 Task: Find connections with filter location Orosháza with filter topic #Corporationwith filter profile language German with filter current company WNS with filter school Vignana Jyothi Institute of Management (Approved by AICTE & Accredited by SAQS & NBA) with filter industry Consumer Services with filter service category Real Estate with filter keywords title Sales Manager
Action: Mouse moved to (515, 78)
Screenshot: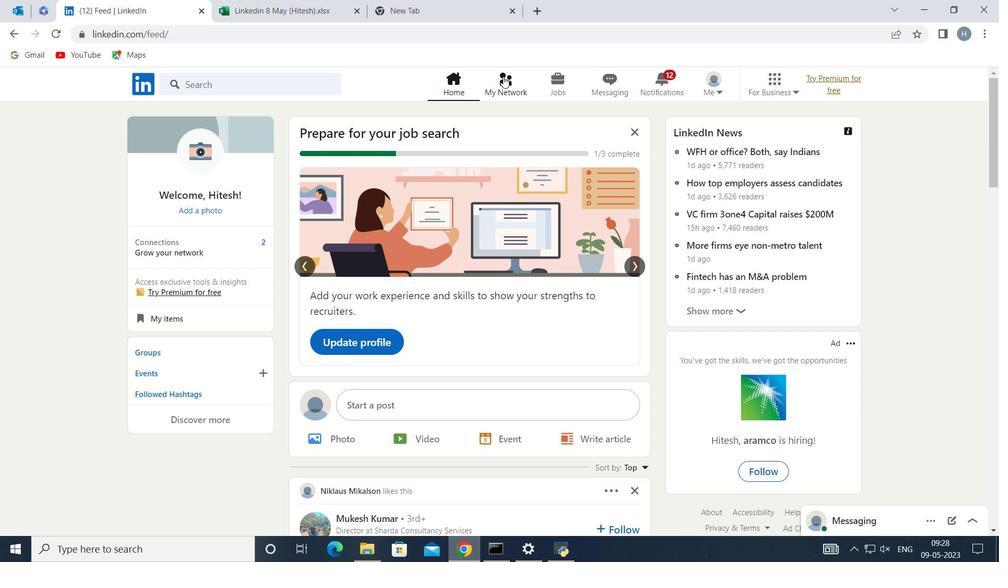 
Action: Mouse pressed left at (515, 78)
Screenshot: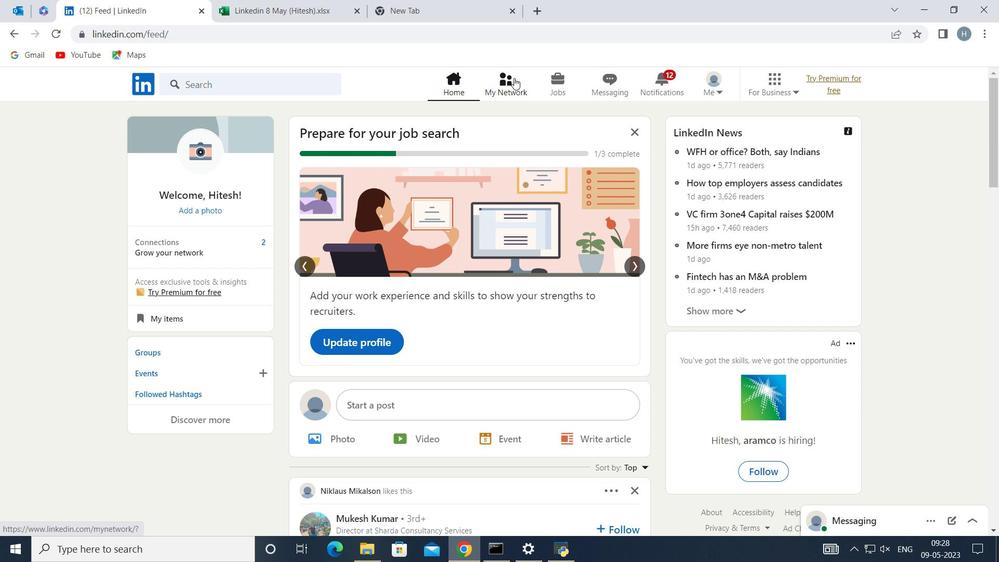 
Action: Mouse moved to (285, 154)
Screenshot: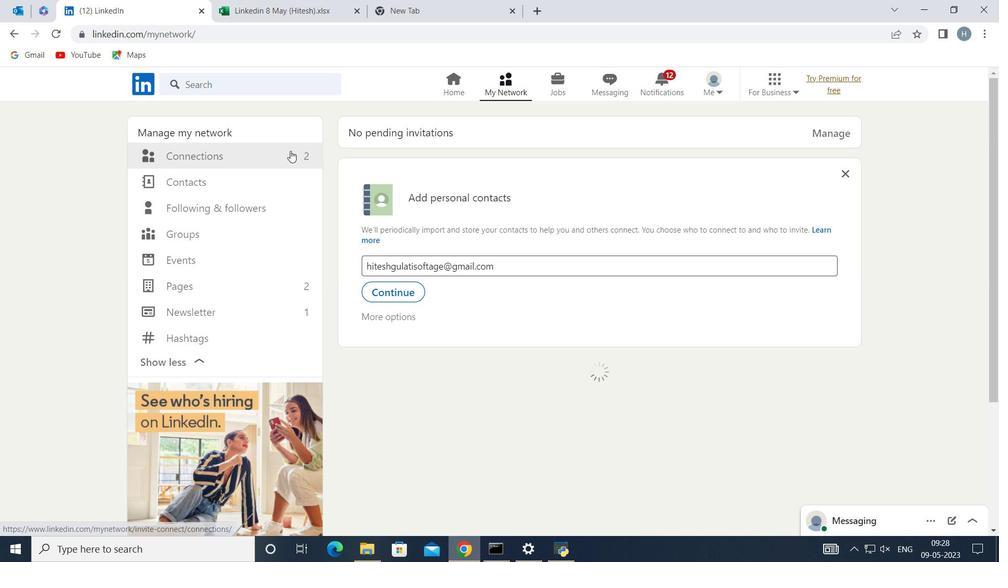 
Action: Mouse pressed left at (285, 154)
Screenshot: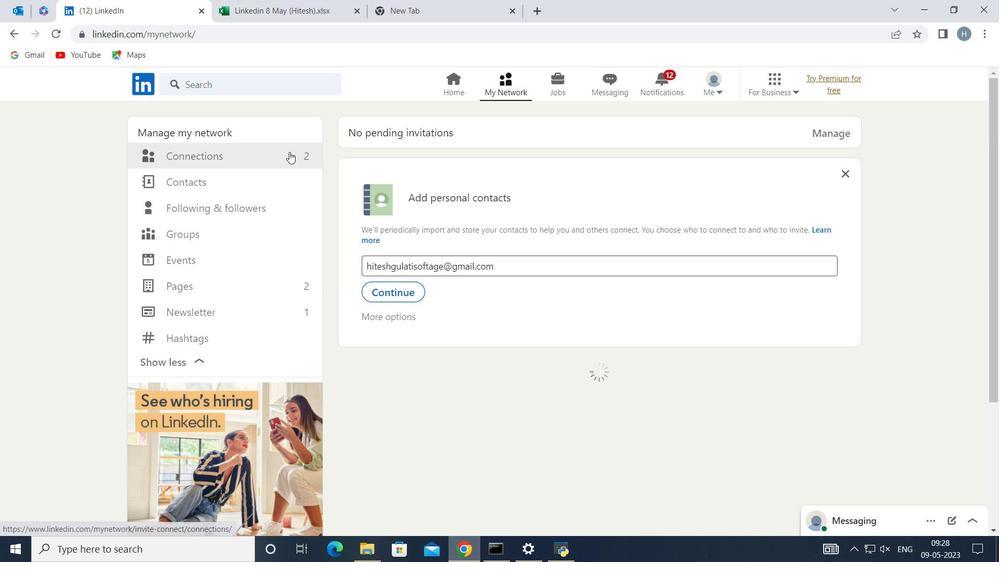 
Action: Mouse moved to (574, 158)
Screenshot: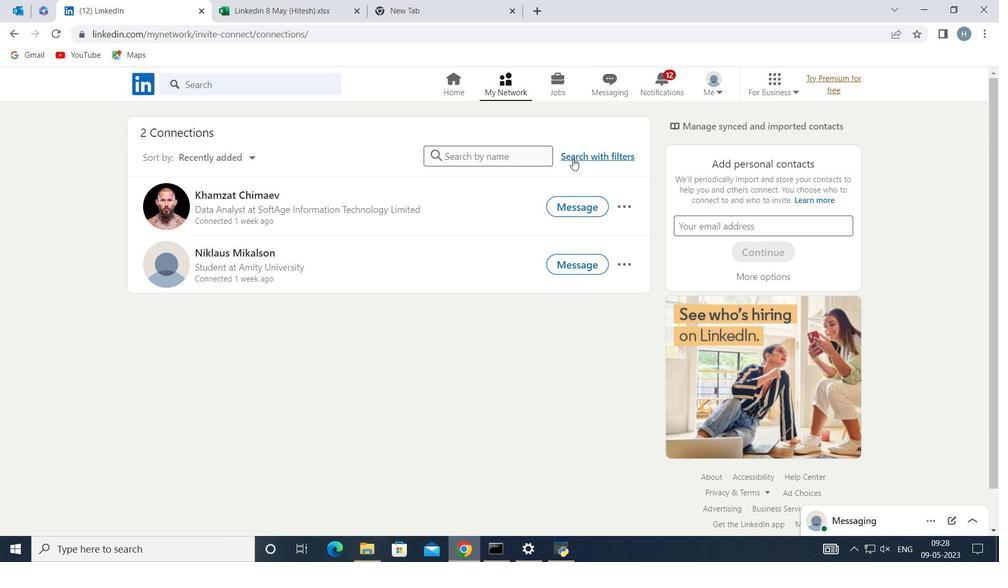 
Action: Mouse pressed left at (574, 158)
Screenshot: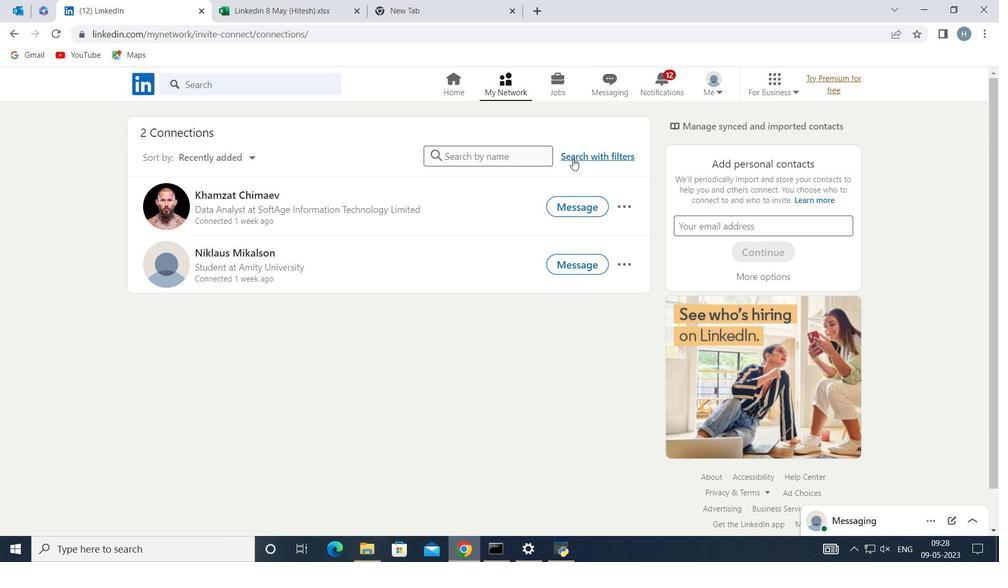 
Action: Mouse moved to (548, 118)
Screenshot: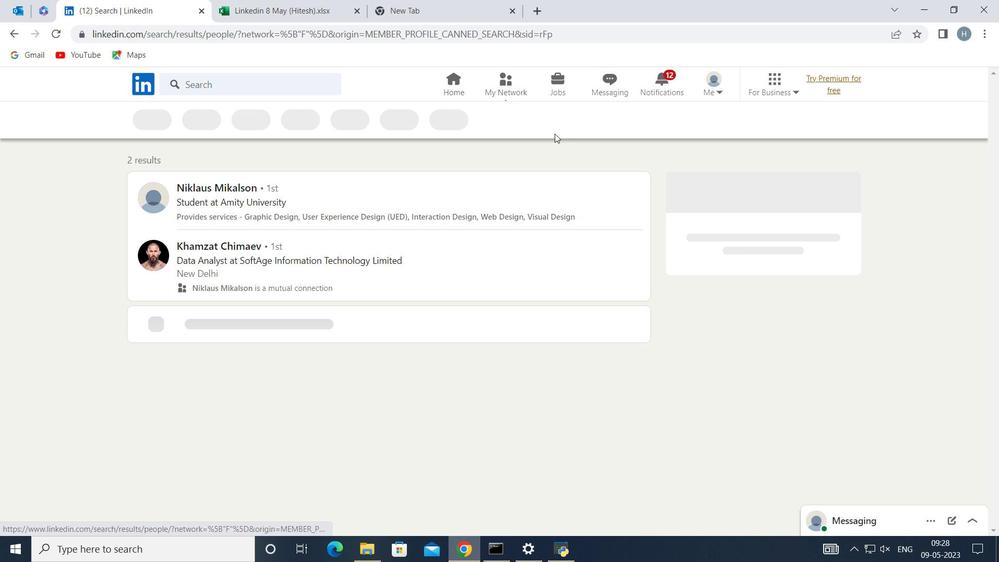 
Action: Mouse pressed left at (548, 118)
Screenshot: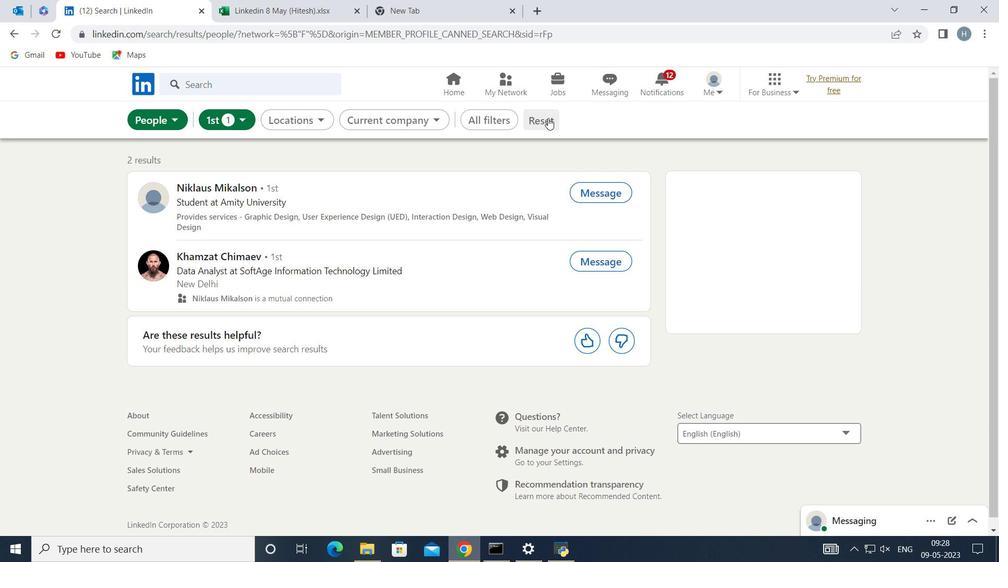 
Action: Mouse moved to (526, 118)
Screenshot: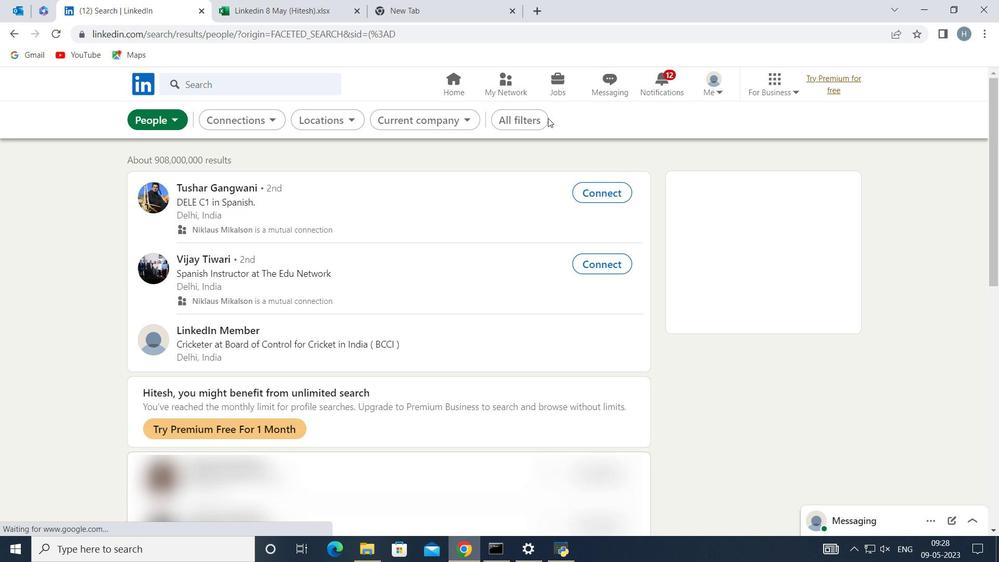 
Action: Mouse pressed left at (526, 118)
Screenshot: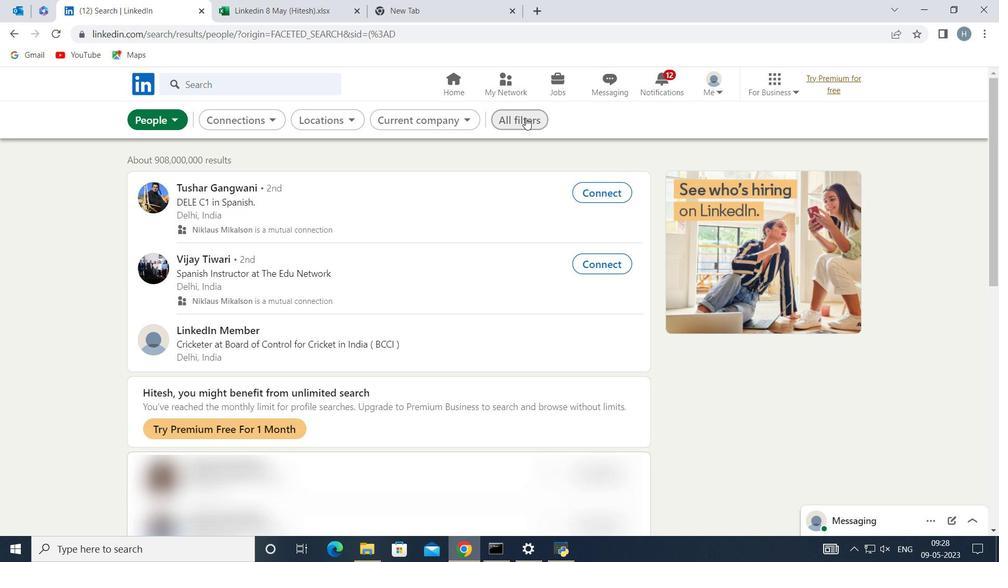 
Action: Mouse moved to (689, 281)
Screenshot: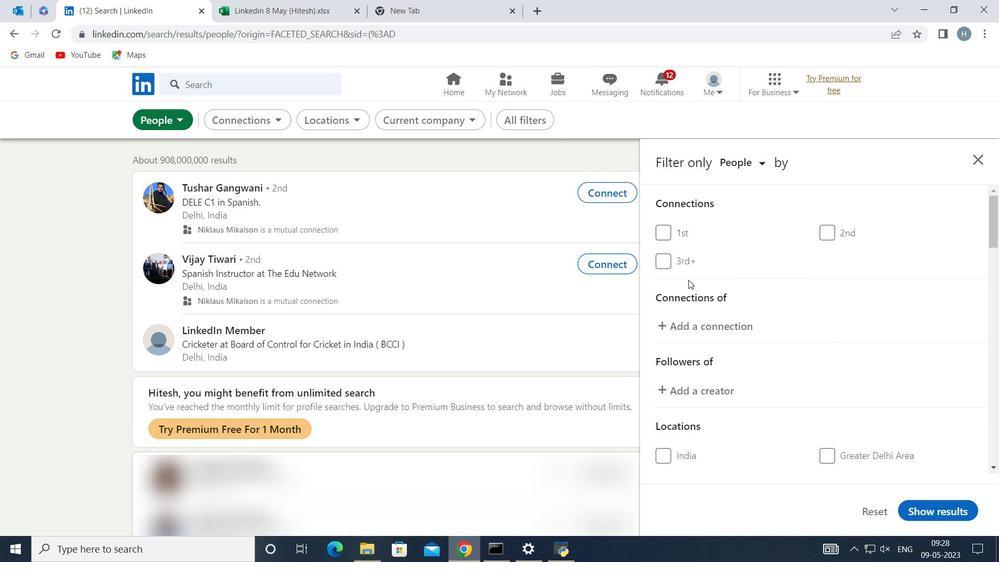 
Action: Mouse scrolled (689, 281) with delta (0, 0)
Screenshot: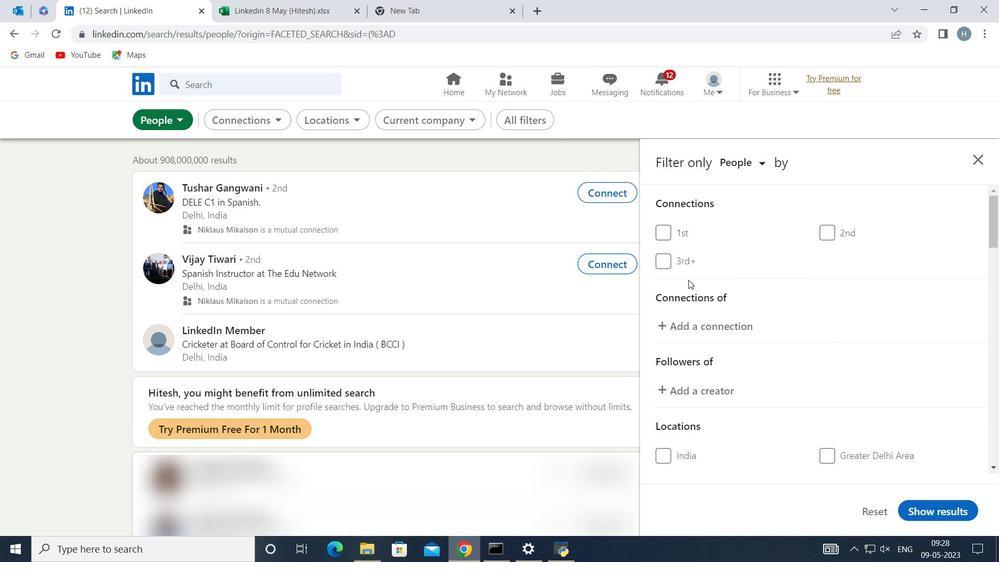 
Action: Mouse scrolled (689, 281) with delta (0, 0)
Screenshot: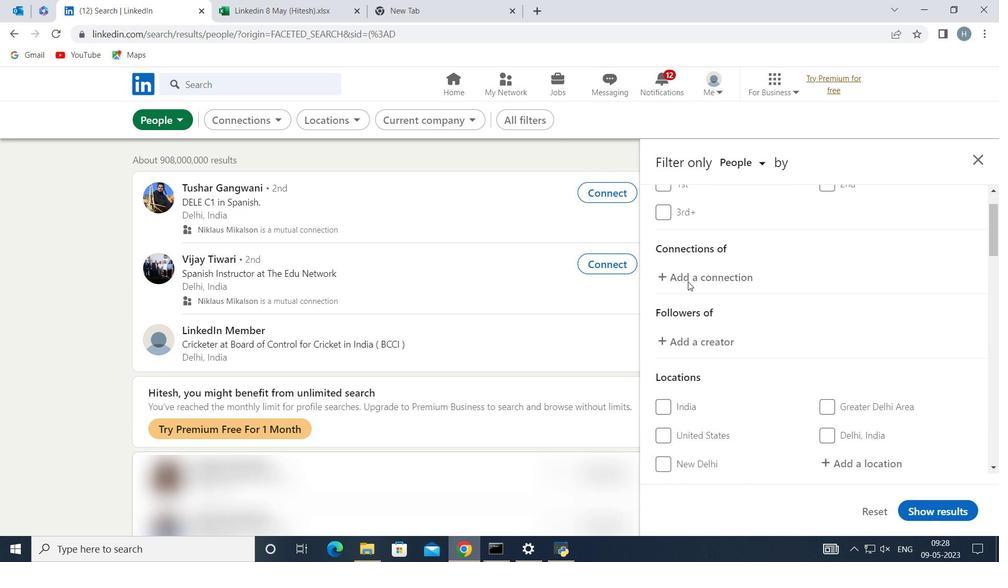 
Action: Mouse moved to (701, 288)
Screenshot: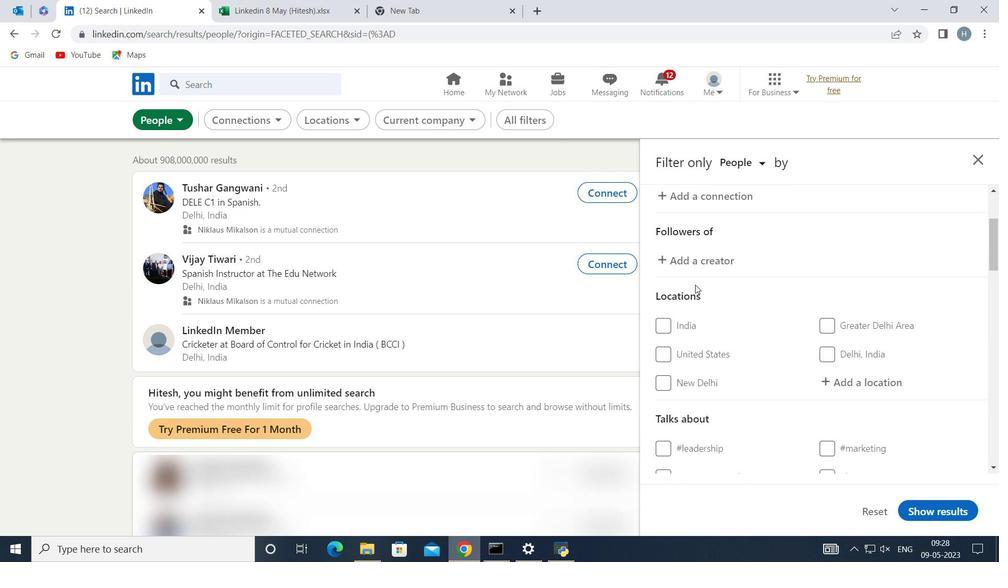 
Action: Mouse scrolled (701, 287) with delta (0, 0)
Screenshot: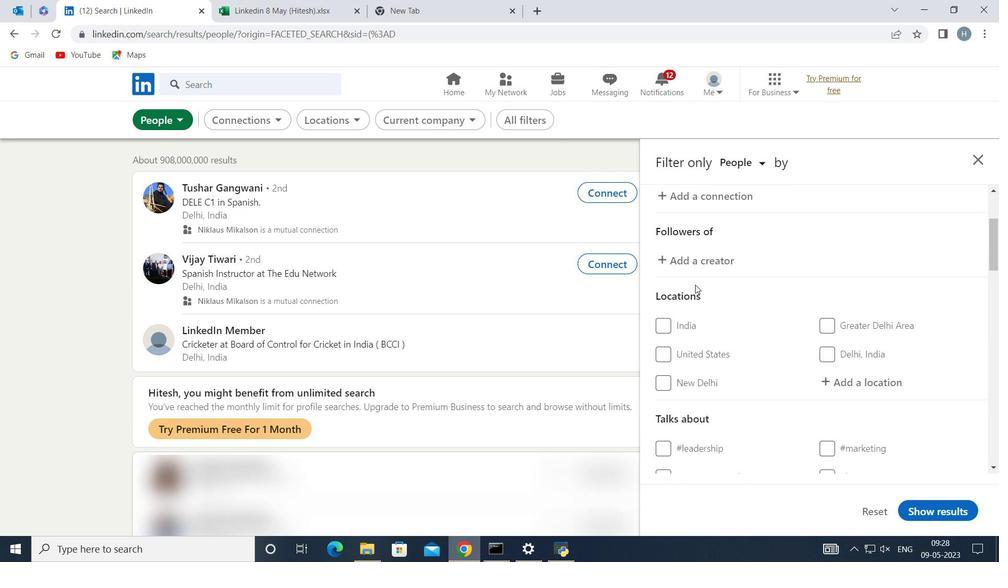 
Action: Mouse moved to (879, 311)
Screenshot: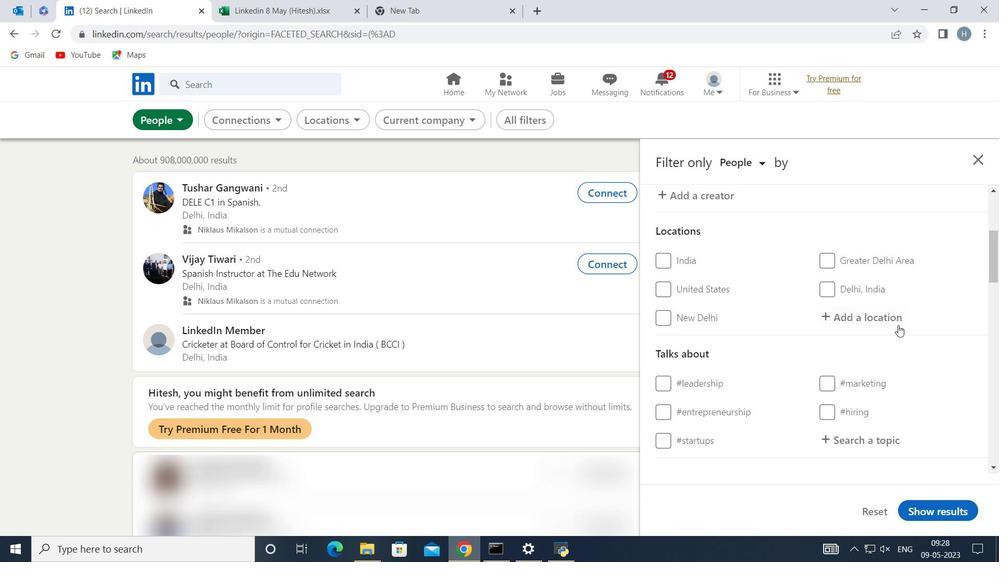 
Action: Mouse pressed left at (879, 311)
Screenshot: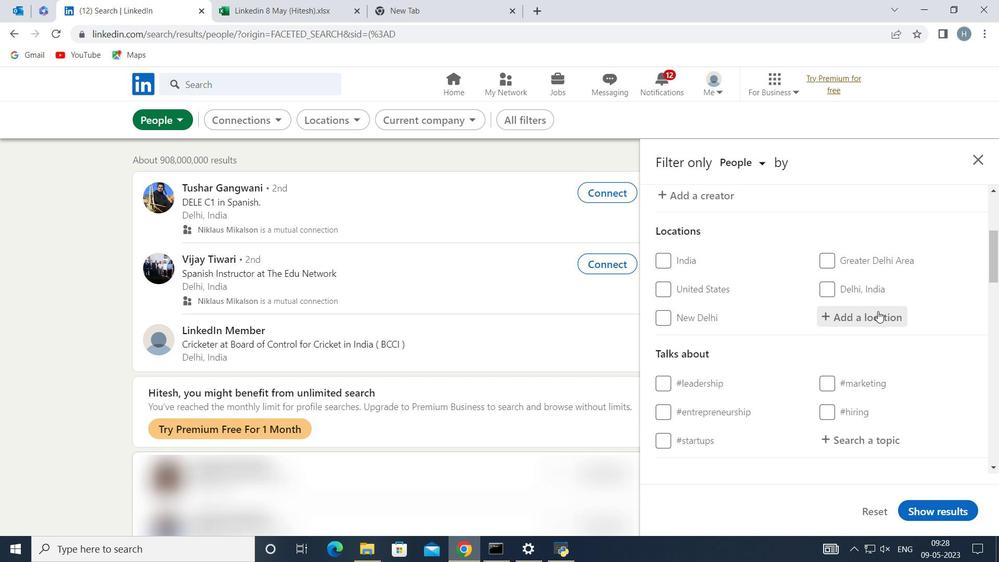 
Action: Key pressed <Key.shift>Oroshaza
Screenshot: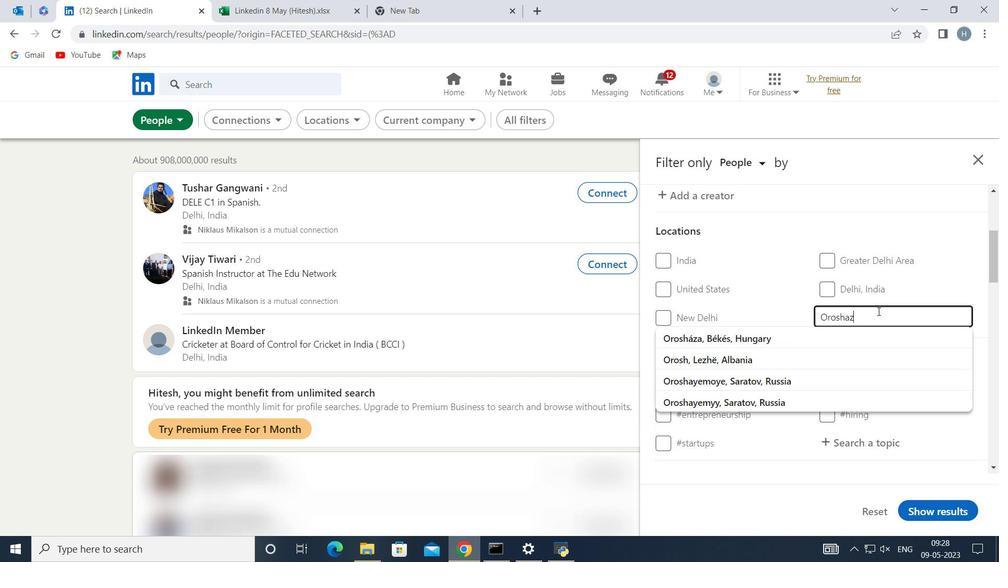 
Action: Mouse moved to (861, 340)
Screenshot: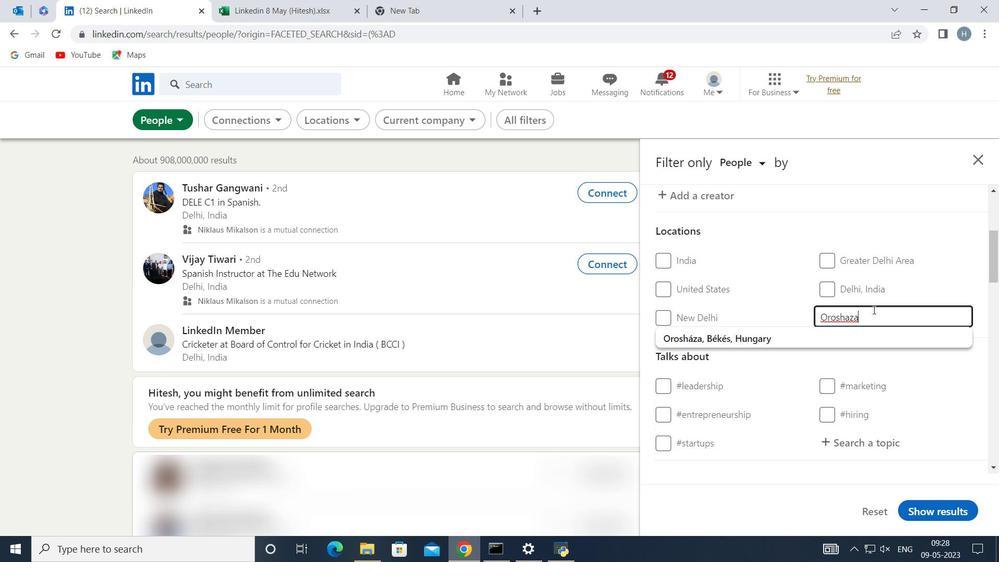 
Action: Mouse pressed left at (861, 340)
Screenshot: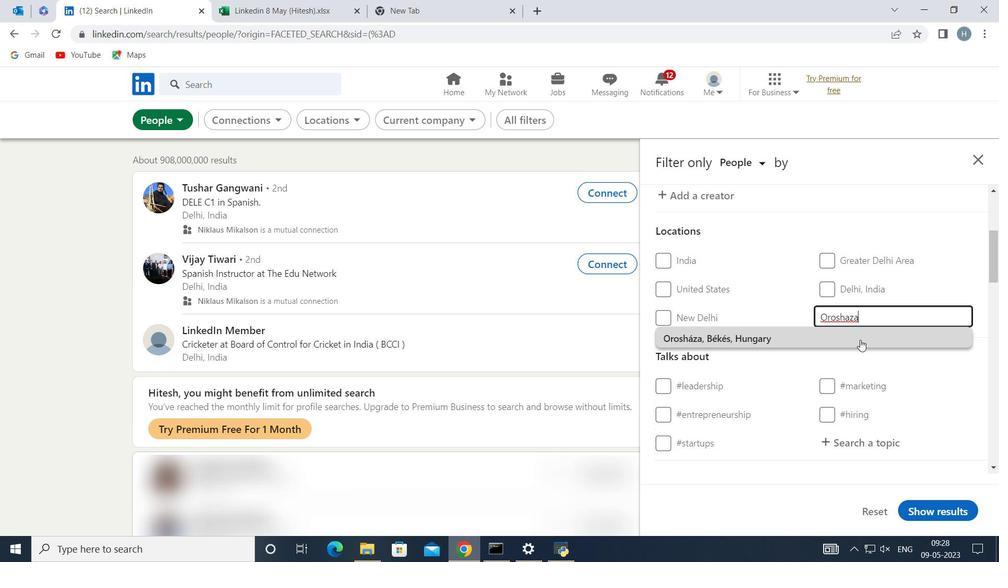 
Action: Mouse moved to (856, 343)
Screenshot: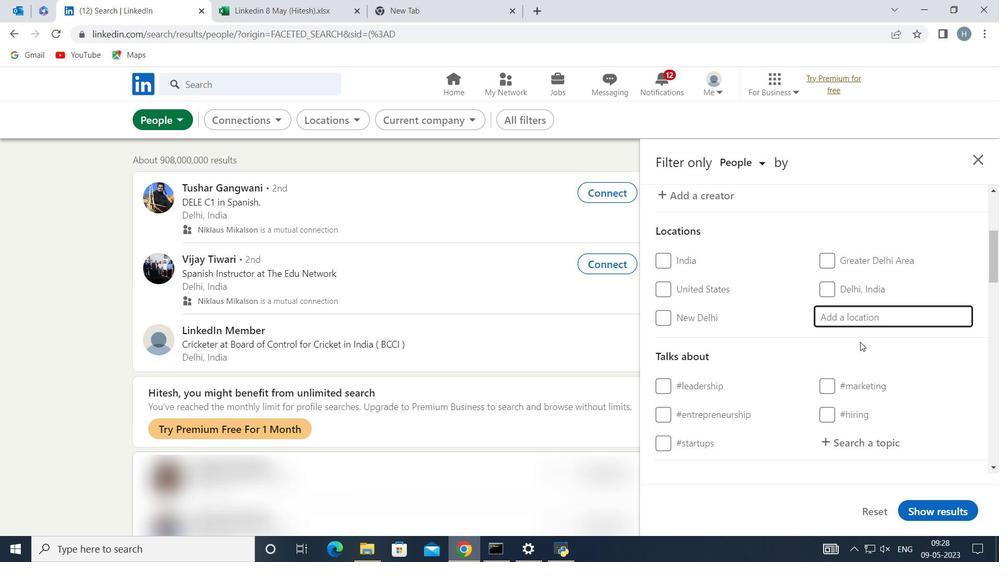 
Action: Mouse scrolled (856, 342) with delta (0, 0)
Screenshot: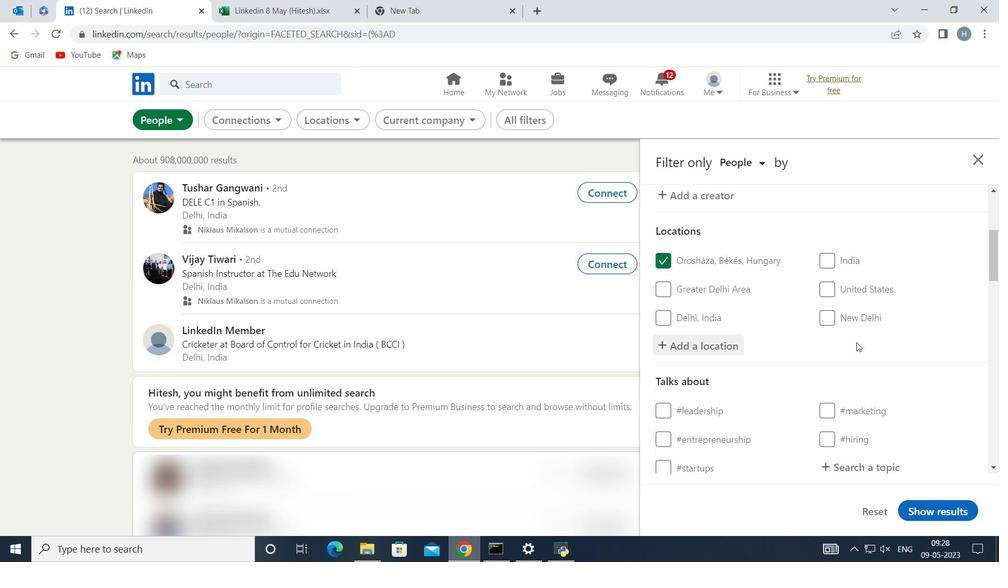 
Action: Mouse scrolled (856, 342) with delta (0, 0)
Screenshot: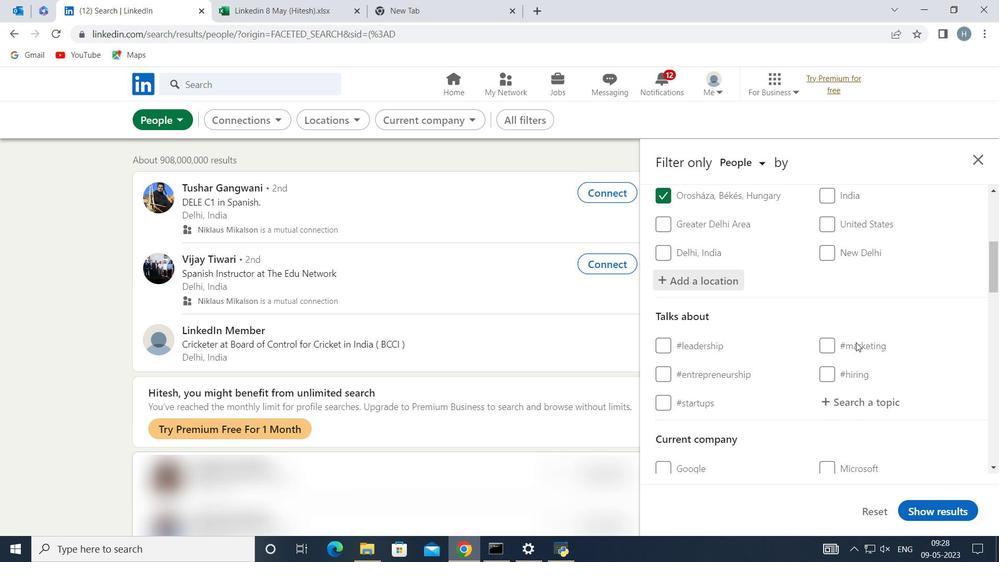 
Action: Mouse moved to (854, 339)
Screenshot: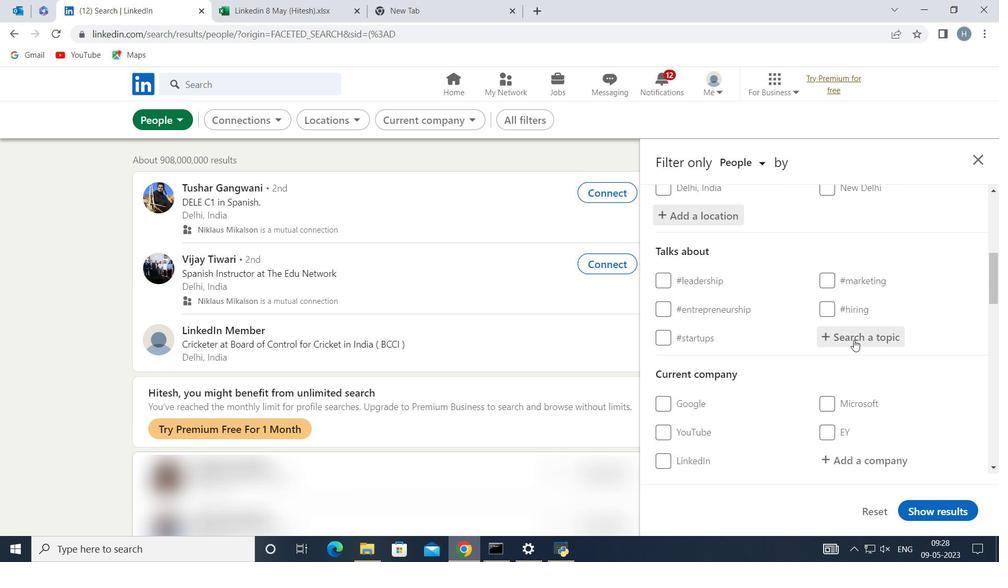 
Action: Mouse pressed left at (854, 339)
Screenshot: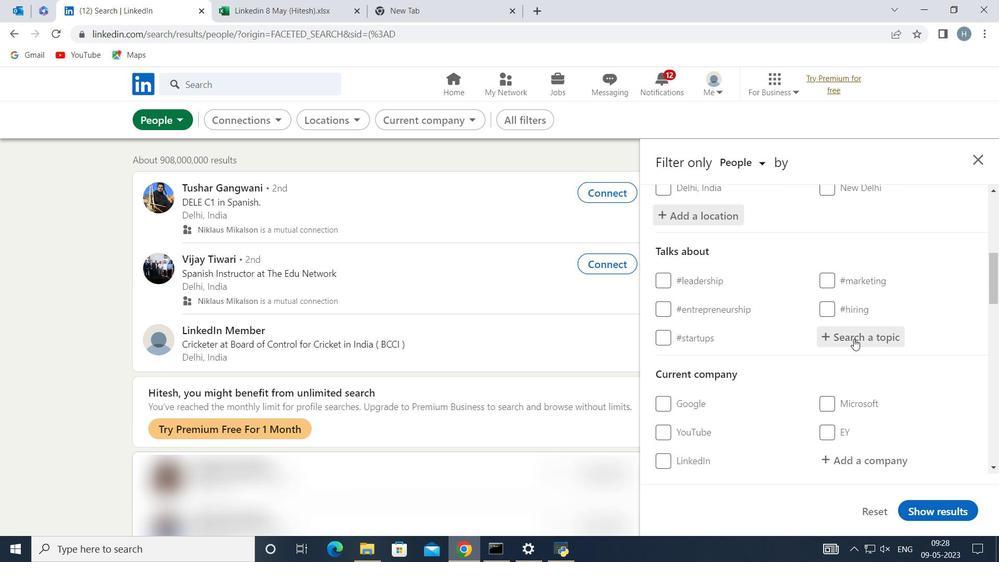 
Action: Key pressed <Key.shift>Corporation
Screenshot: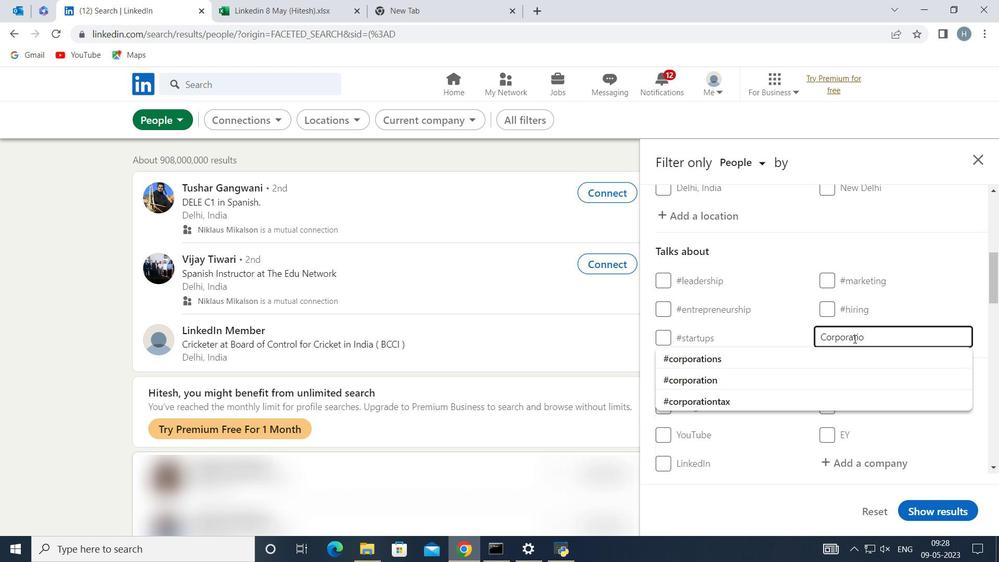 
Action: Mouse moved to (844, 377)
Screenshot: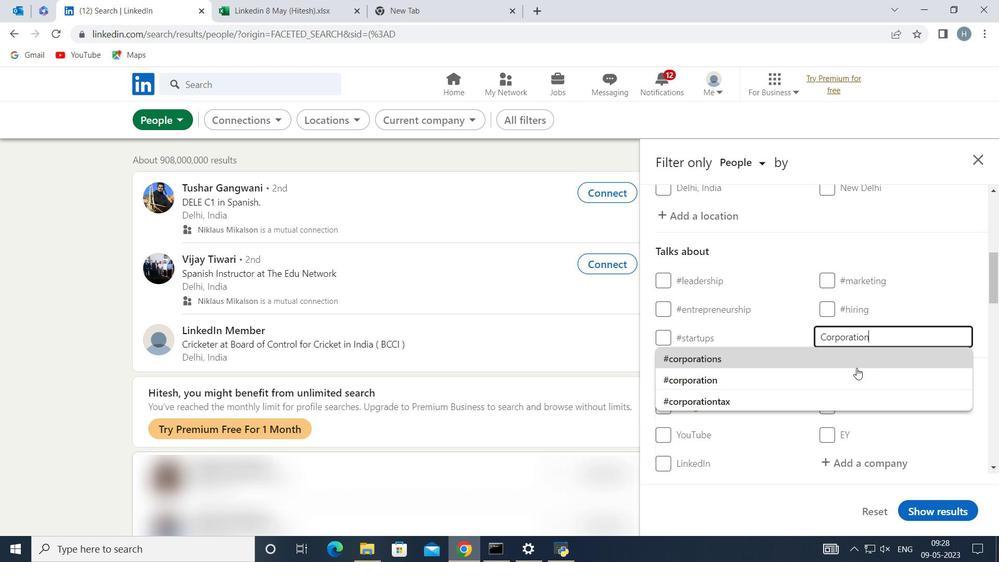 
Action: Mouse pressed left at (844, 377)
Screenshot: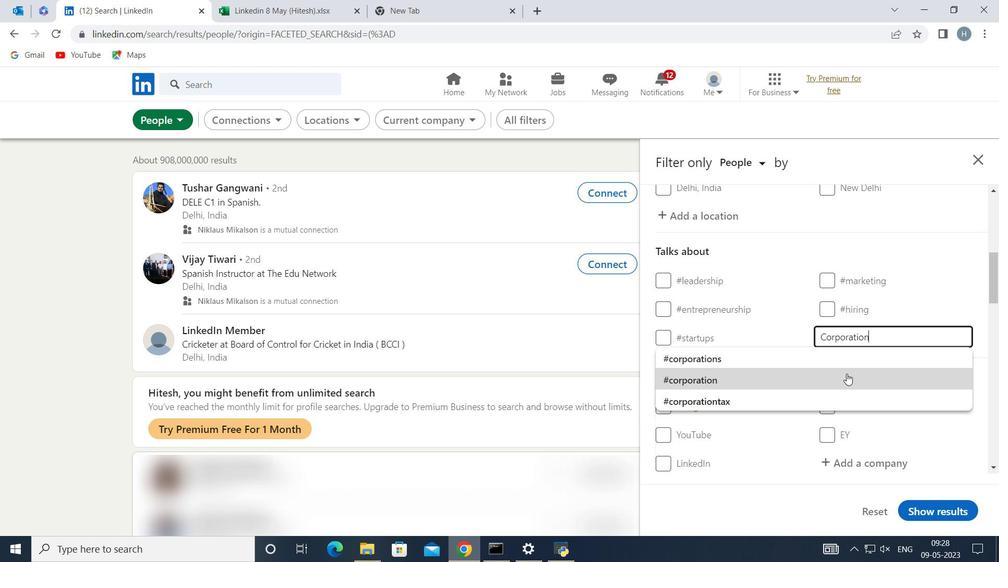 
Action: Mouse moved to (845, 382)
Screenshot: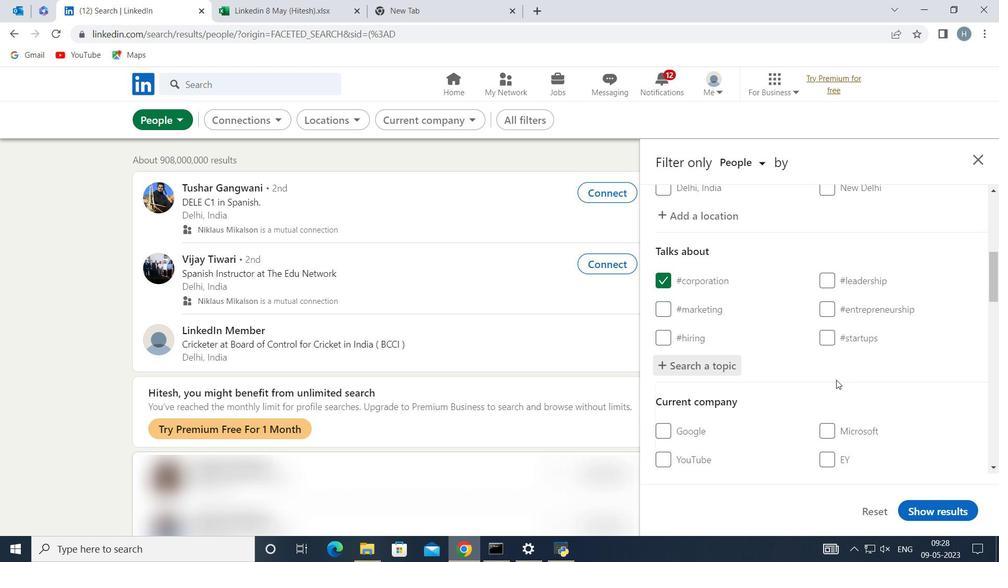 
Action: Mouse scrolled (845, 381) with delta (0, 0)
Screenshot: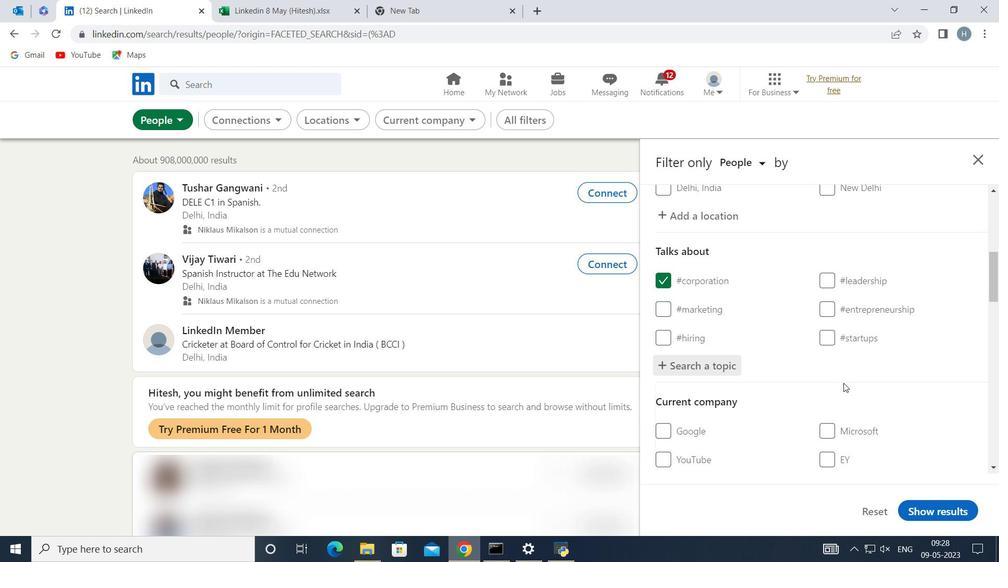 
Action: Mouse moved to (844, 381)
Screenshot: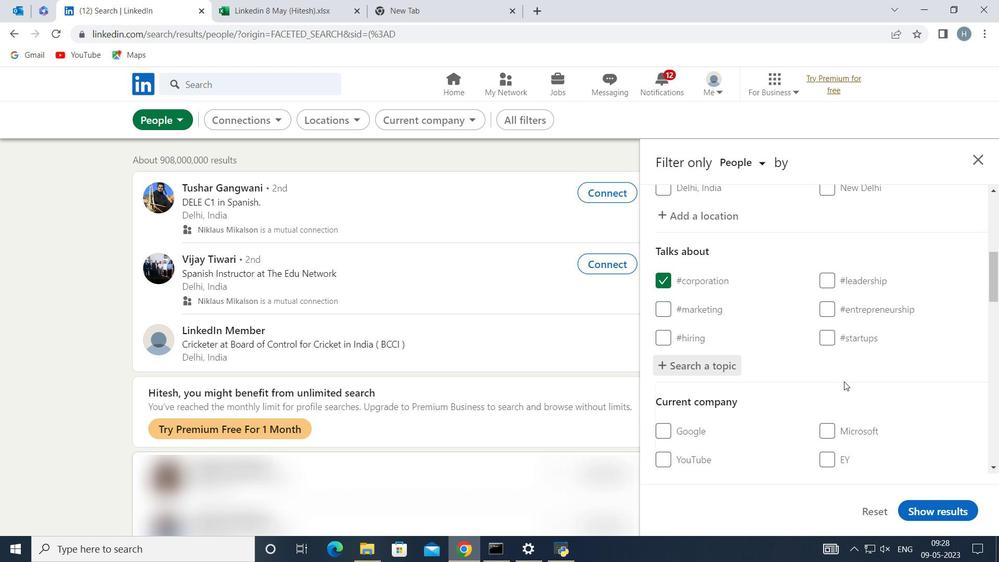 
Action: Mouse scrolled (844, 380) with delta (0, 0)
Screenshot: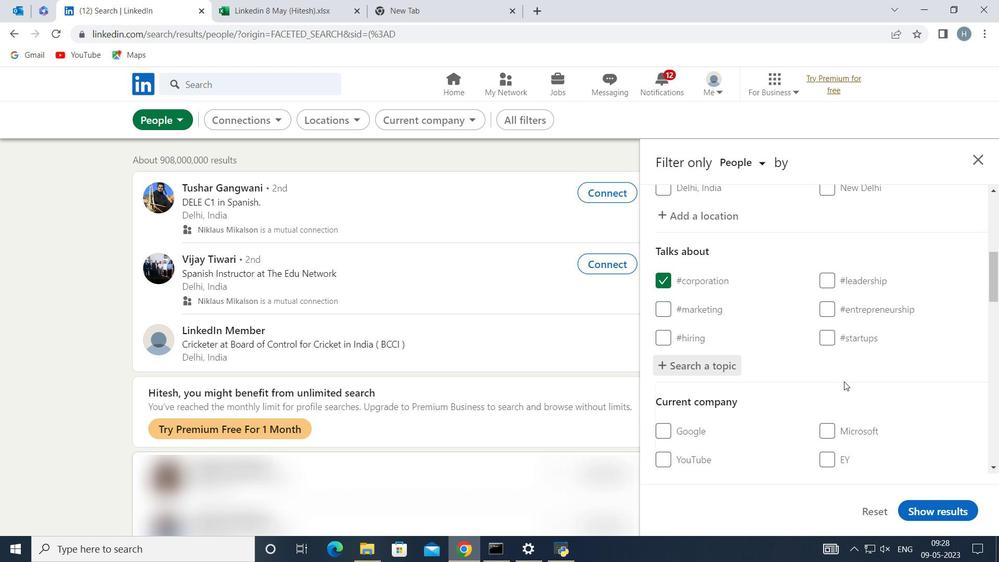 
Action: Mouse moved to (842, 377)
Screenshot: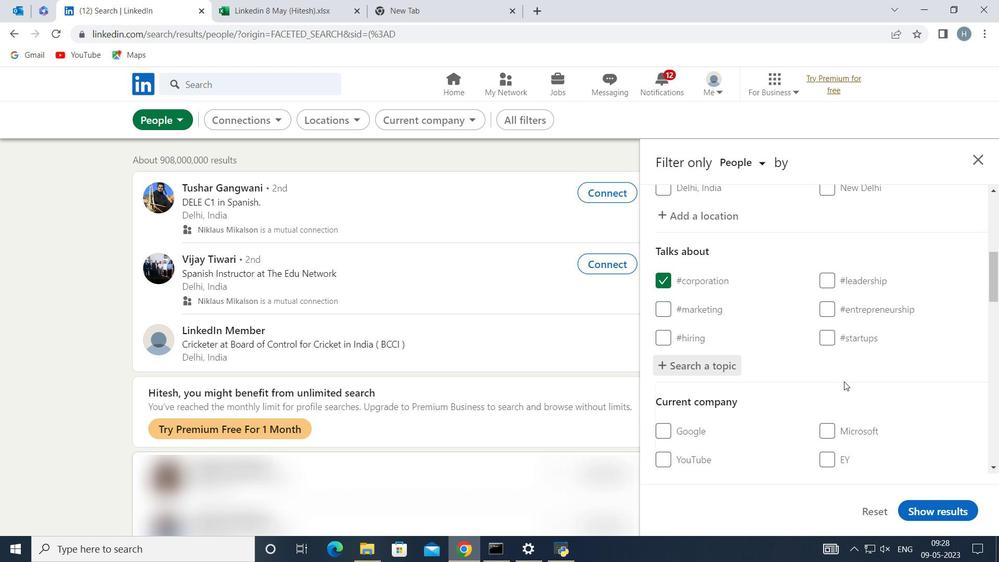 
Action: Mouse scrolled (842, 377) with delta (0, 0)
Screenshot: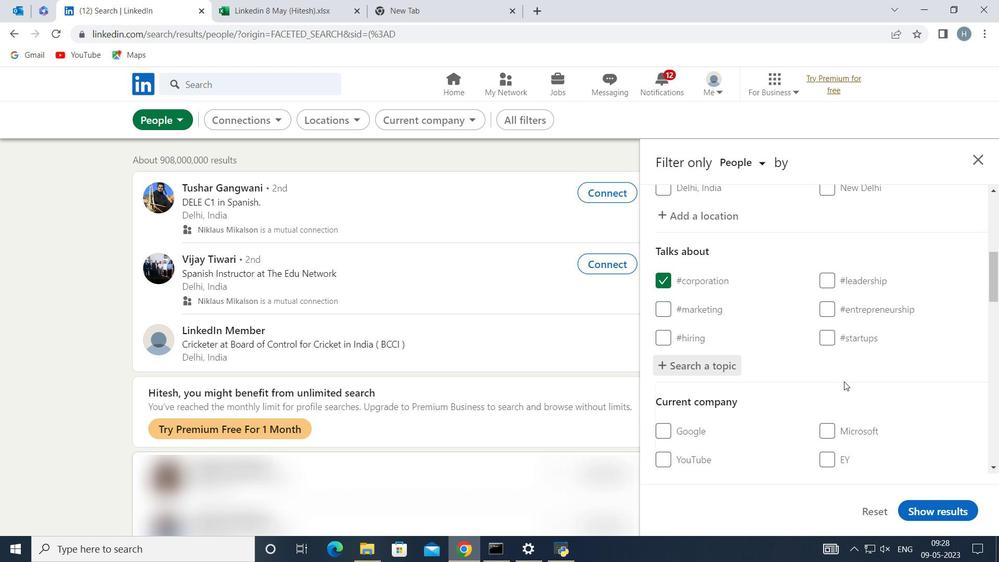 
Action: Mouse moved to (836, 369)
Screenshot: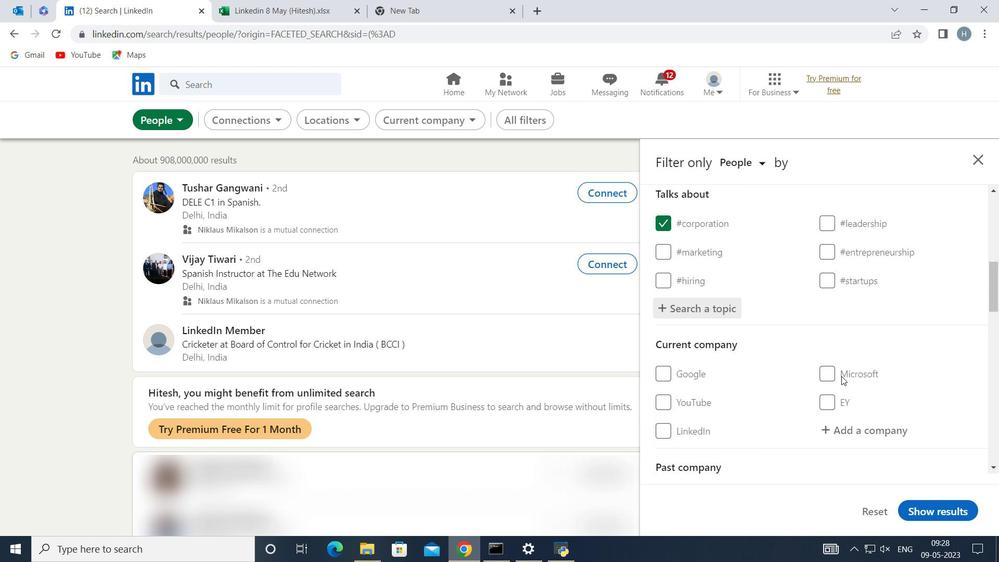 
Action: Mouse scrolled (836, 369) with delta (0, 0)
Screenshot: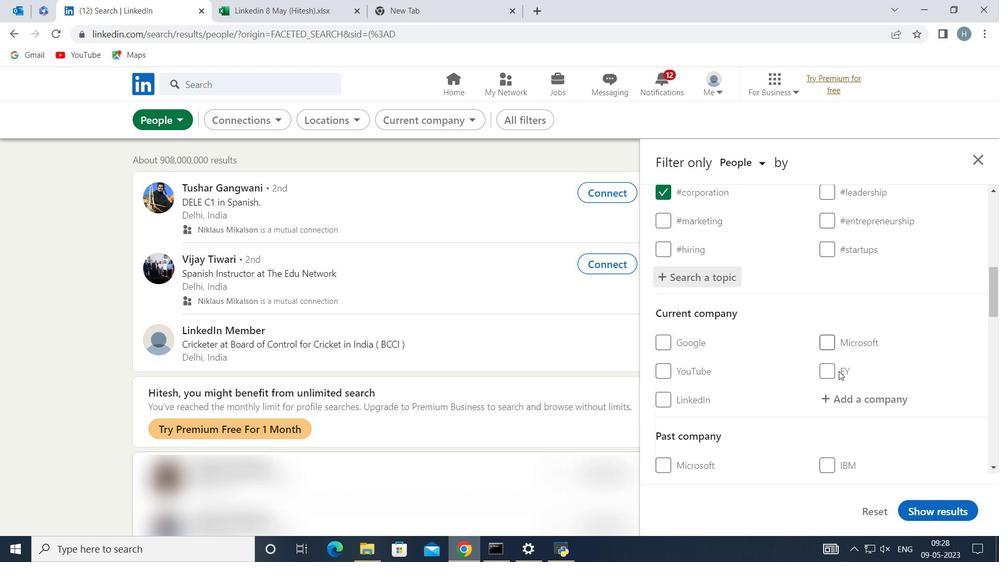 
Action: Mouse moved to (836, 369)
Screenshot: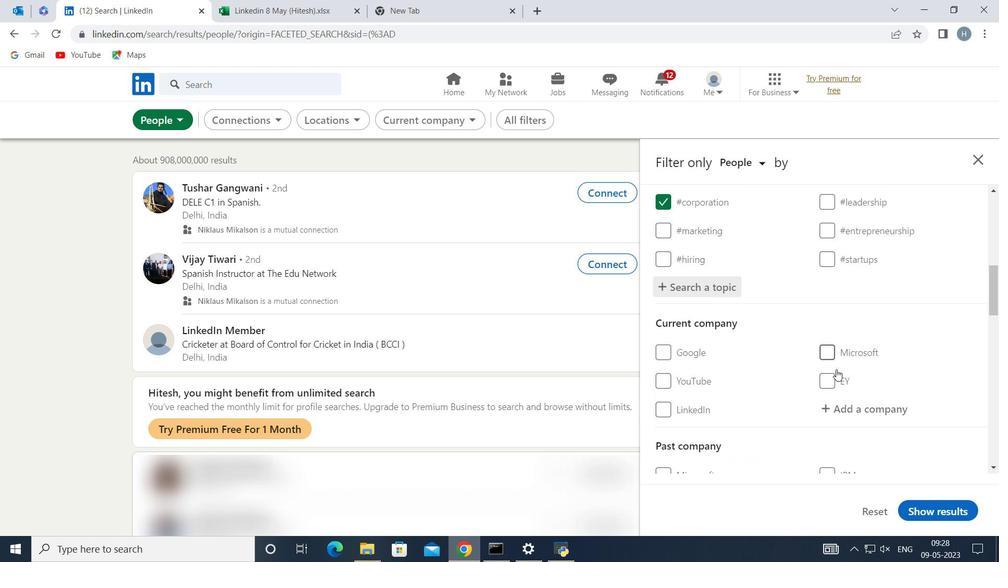 
Action: Mouse scrolled (836, 369) with delta (0, 0)
Screenshot: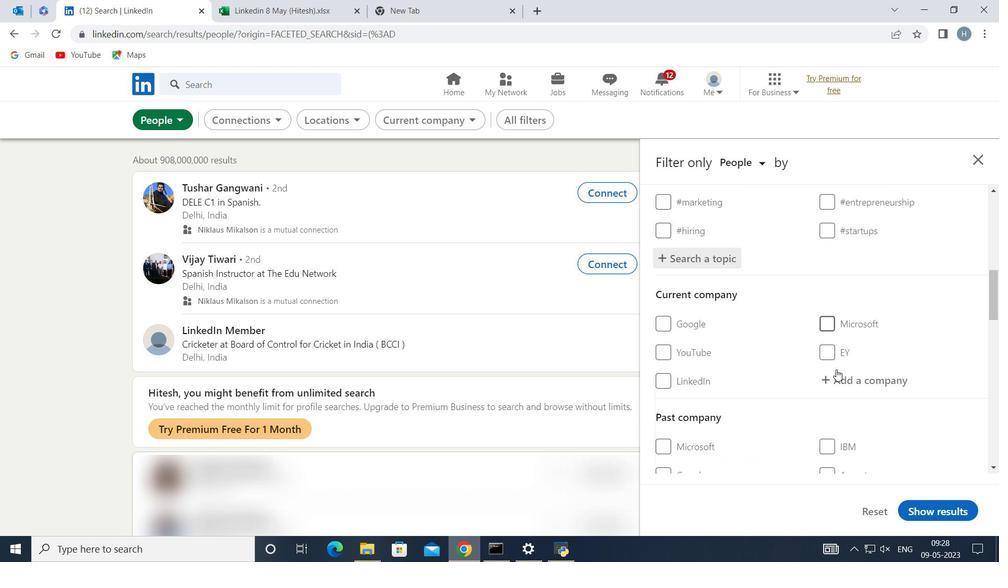 
Action: Mouse moved to (829, 358)
Screenshot: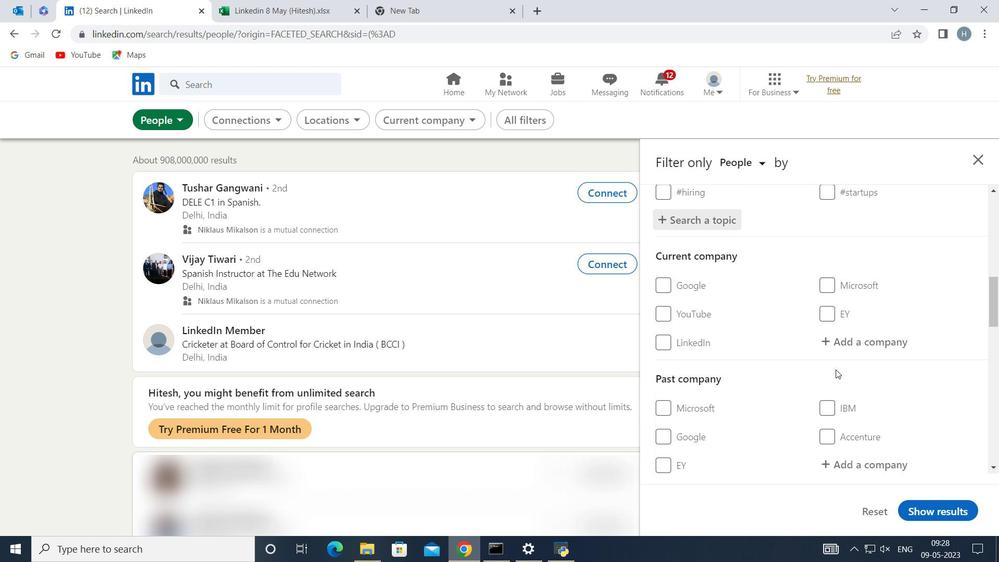 
Action: Mouse scrolled (829, 357) with delta (0, 0)
Screenshot: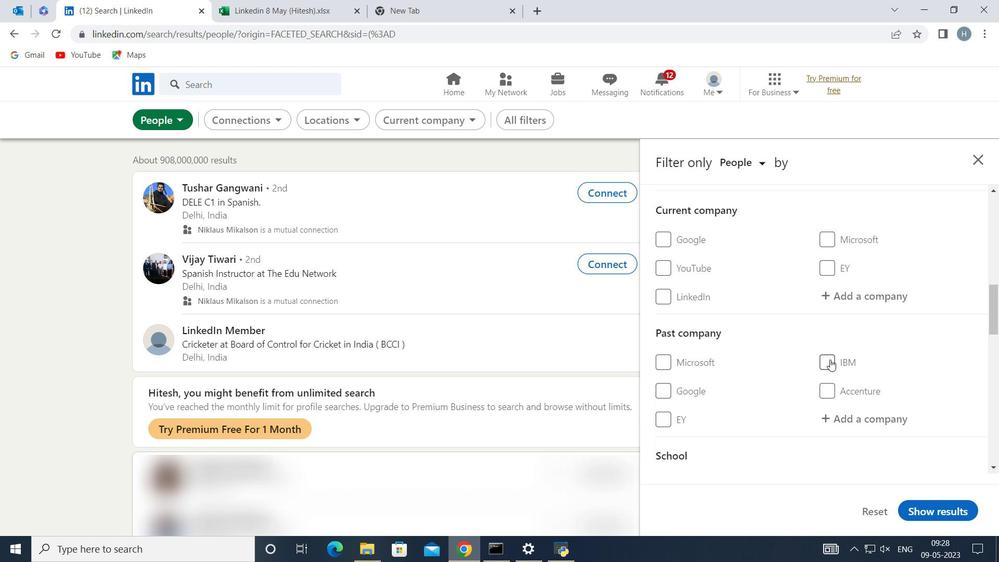 
Action: Mouse scrolled (829, 357) with delta (0, 0)
Screenshot: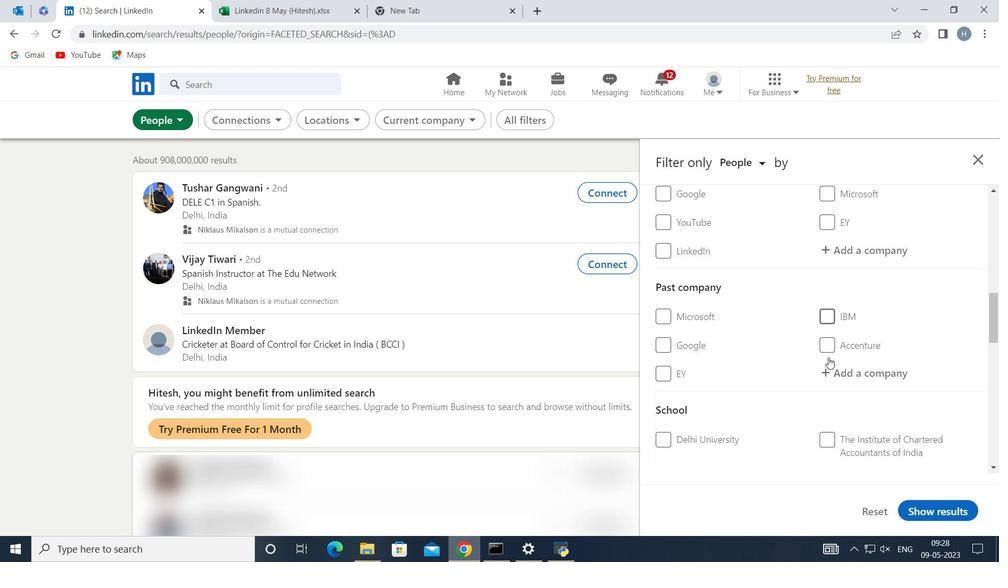 
Action: Mouse scrolled (829, 357) with delta (0, 0)
Screenshot: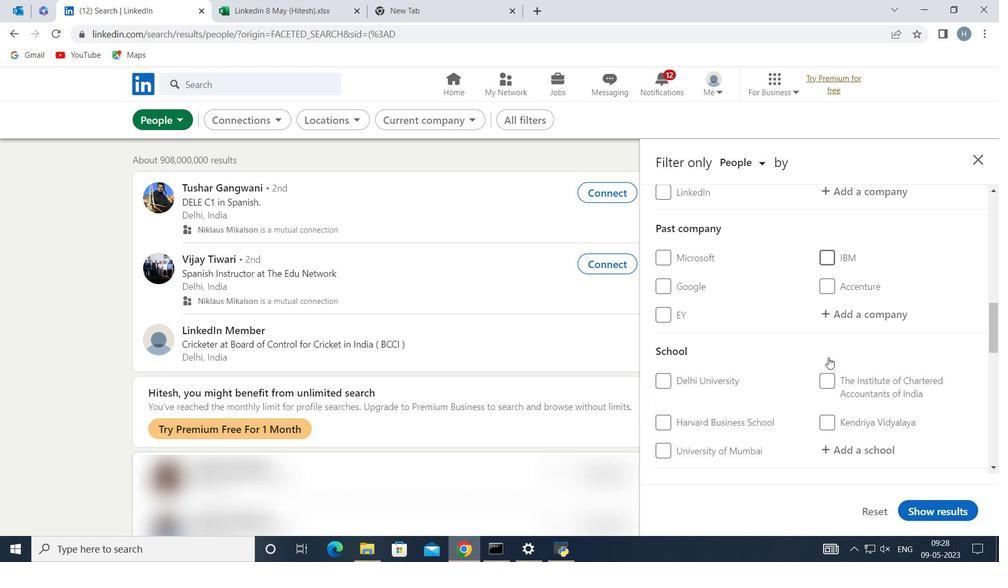 
Action: Mouse scrolled (829, 357) with delta (0, 0)
Screenshot: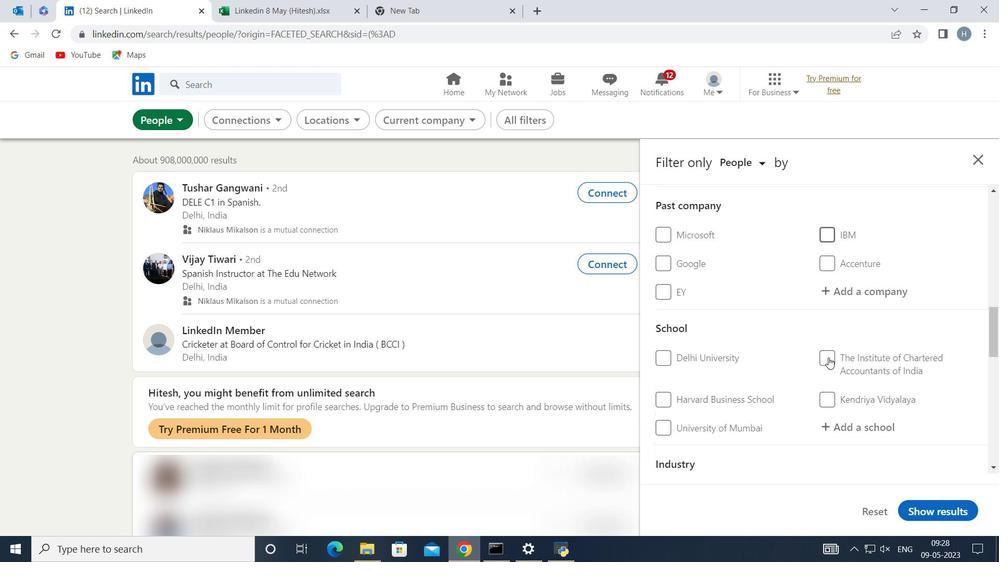 
Action: Mouse scrolled (829, 357) with delta (0, 0)
Screenshot: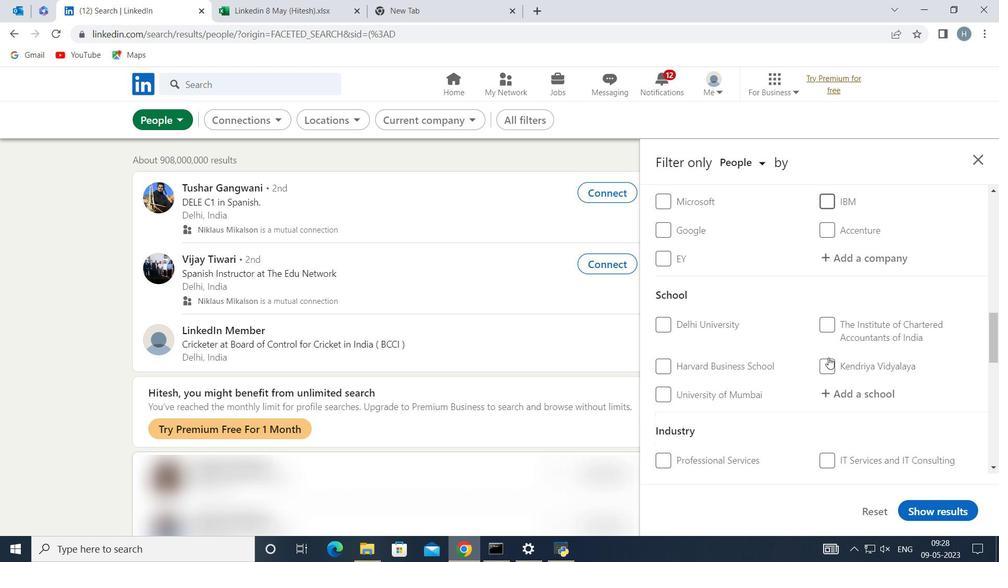 
Action: Mouse scrolled (829, 357) with delta (0, 0)
Screenshot: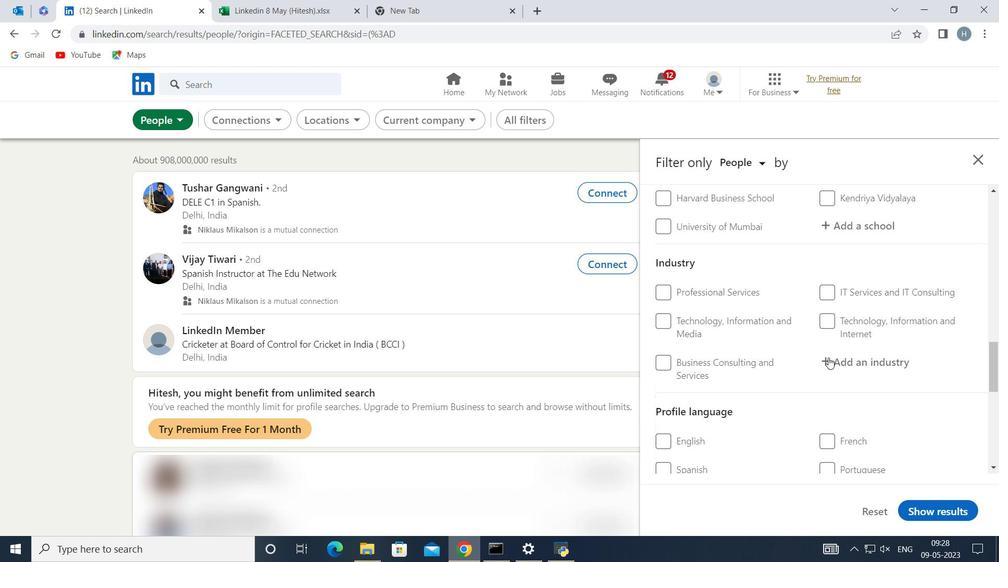 
Action: Mouse moved to (663, 433)
Screenshot: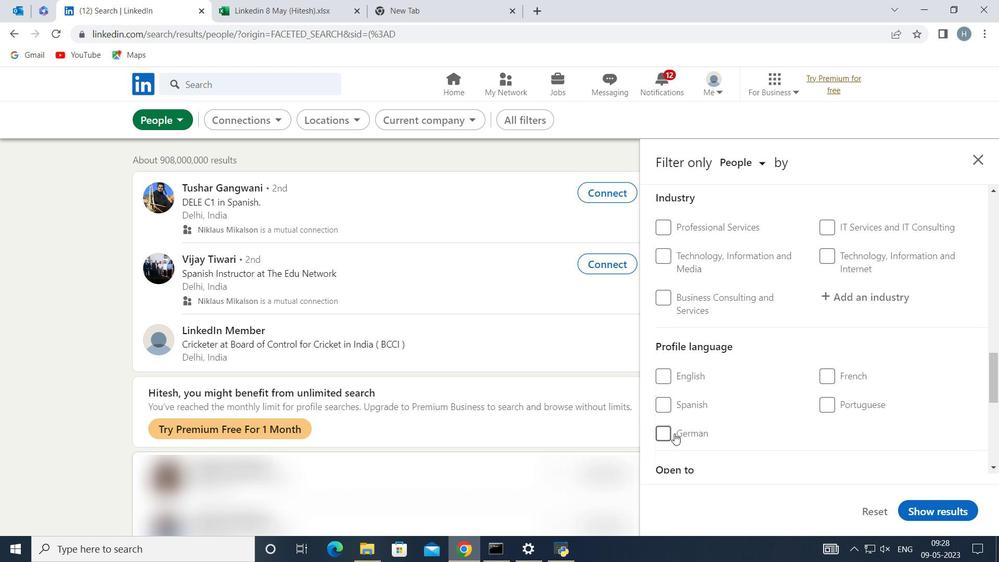 
Action: Mouse pressed left at (663, 433)
Screenshot: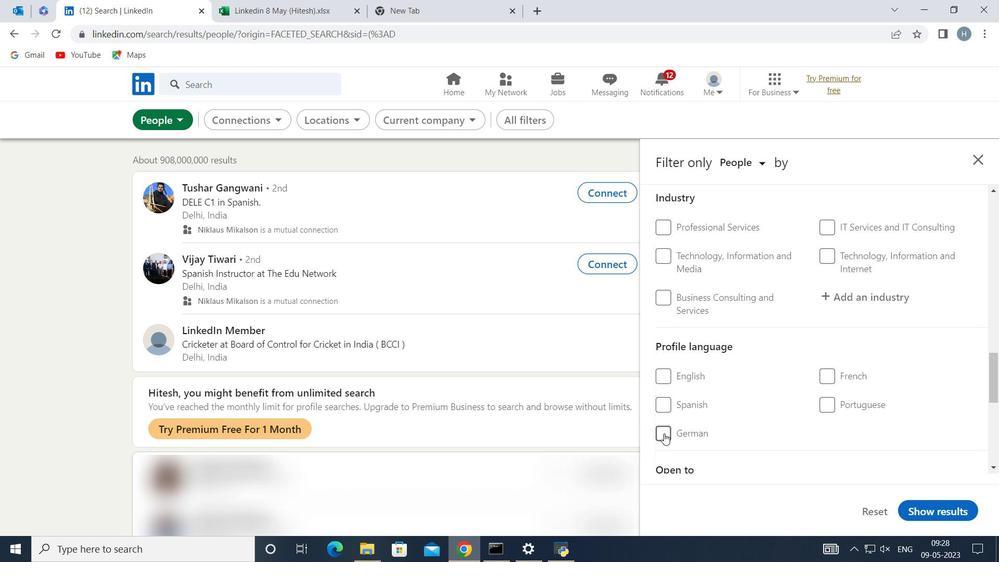 
Action: Mouse moved to (770, 409)
Screenshot: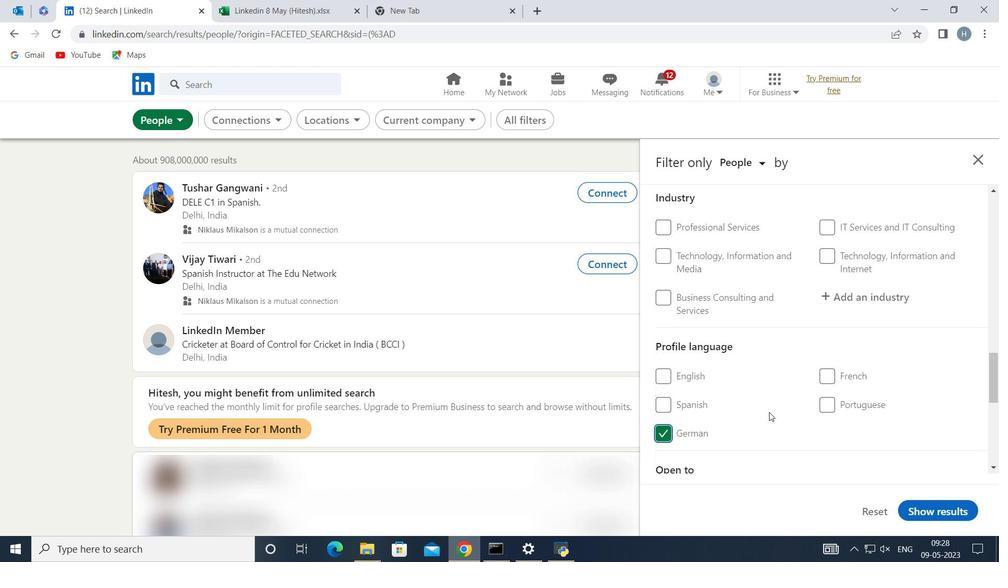 
Action: Mouse scrolled (770, 410) with delta (0, 0)
Screenshot: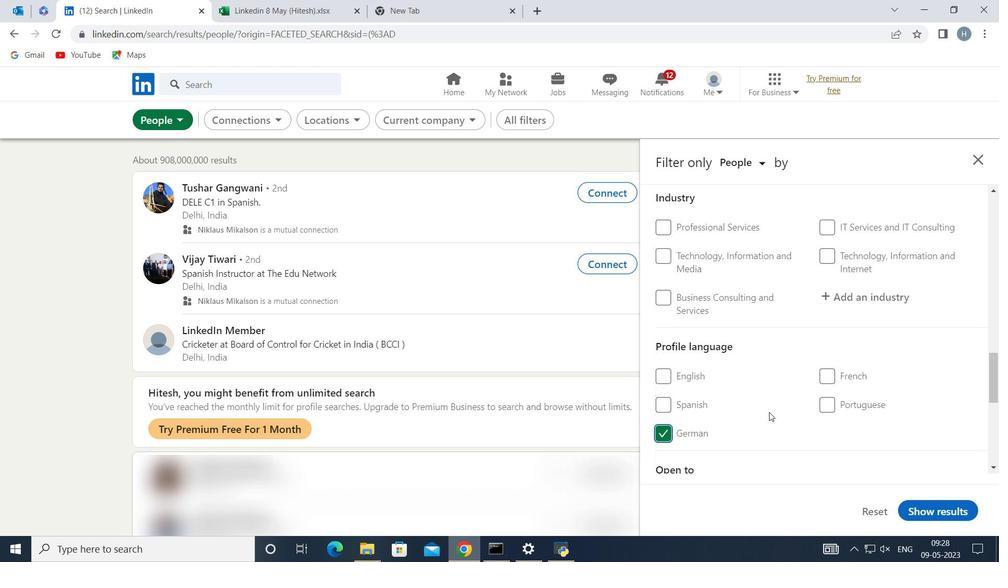 
Action: Mouse moved to (771, 409)
Screenshot: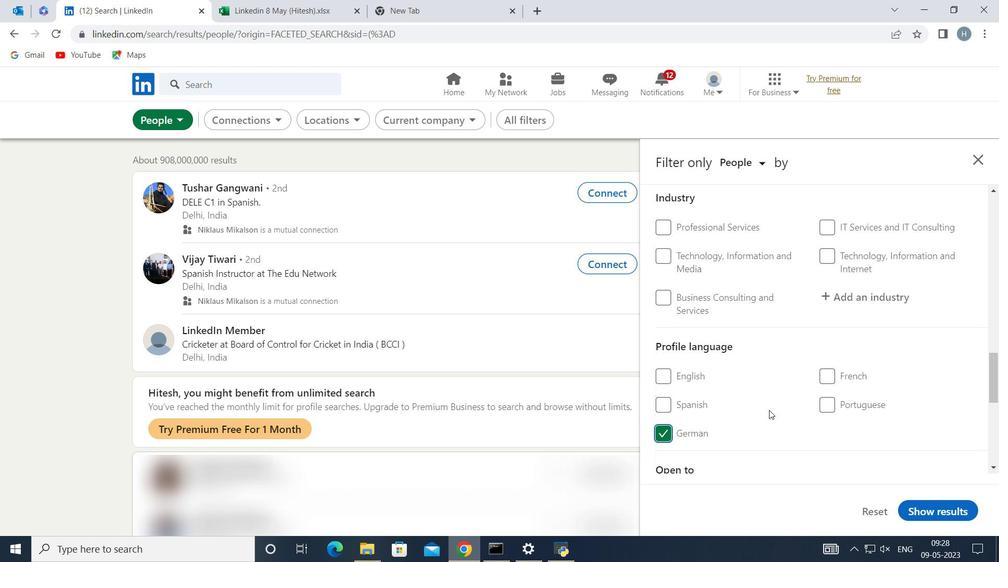 
Action: Mouse scrolled (771, 410) with delta (0, 0)
Screenshot: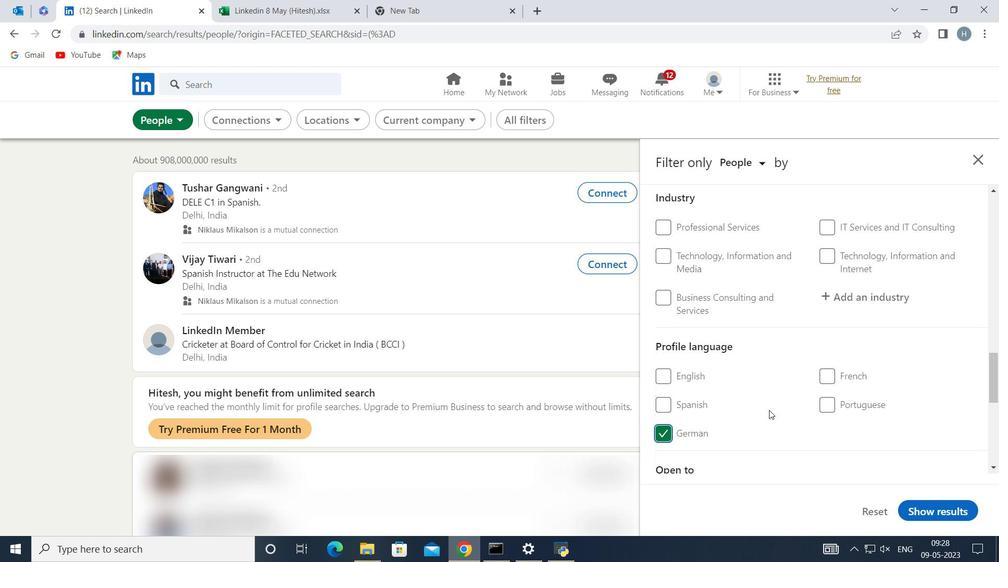 
Action: Mouse moved to (770, 403)
Screenshot: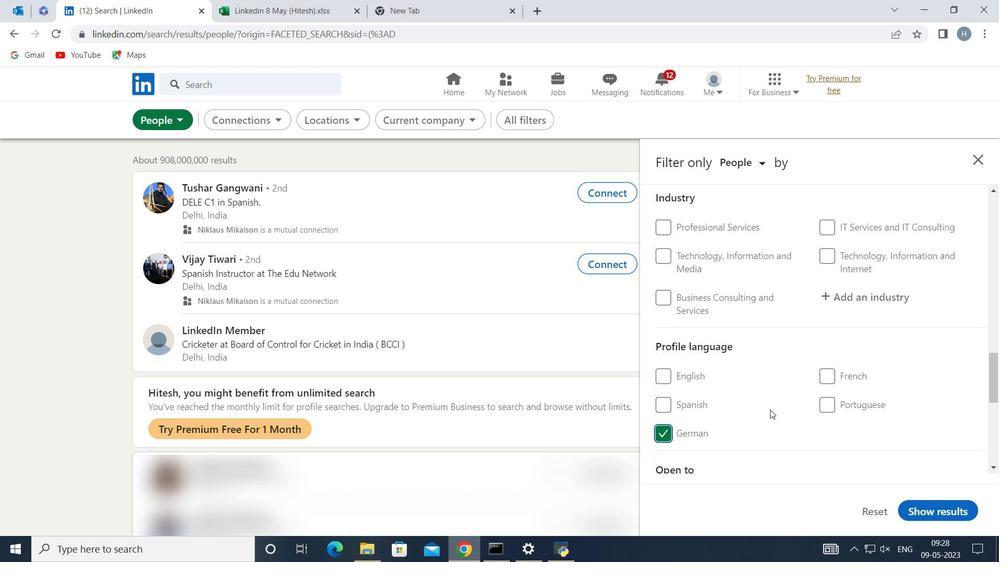 
Action: Mouse scrolled (770, 403) with delta (0, 0)
Screenshot: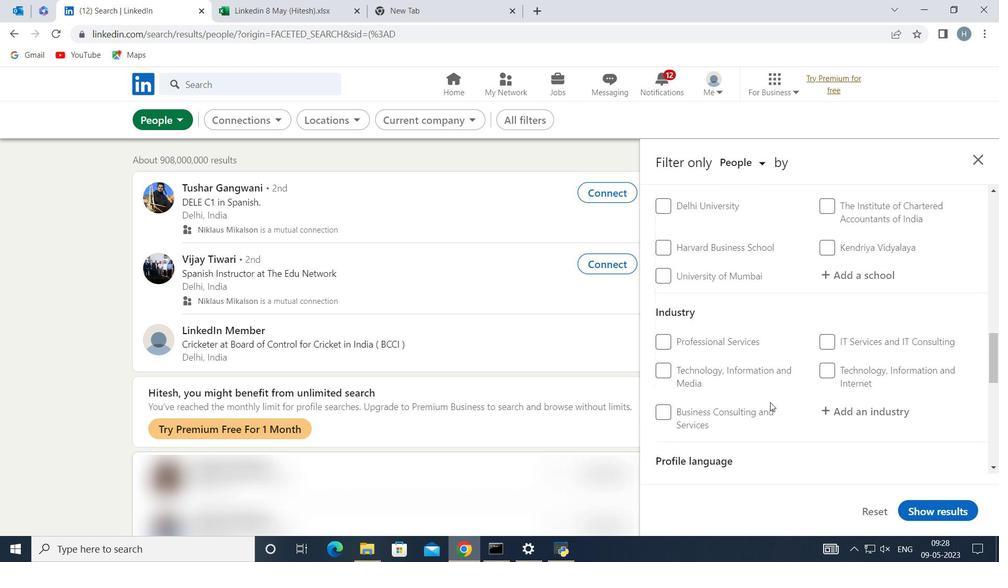 
Action: Mouse moved to (770, 403)
Screenshot: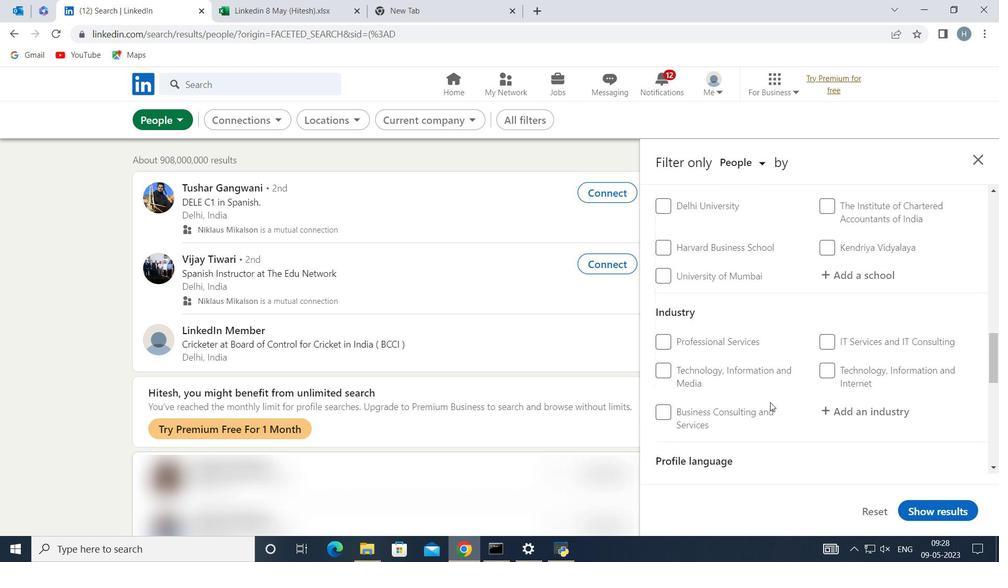 
Action: Mouse scrolled (770, 403) with delta (0, 0)
Screenshot: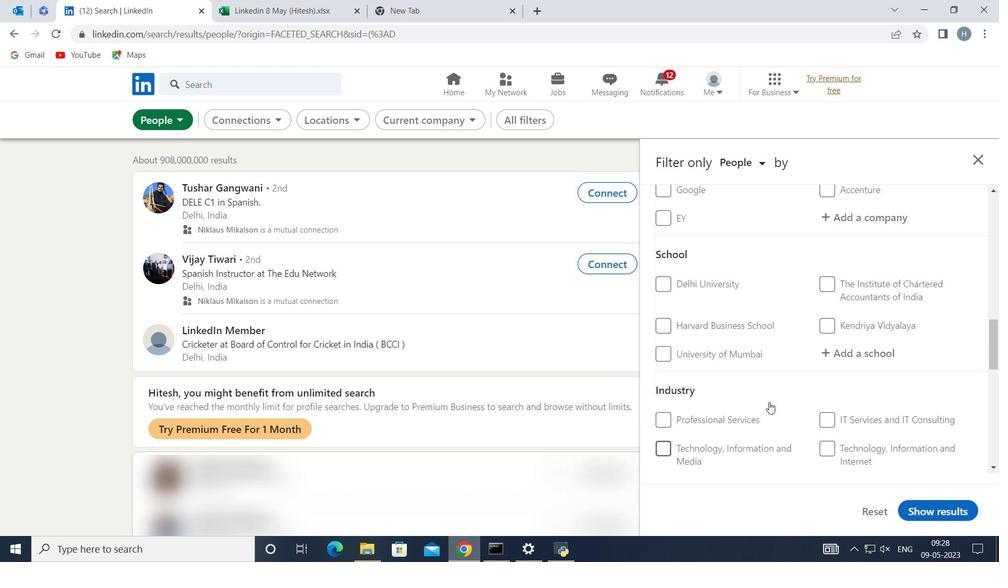
Action: Mouse scrolled (770, 403) with delta (0, 0)
Screenshot: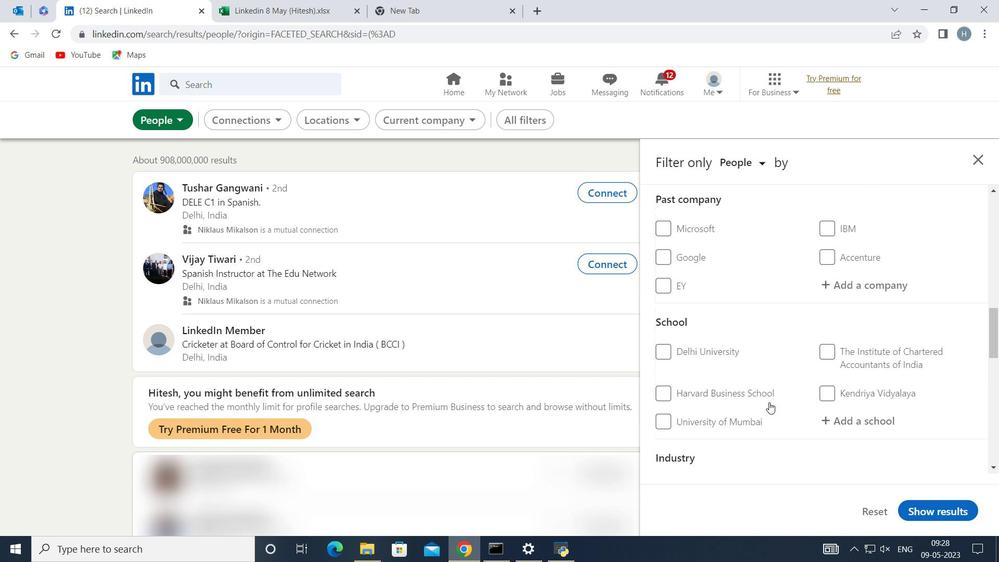 
Action: Mouse scrolled (770, 403) with delta (0, 0)
Screenshot: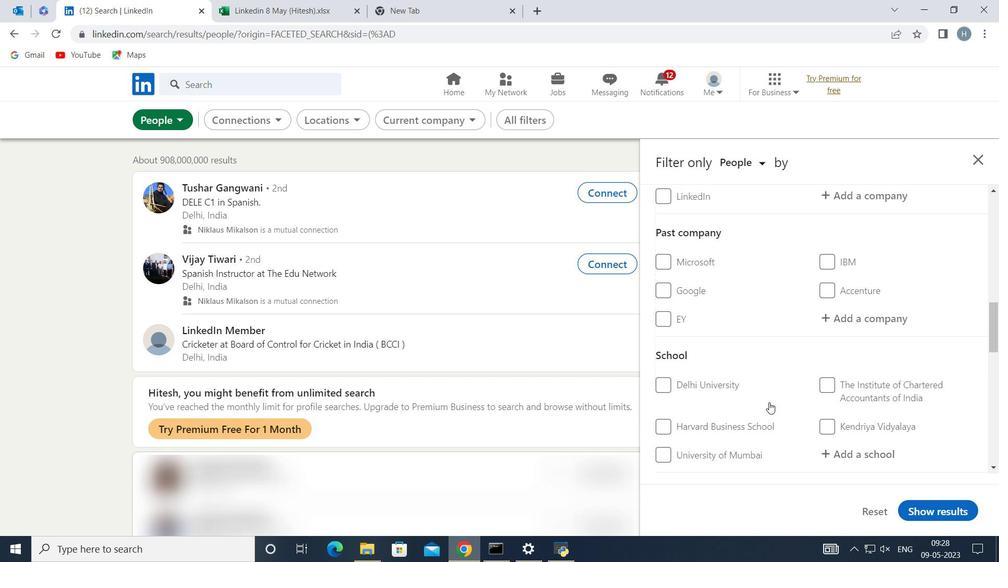 
Action: Mouse scrolled (770, 403) with delta (0, 0)
Screenshot: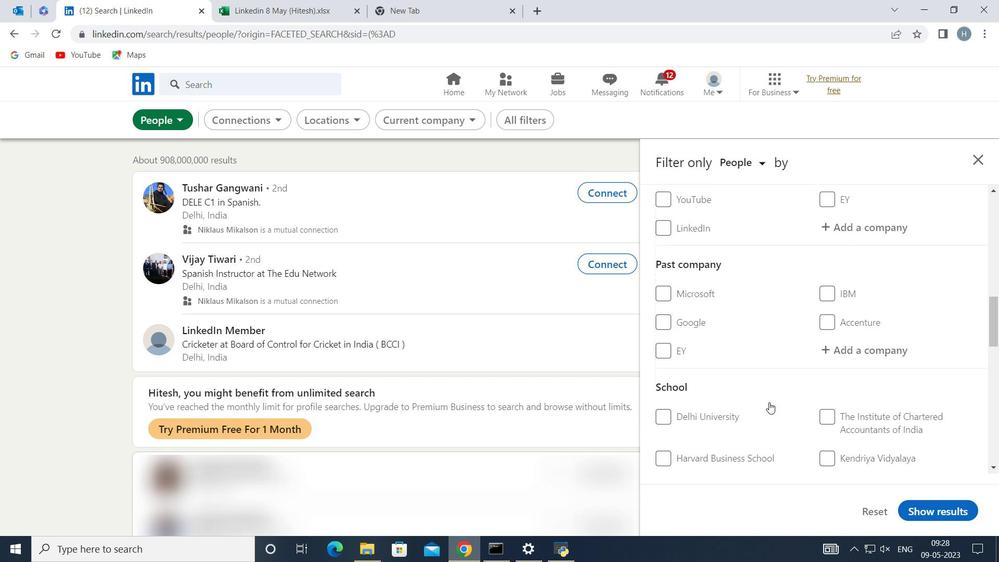 
Action: Mouse scrolled (770, 403) with delta (0, 0)
Screenshot: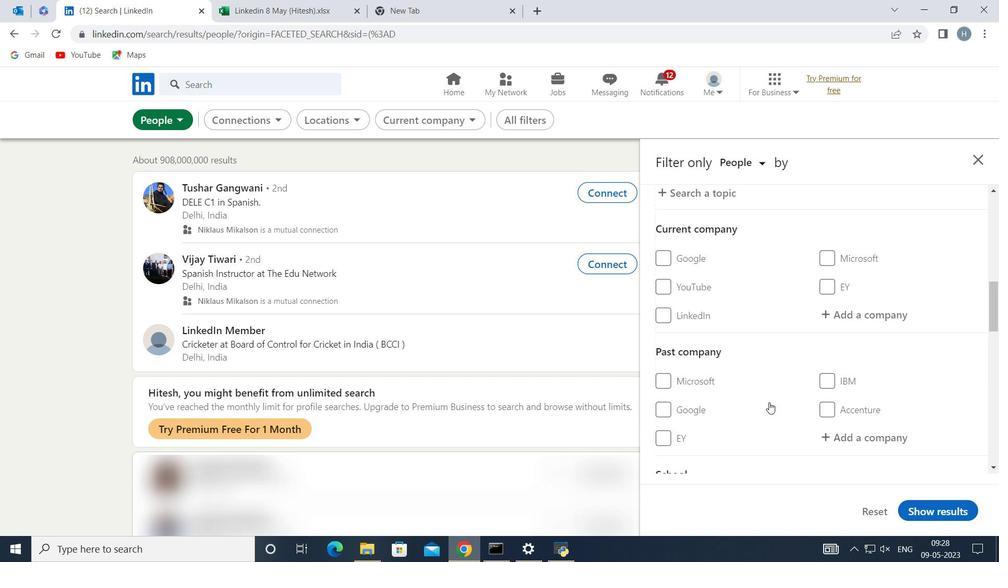 
Action: Mouse moved to (843, 420)
Screenshot: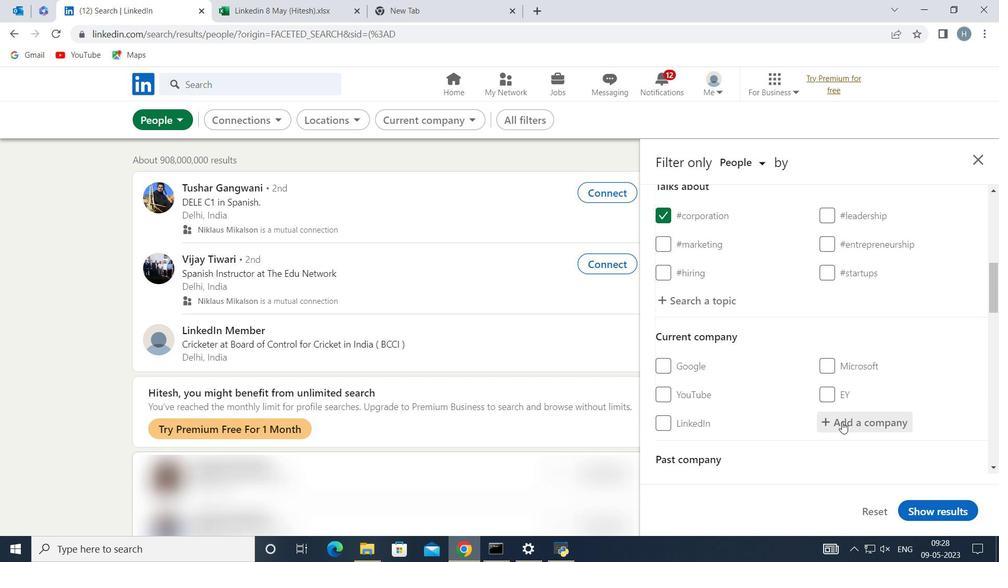 
Action: Mouse pressed left at (843, 420)
Screenshot: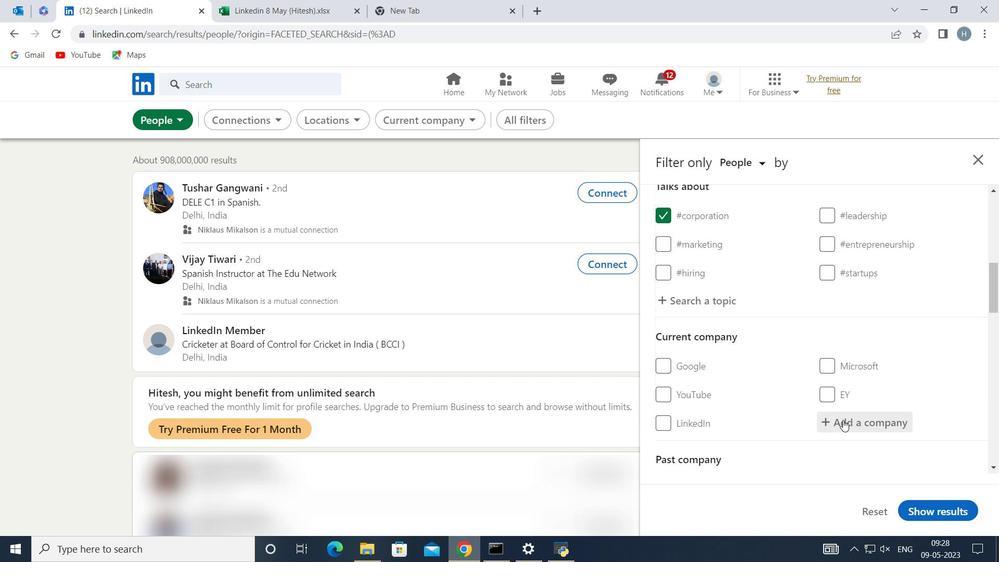 
Action: Key pressed <Key.shift>WNS<Key.space>
Screenshot: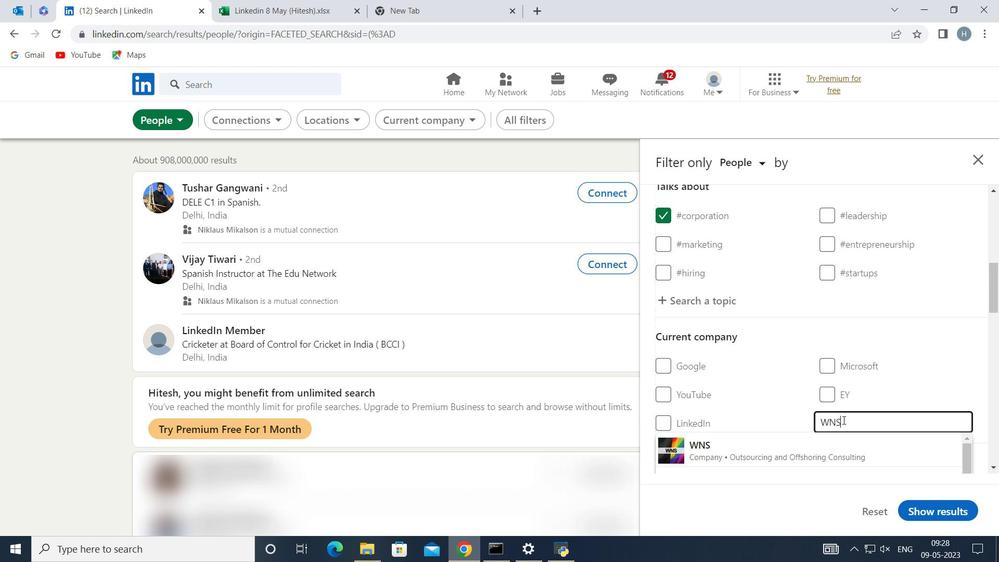 
Action: Mouse moved to (849, 414)
Screenshot: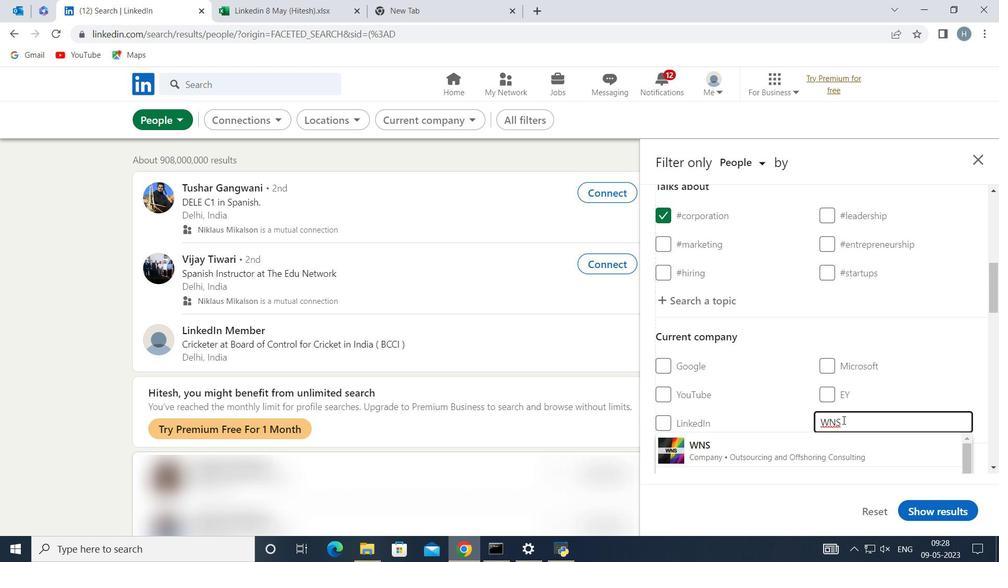 
Action: Mouse scrolled (849, 414) with delta (0, 0)
Screenshot: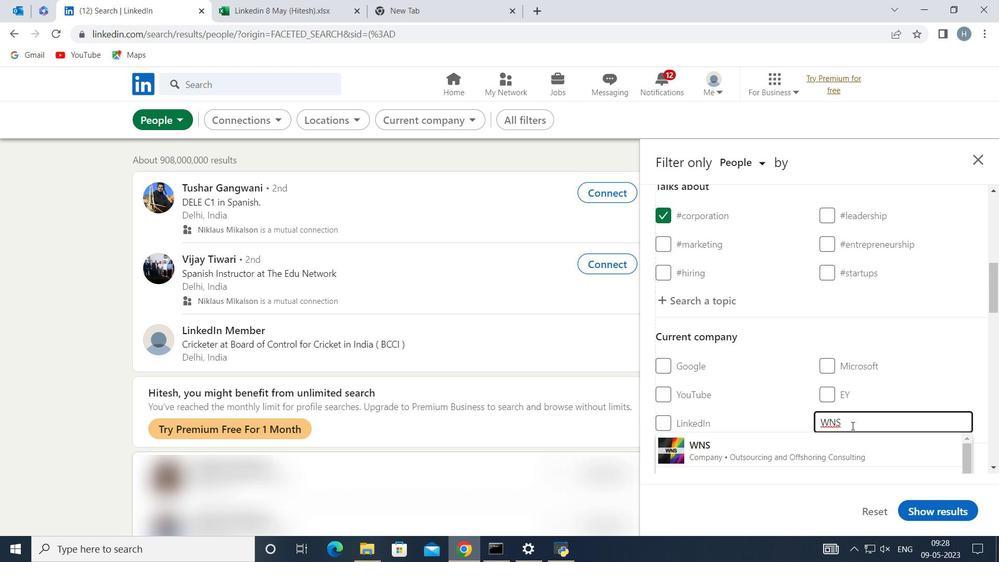 
Action: Mouse moved to (846, 408)
Screenshot: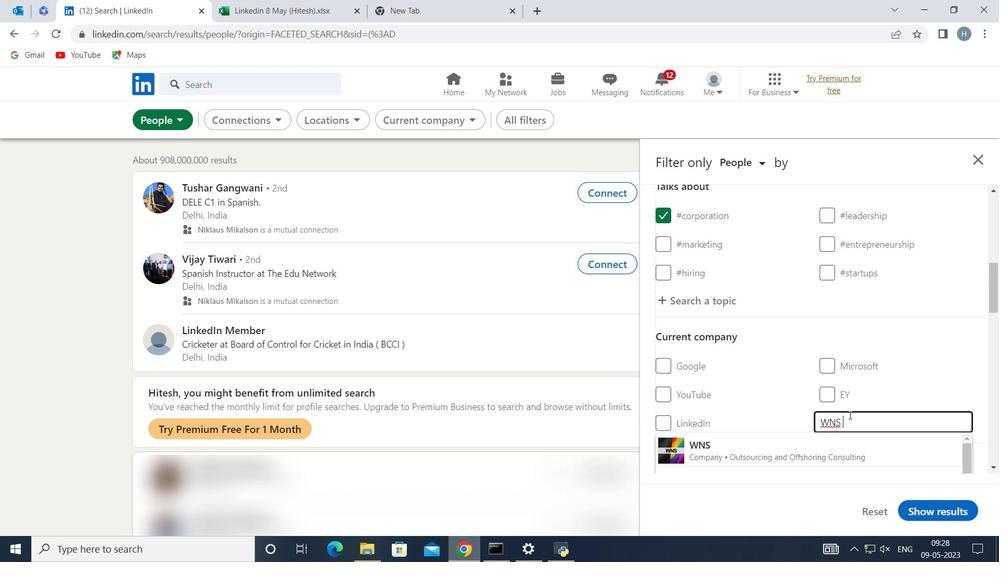
Action: Mouse scrolled (846, 407) with delta (0, 0)
Screenshot: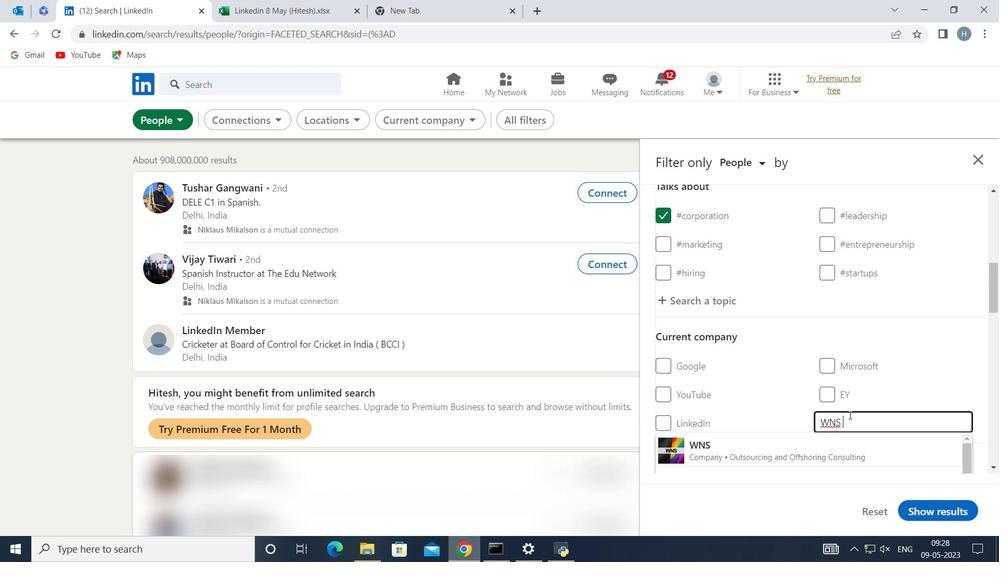 
Action: Mouse moved to (792, 321)
Screenshot: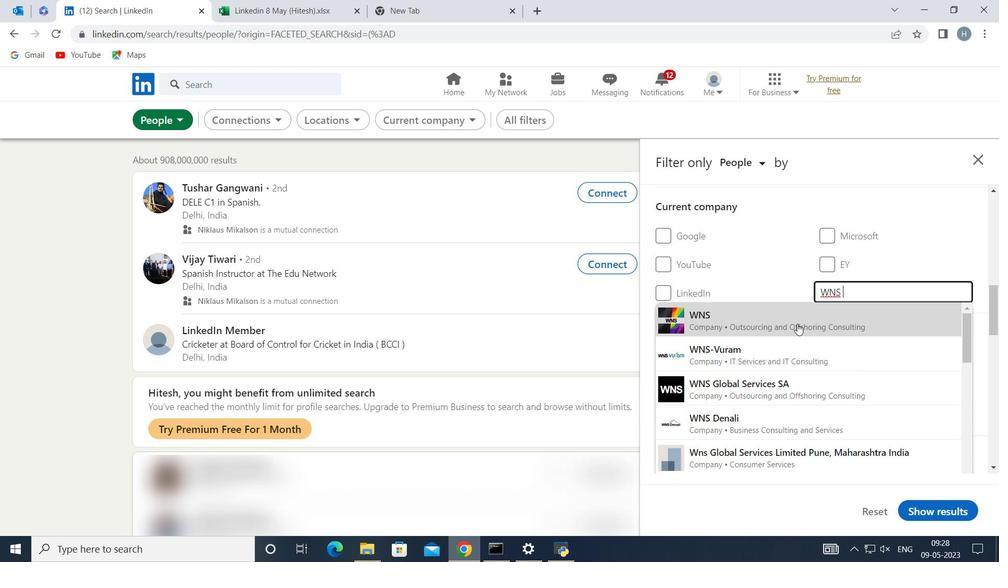
Action: Mouse pressed left at (792, 321)
Screenshot: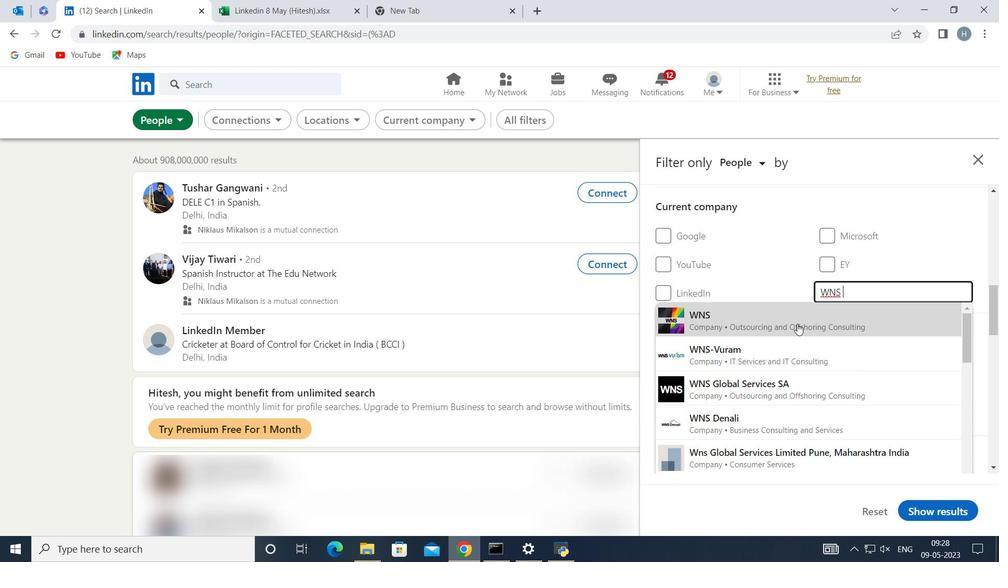 
Action: Mouse scrolled (792, 320) with delta (0, 0)
Screenshot: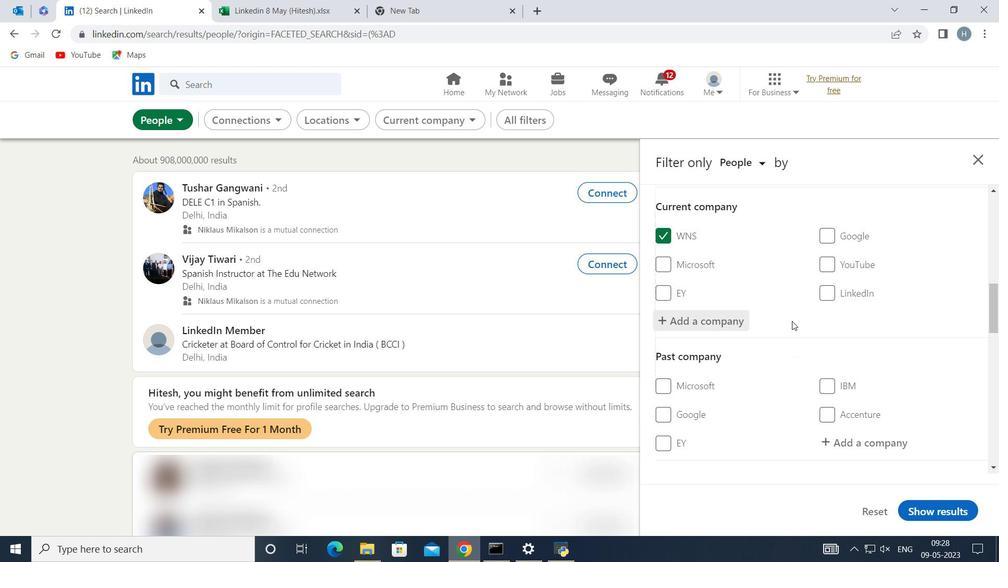 
Action: Mouse scrolled (792, 320) with delta (0, 0)
Screenshot: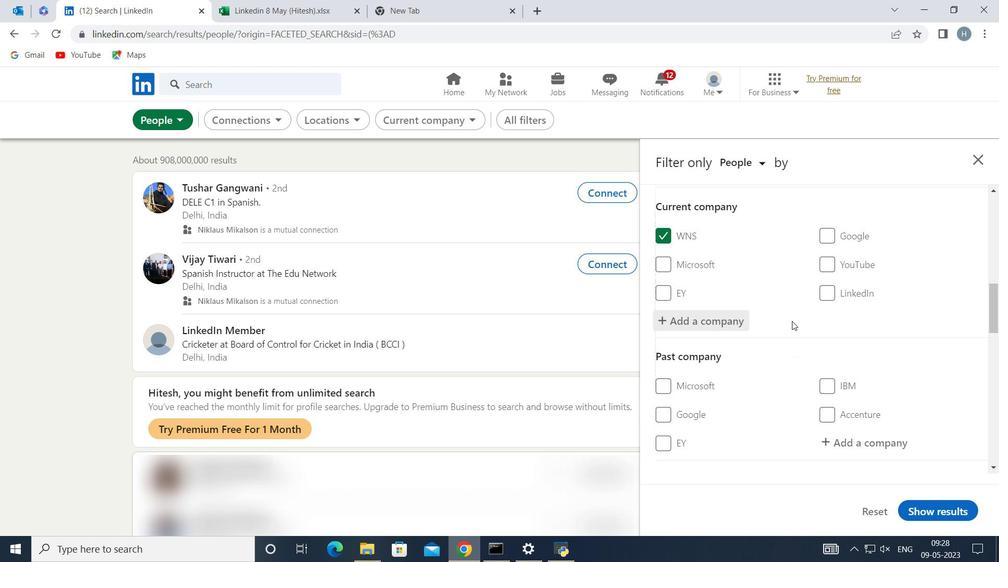 
Action: Mouse scrolled (792, 320) with delta (0, 0)
Screenshot: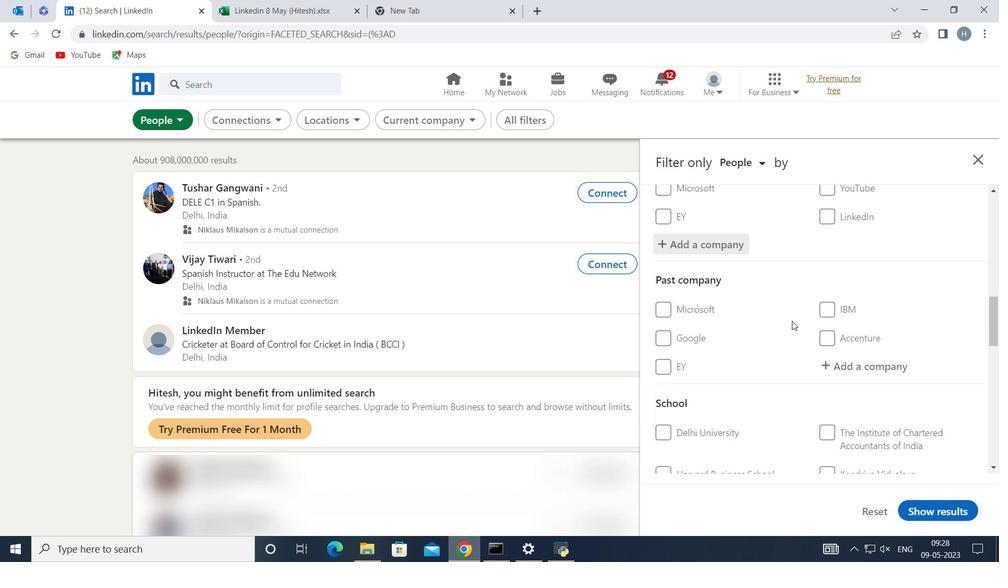 
Action: Mouse scrolled (792, 320) with delta (0, 0)
Screenshot: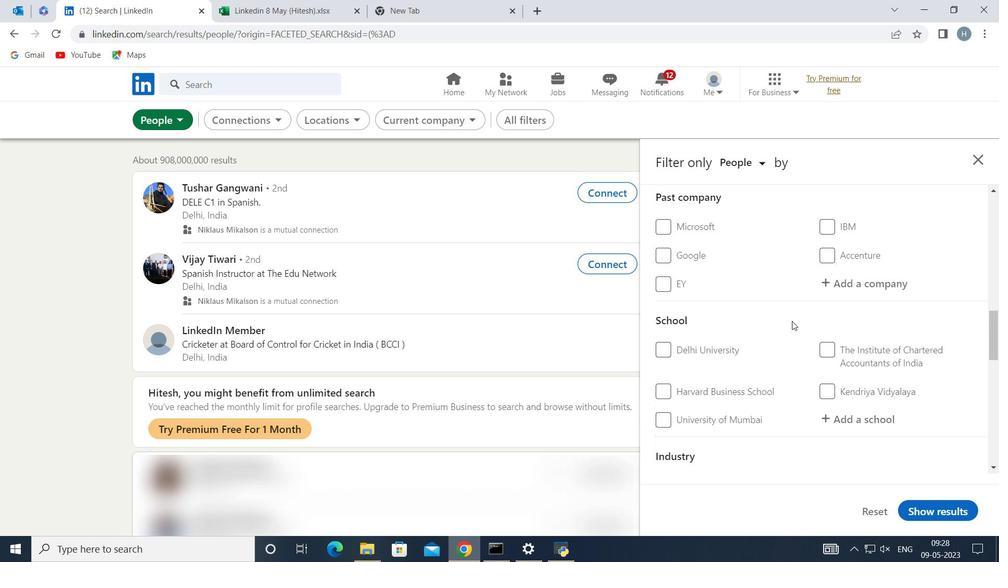 
Action: Mouse moved to (831, 318)
Screenshot: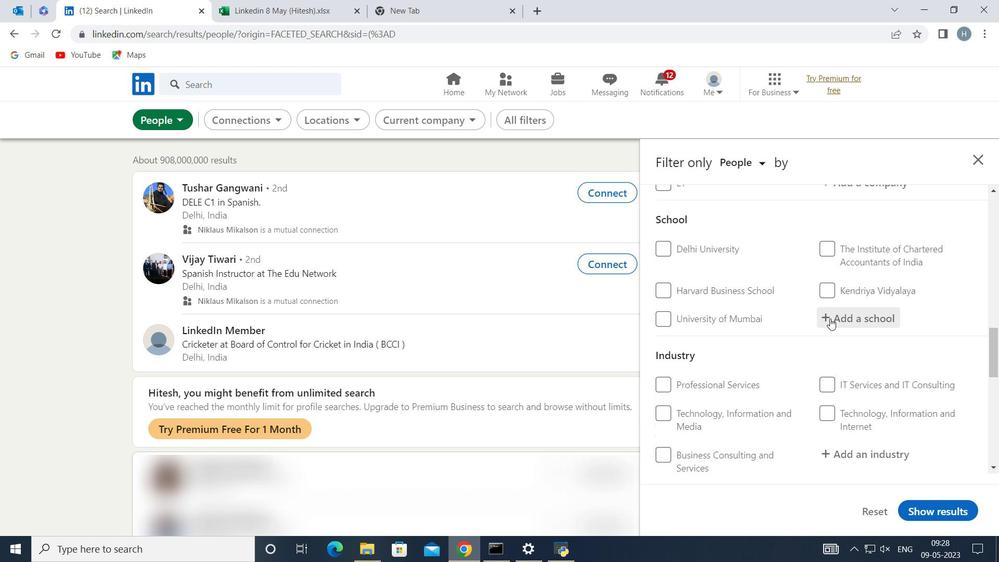 
Action: Mouse pressed left at (831, 318)
Screenshot: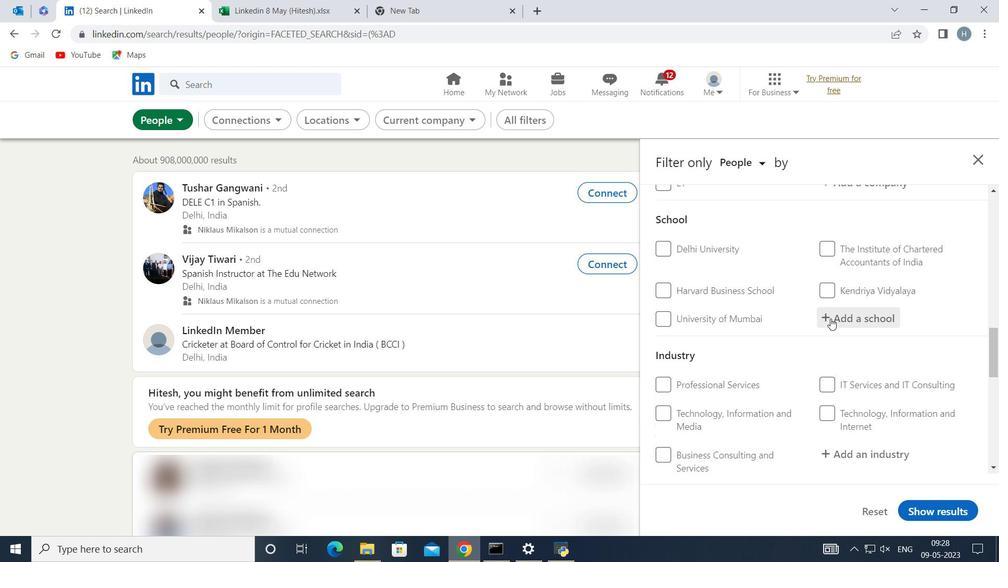 
Action: Key pressed <Key.shift>Vignana
Screenshot: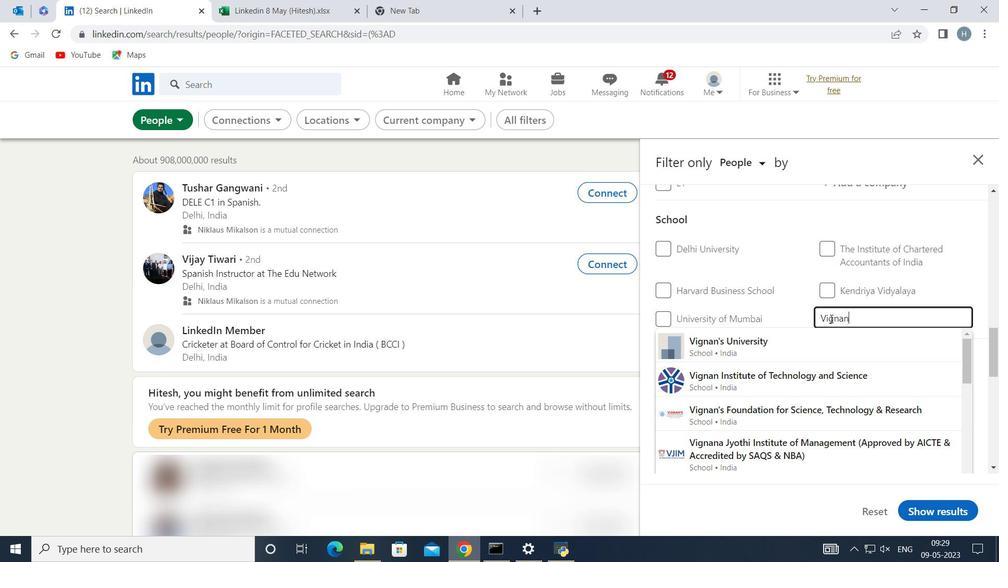 
Action: Mouse moved to (835, 316)
Screenshot: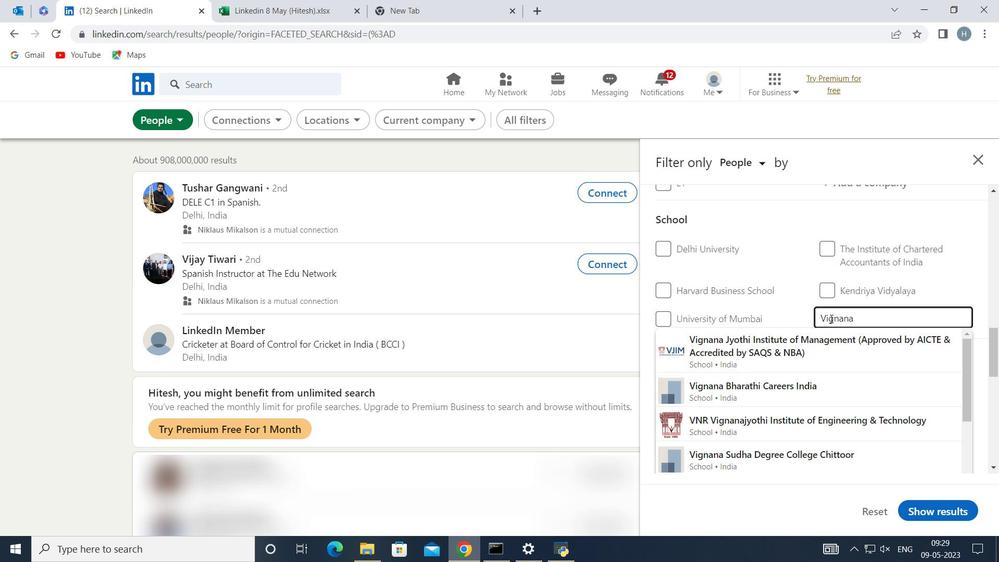 
Action: Key pressed <Key.space><Key.shift>jyoti<Key.space><Key.shift>Insti<Key.backspace><Key.backspace><Key.backspace><Key.backspace><Key.backspace><Key.backspace><Key.backspace>hi<Key.space>
Screenshot: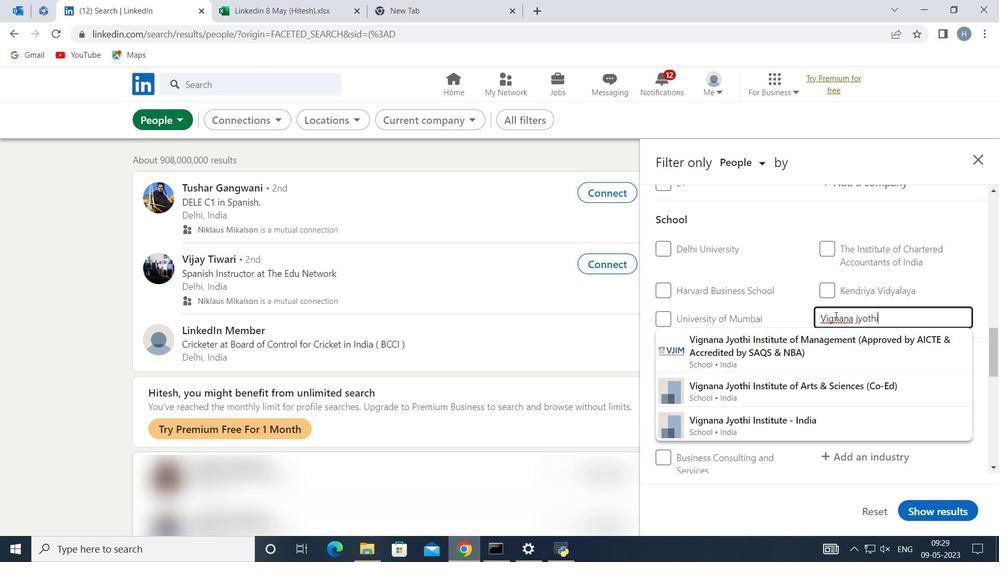 
Action: Mouse moved to (774, 347)
Screenshot: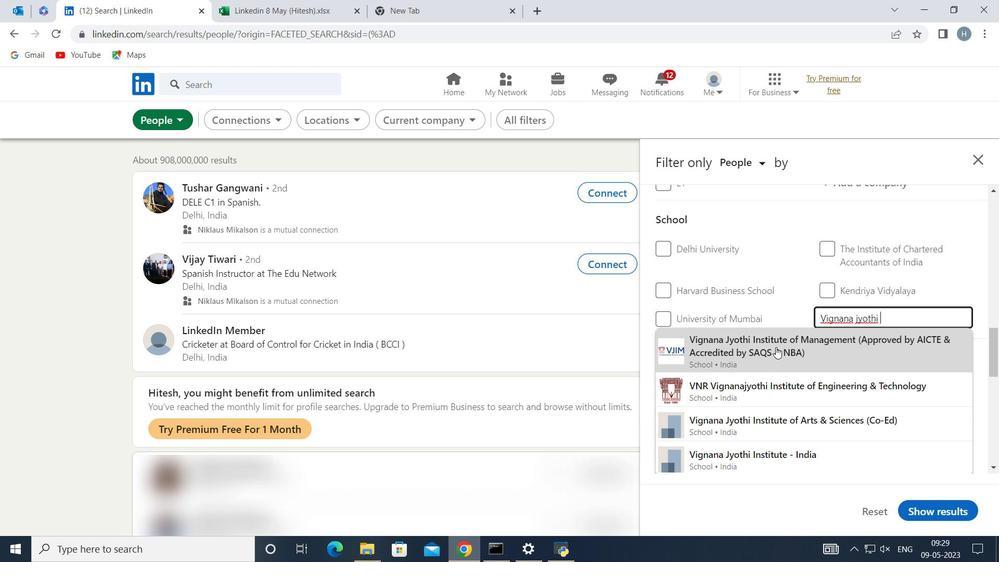 
Action: Mouse pressed left at (774, 347)
Screenshot: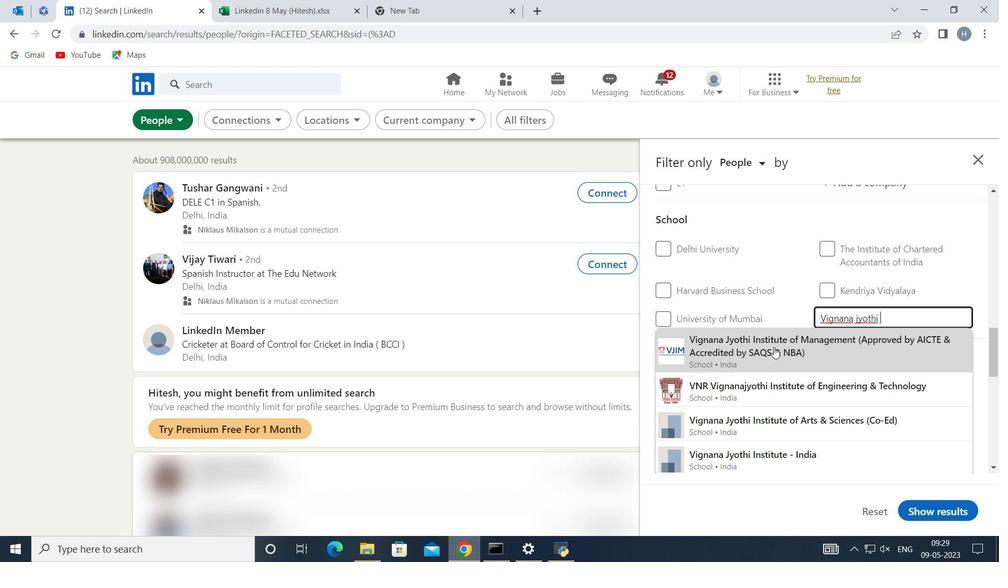 
Action: Mouse moved to (768, 339)
Screenshot: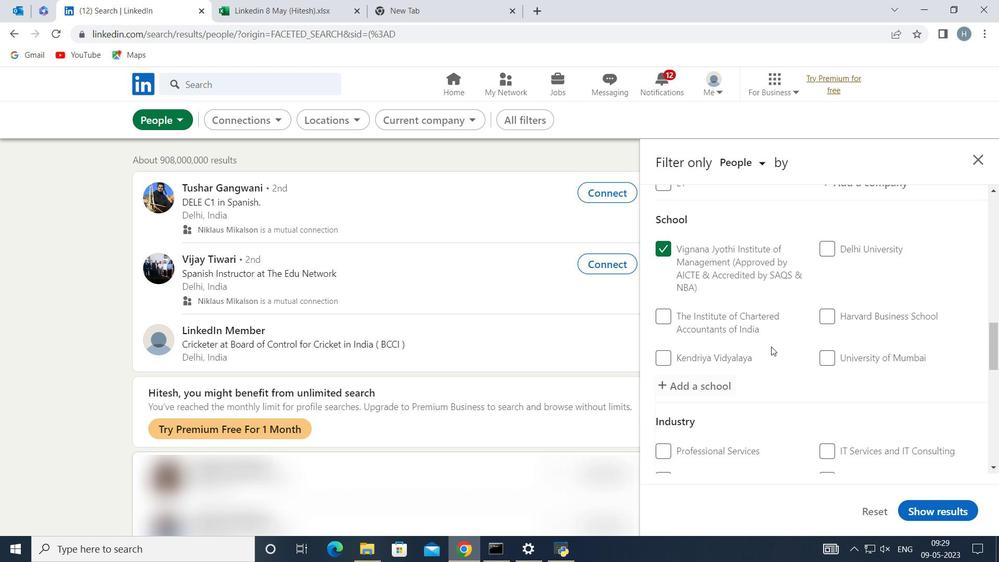
Action: Mouse scrolled (768, 338) with delta (0, 0)
Screenshot: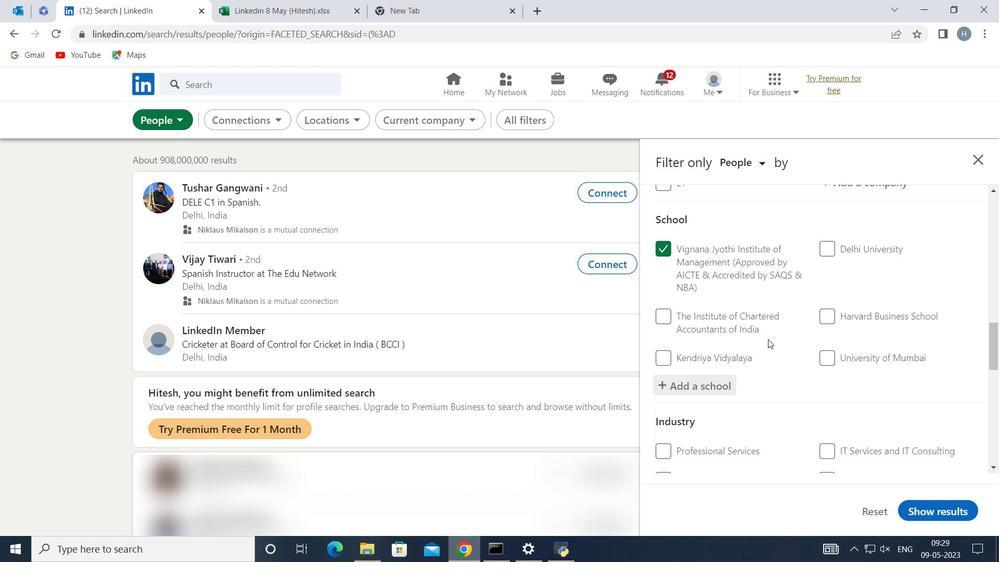 
Action: Mouse scrolled (768, 338) with delta (0, 0)
Screenshot: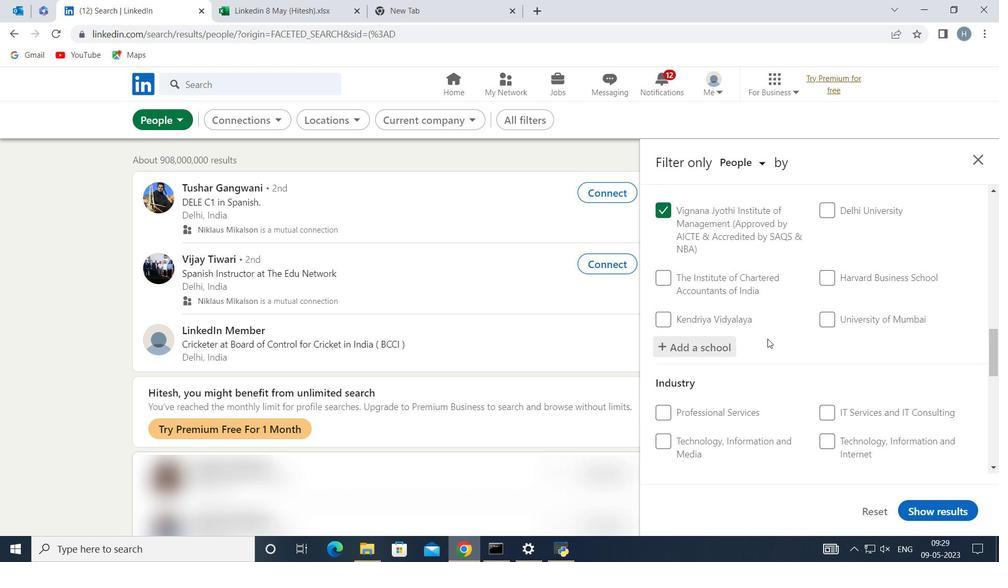 
Action: Mouse scrolled (768, 338) with delta (0, 0)
Screenshot: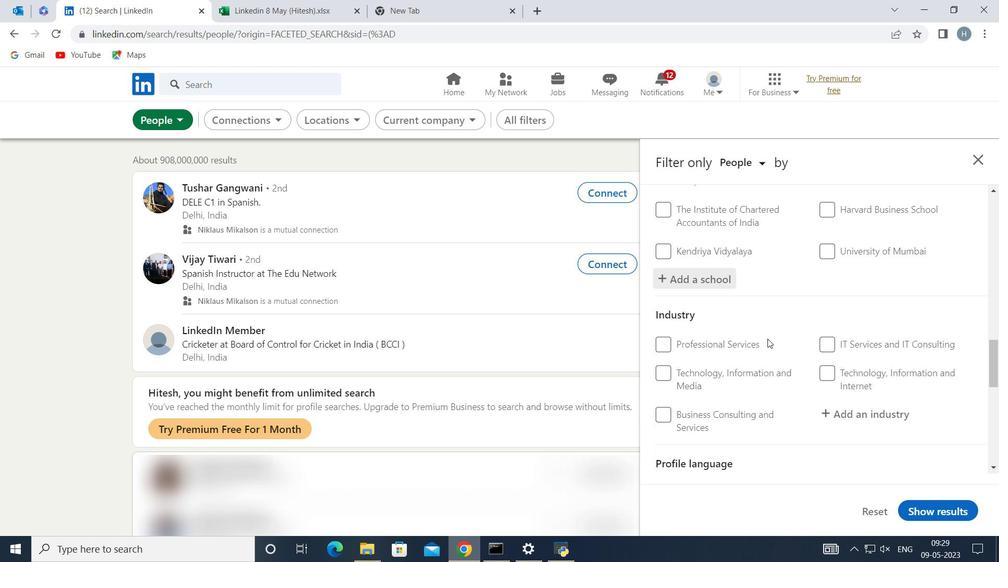 
Action: Mouse moved to (843, 323)
Screenshot: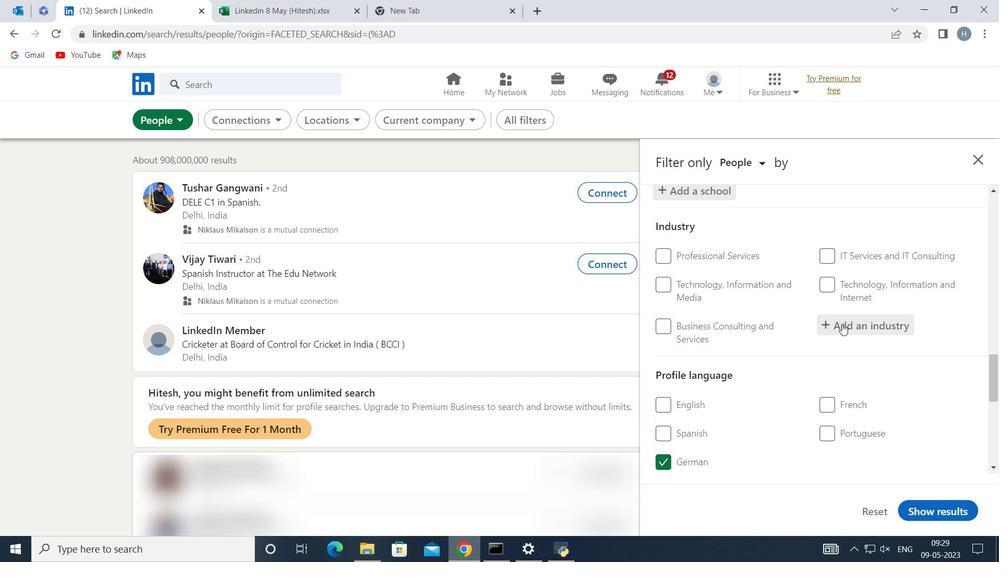 
Action: Mouse pressed left at (843, 323)
Screenshot: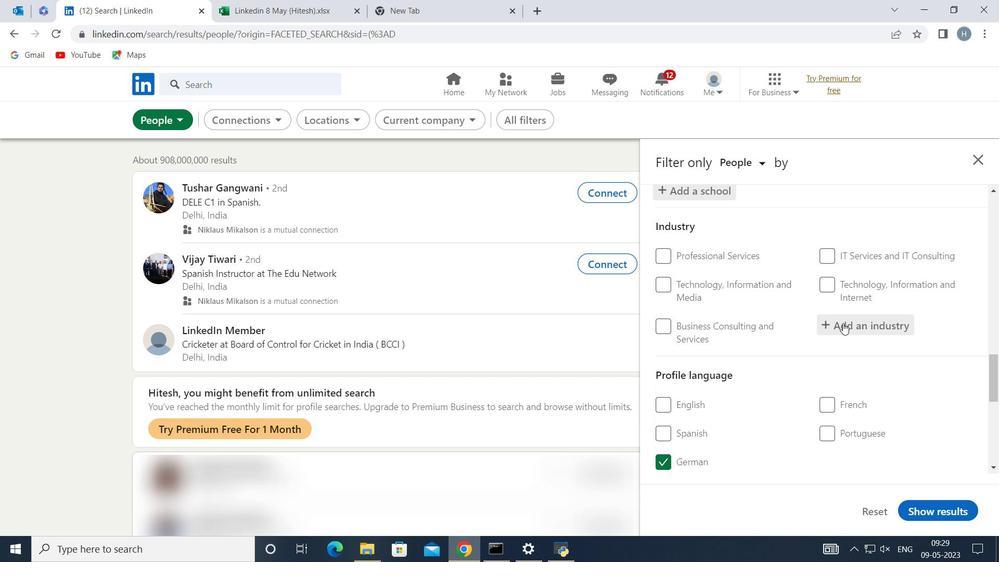
Action: Key pressed <Key.shift>Consumer
Screenshot: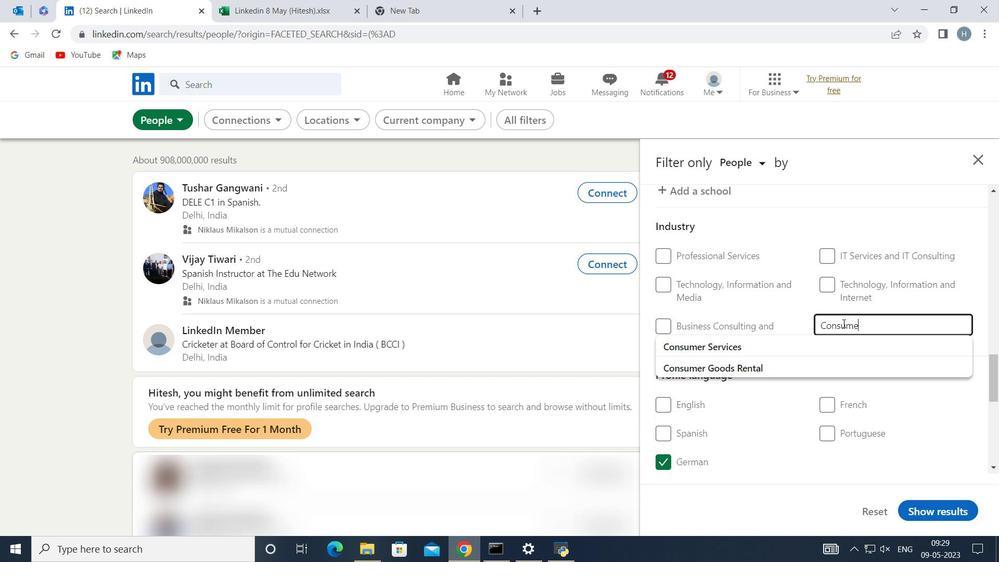 
Action: Mouse moved to (763, 349)
Screenshot: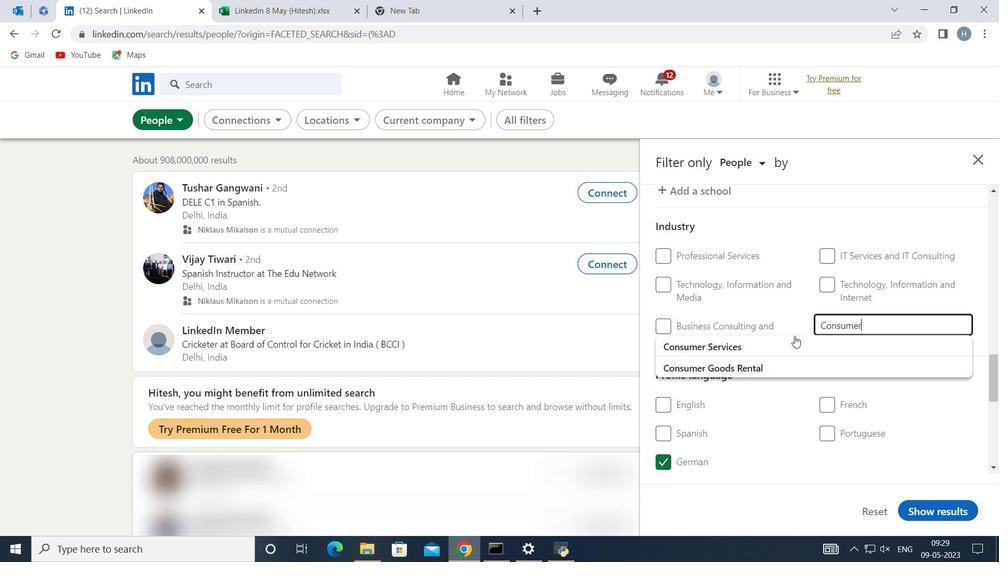 
Action: Mouse pressed left at (763, 349)
Screenshot: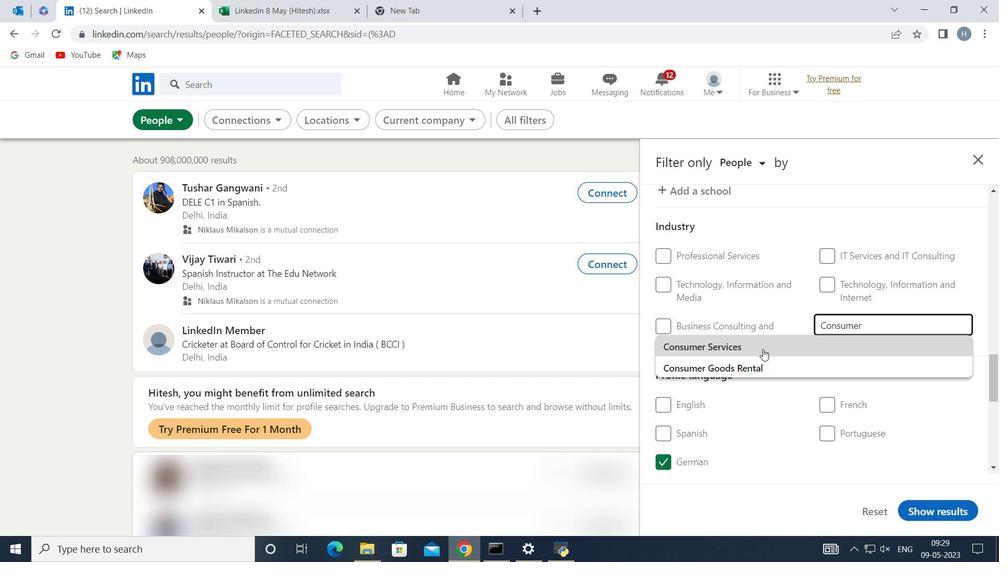 
Action: Mouse moved to (758, 352)
Screenshot: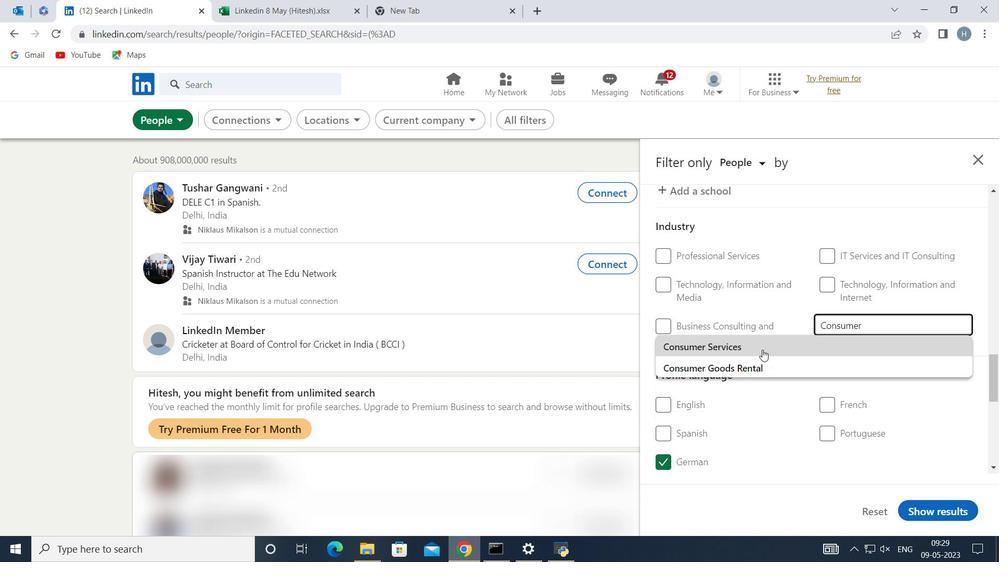 
Action: Mouse scrolled (758, 351) with delta (0, 0)
Screenshot: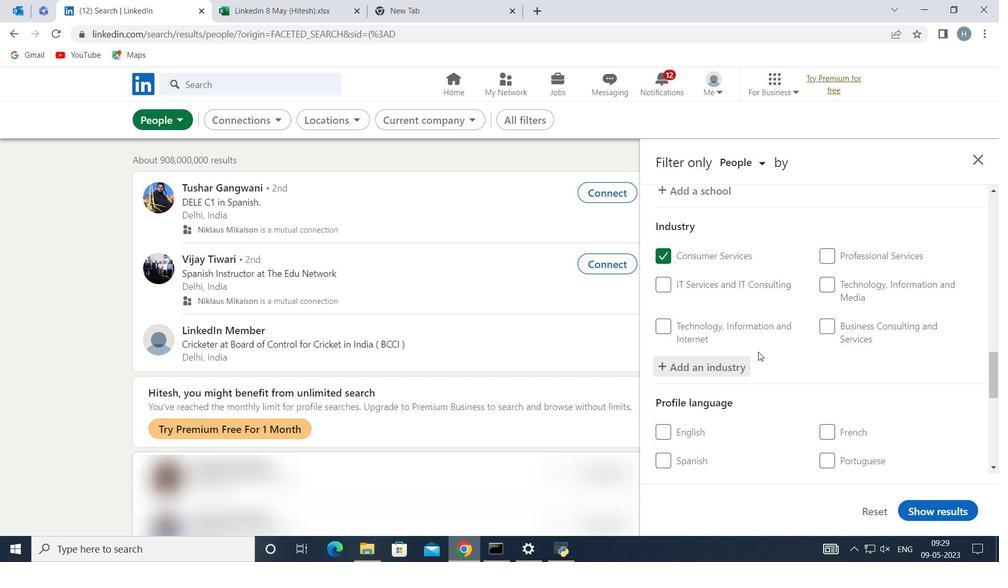 
Action: Mouse scrolled (758, 351) with delta (0, 0)
Screenshot: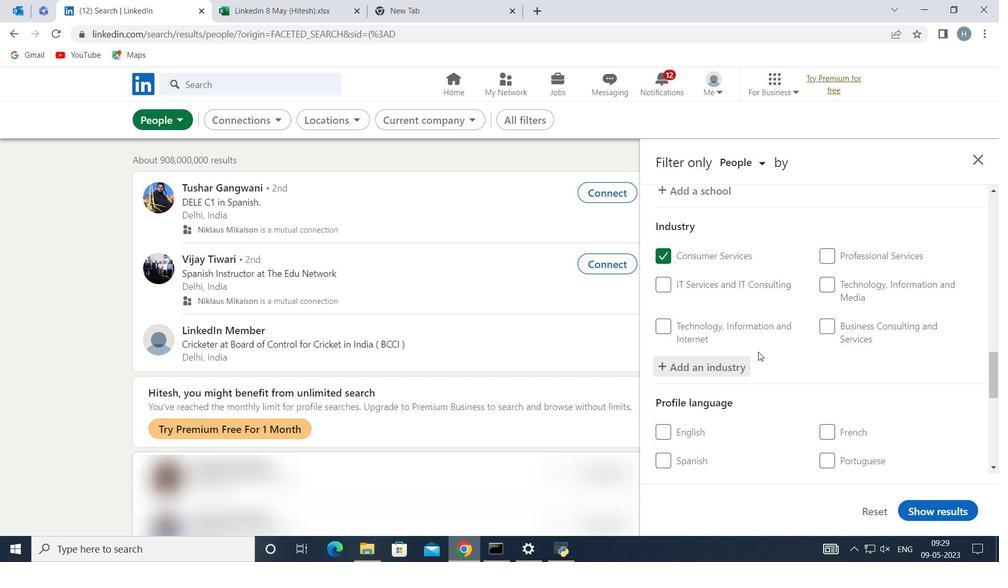 
Action: Mouse moved to (759, 352)
Screenshot: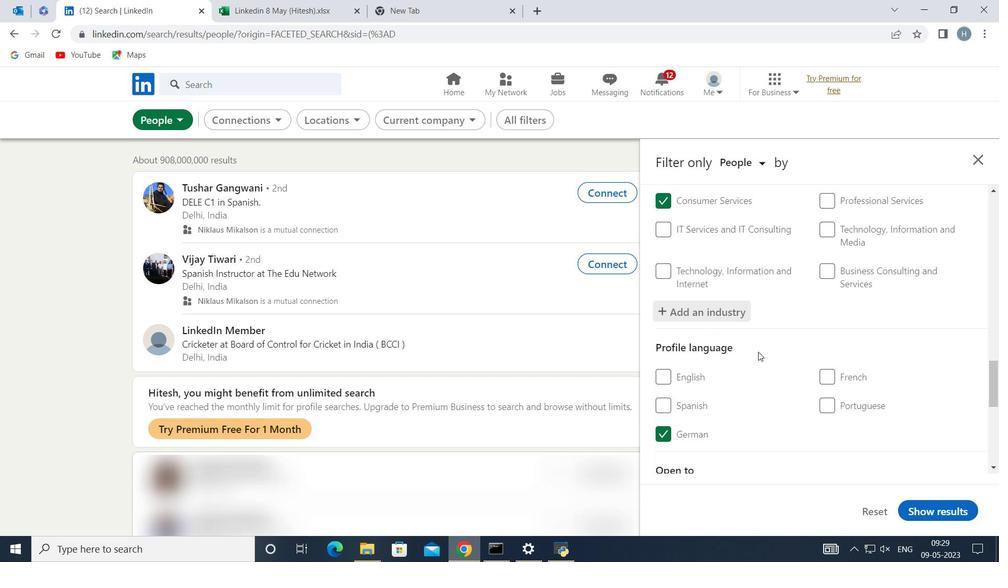 
Action: Mouse scrolled (759, 351) with delta (0, 0)
Screenshot: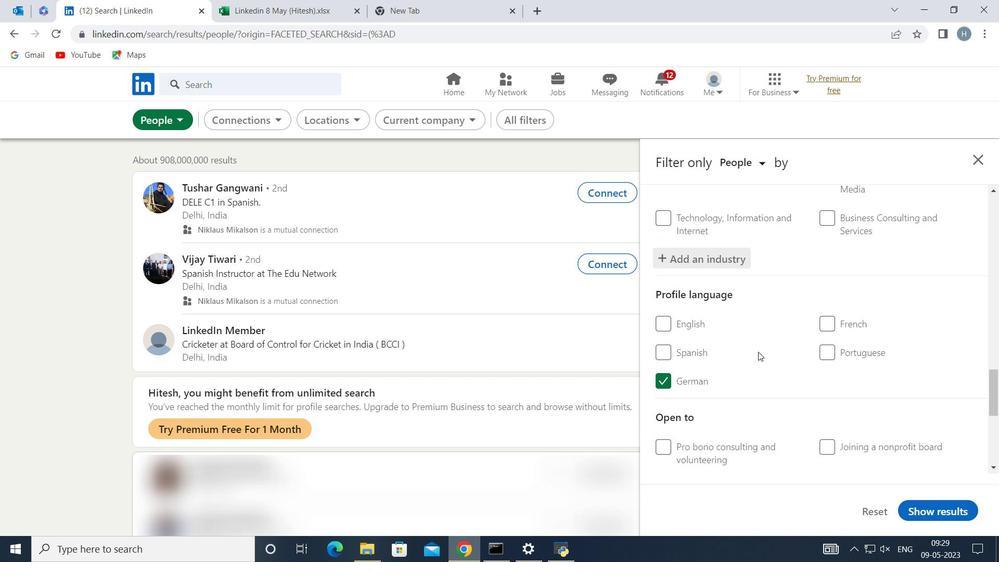 
Action: Mouse moved to (768, 352)
Screenshot: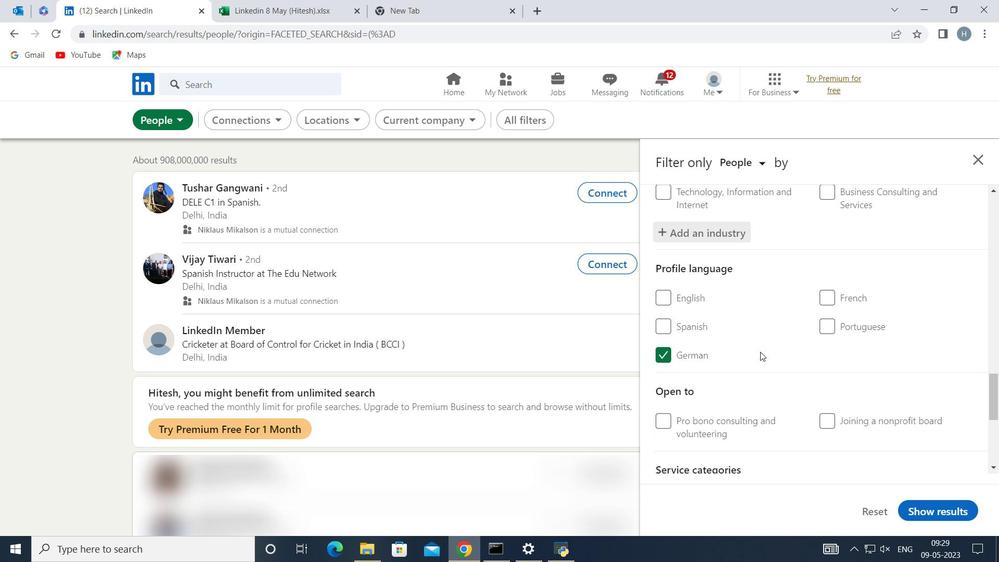 
Action: Mouse scrolled (768, 351) with delta (0, 0)
Screenshot: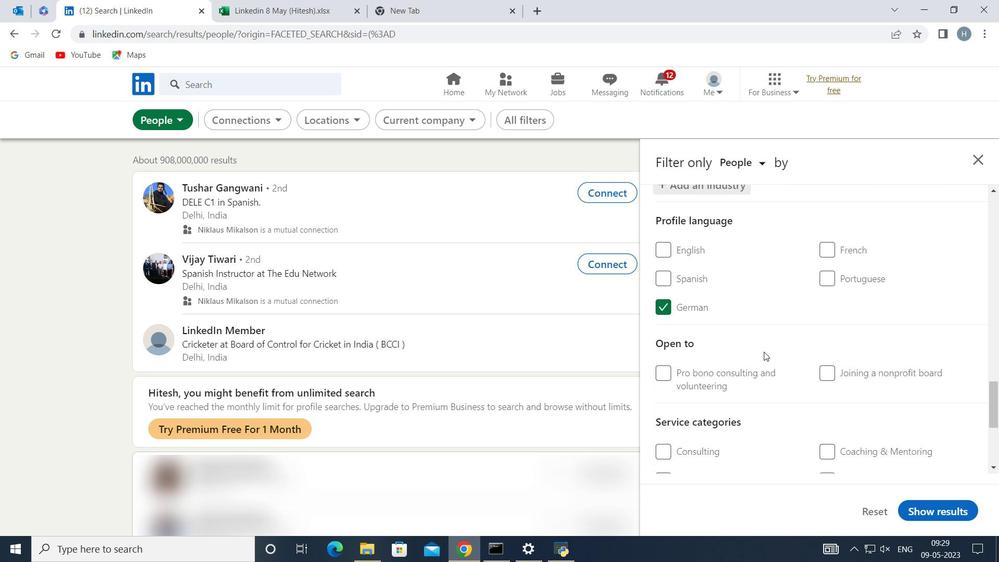 
Action: Mouse moved to (768, 352)
Screenshot: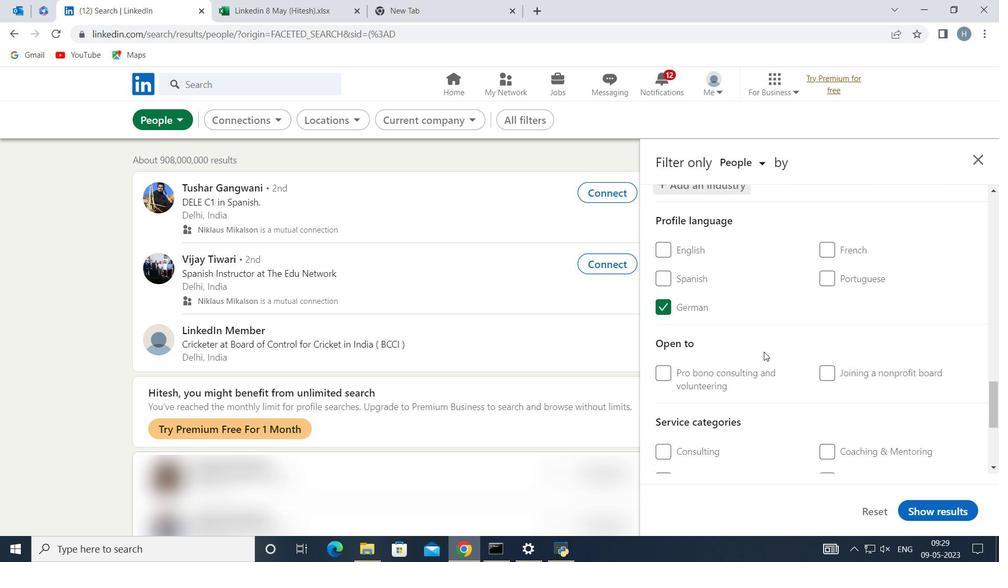 
Action: Mouse scrolled (768, 351) with delta (0, 0)
Screenshot: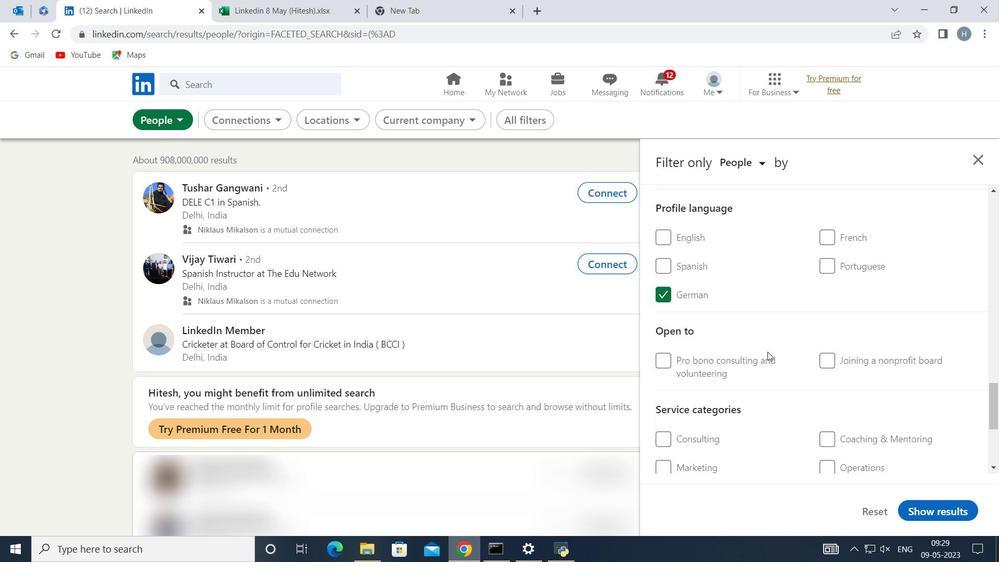 
Action: Mouse scrolled (768, 351) with delta (0, 0)
Screenshot: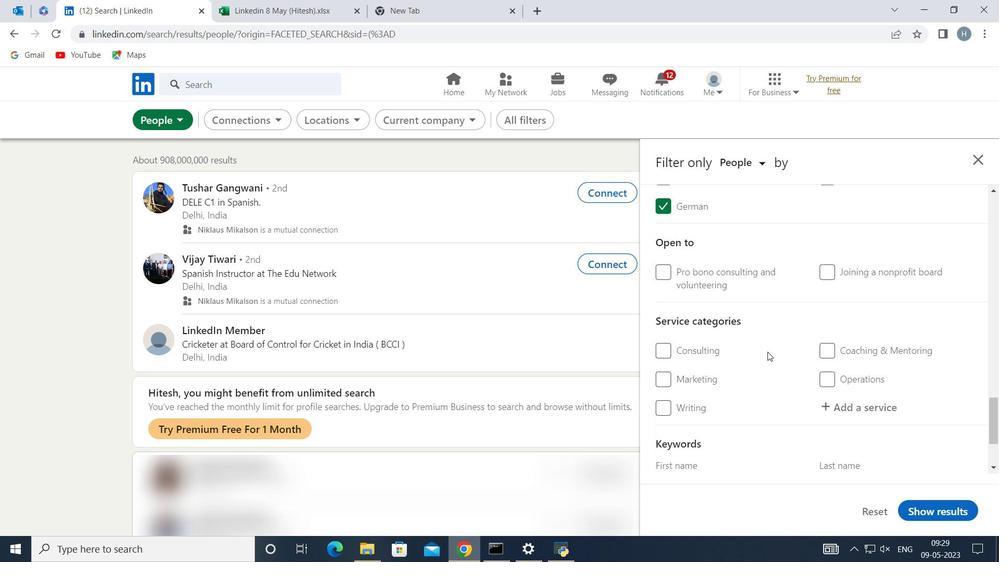 
Action: Mouse moved to (856, 294)
Screenshot: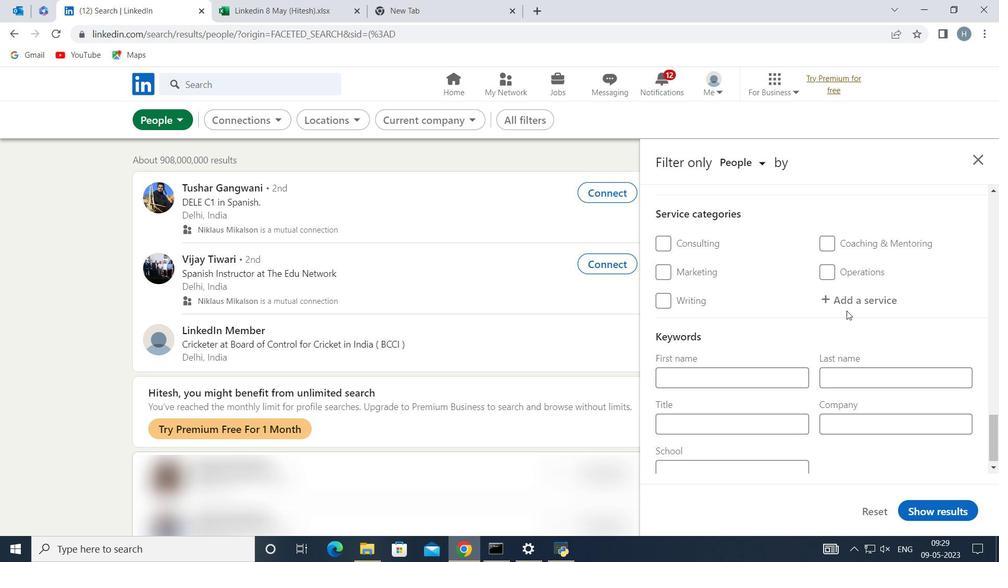 
Action: Mouse pressed left at (856, 294)
Screenshot: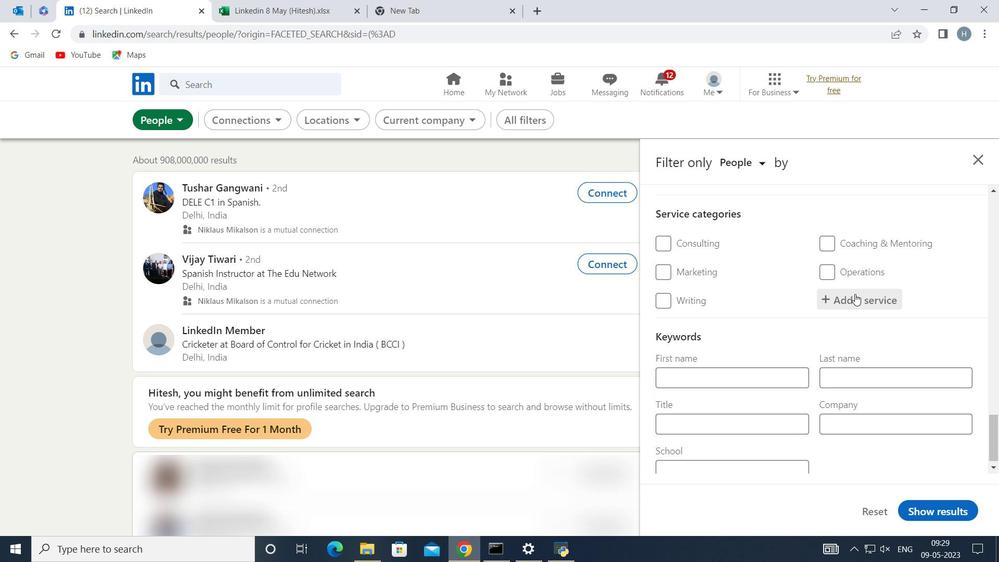 
Action: Mouse moved to (854, 294)
Screenshot: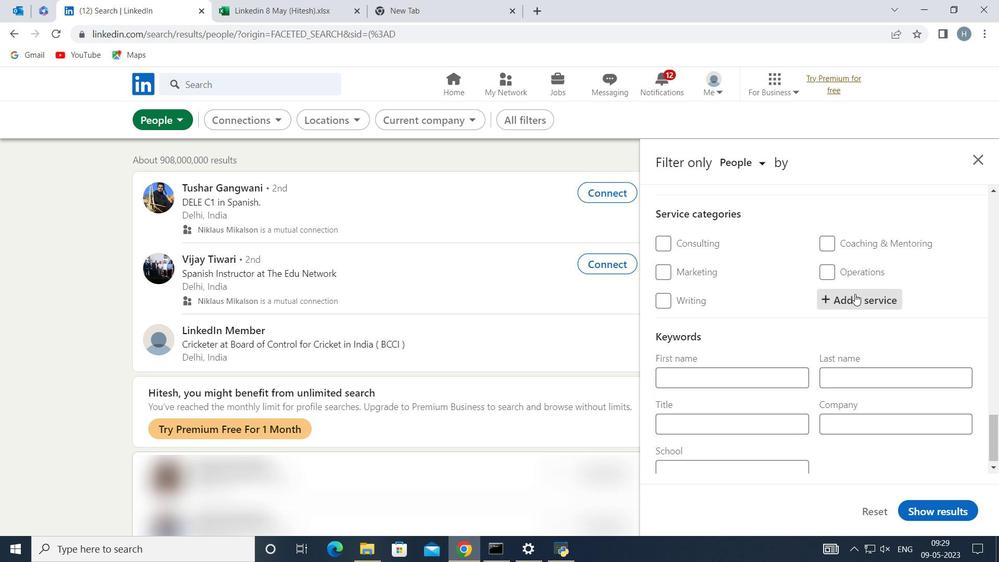 
Action: Key pressed <Key.shift><Key.shift>Real<Key.space><Key.shift>Esta
Screenshot: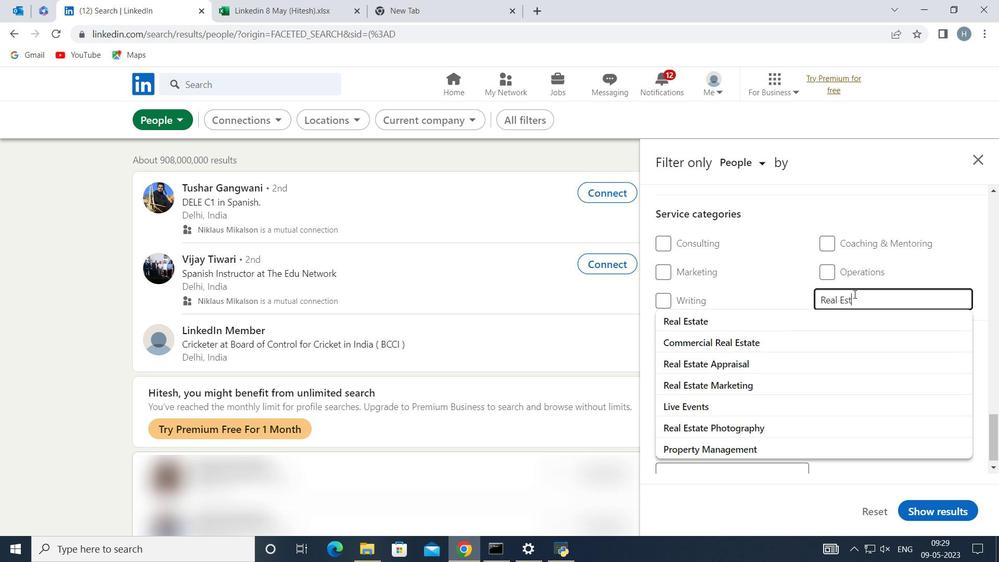 
Action: Mouse moved to (762, 320)
Screenshot: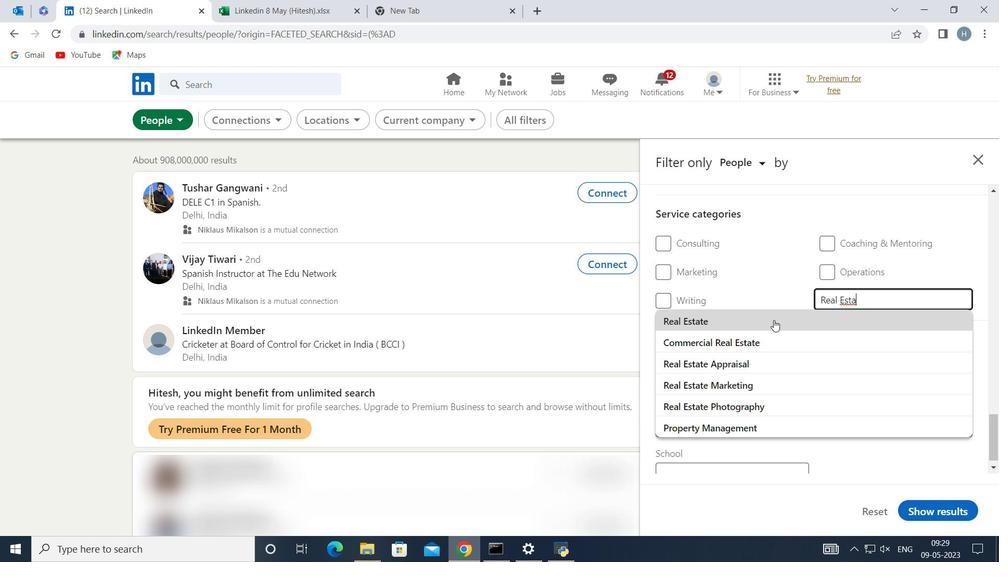 
Action: Mouse pressed left at (762, 320)
Screenshot: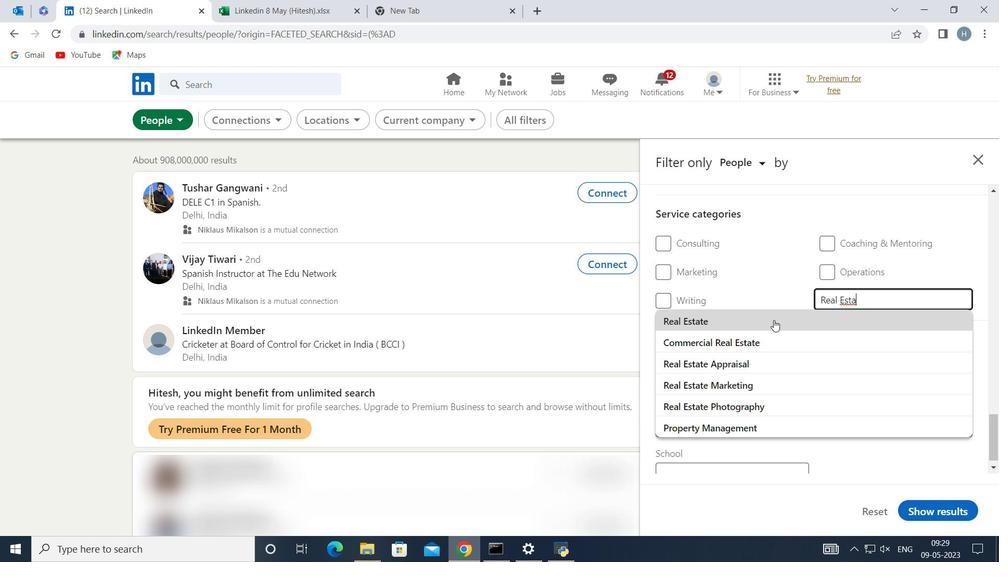 
Action: Mouse moved to (760, 321)
Screenshot: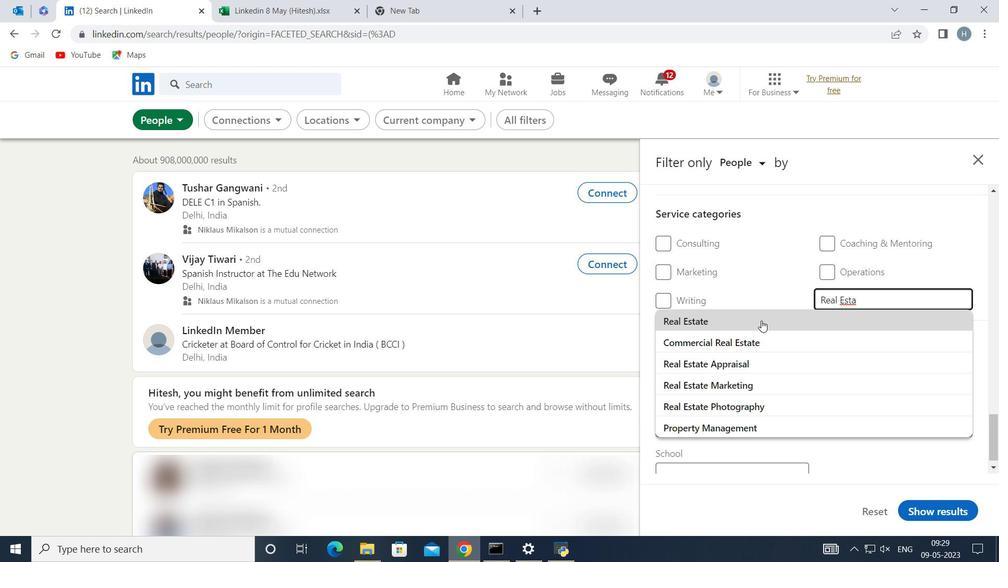 
Action: Mouse scrolled (760, 321) with delta (0, 0)
Screenshot: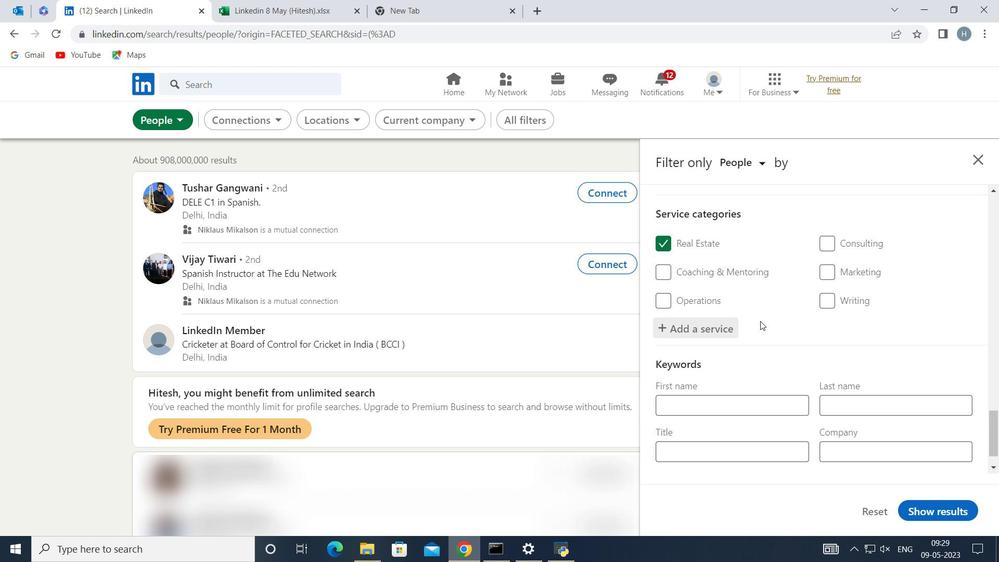 
Action: Mouse moved to (760, 322)
Screenshot: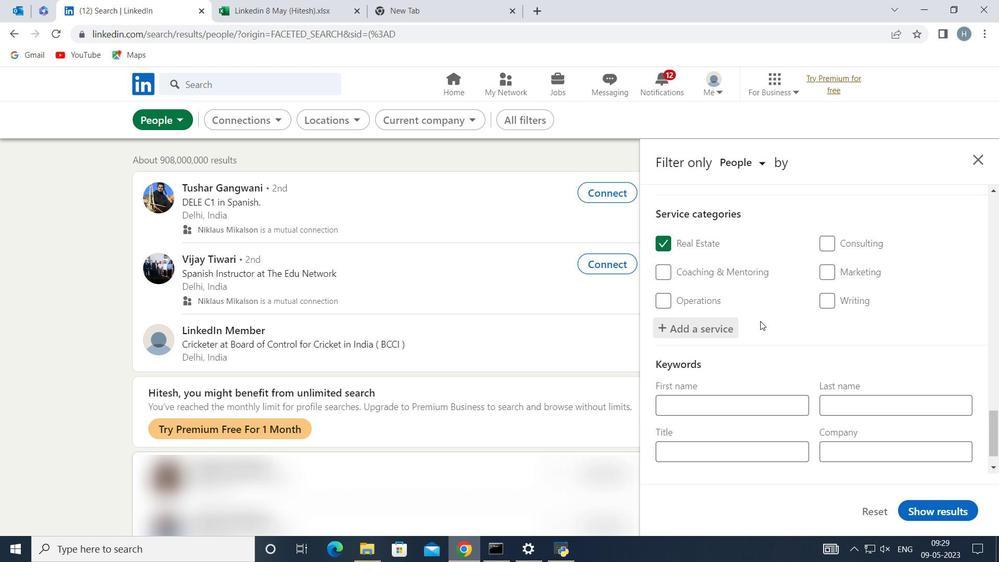 
Action: Mouse scrolled (760, 322) with delta (0, 0)
Screenshot: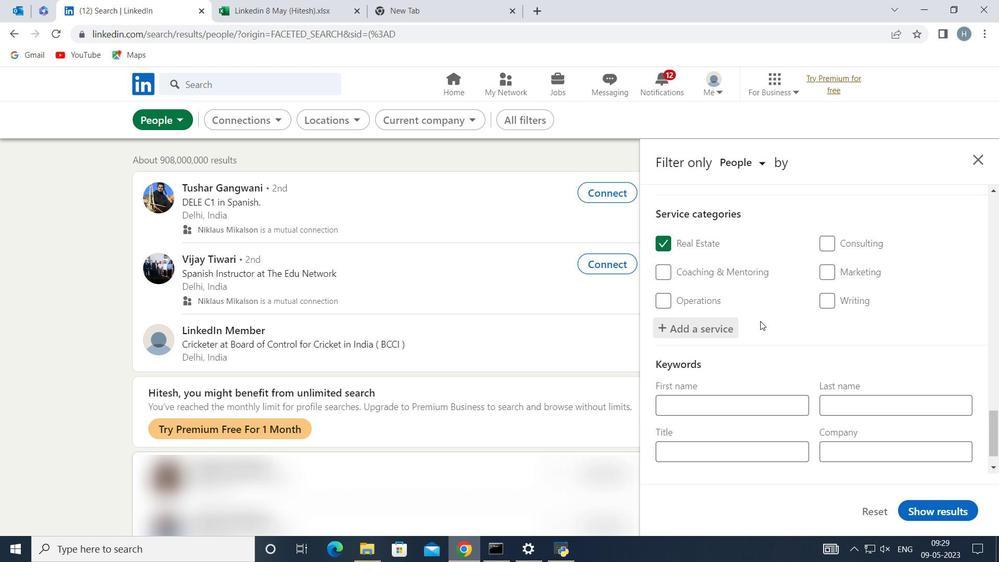 
Action: Mouse moved to (760, 329)
Screenshot: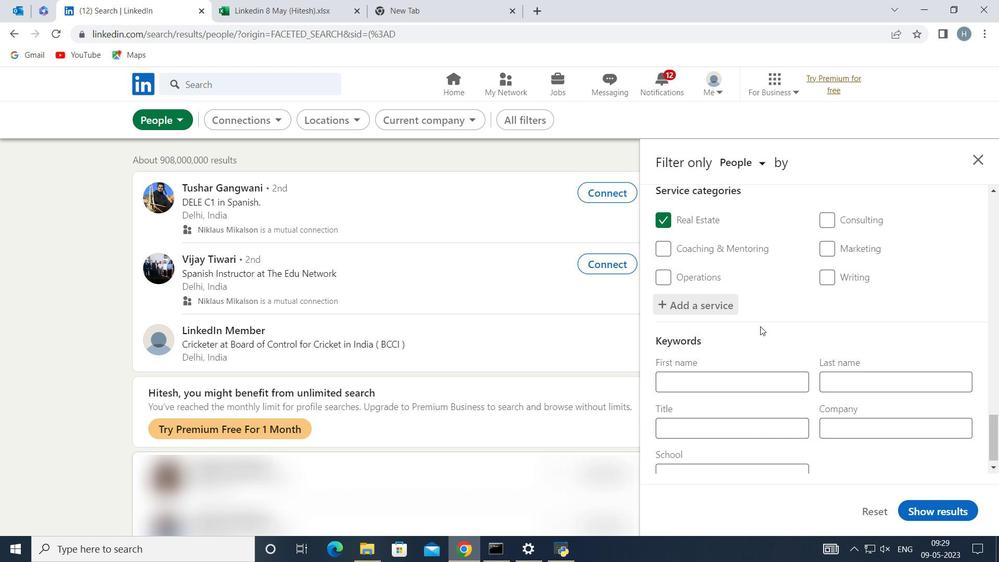 
Action: Mouse scrolled (760, 327) with delta (0, 0)
Screenshot: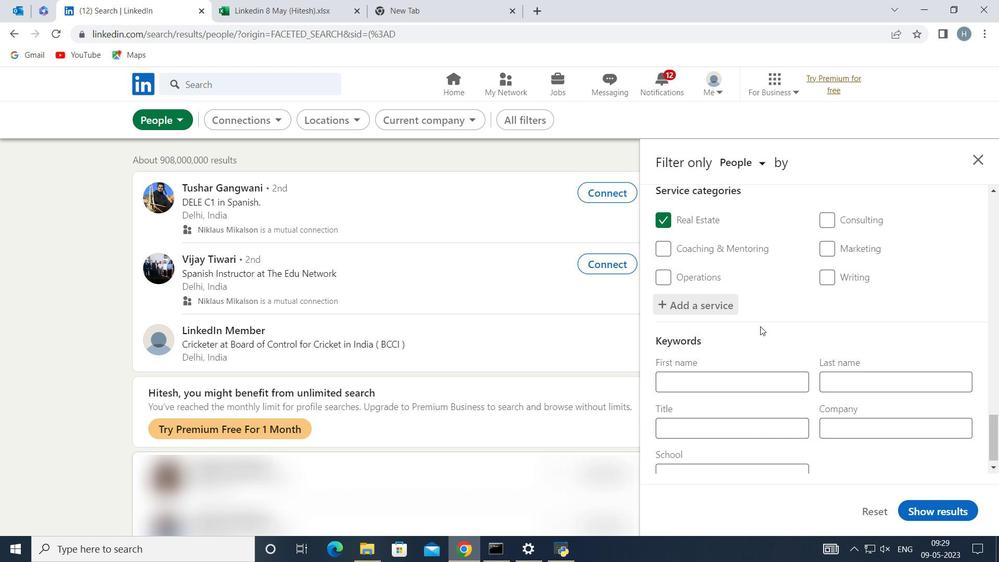 
Action: Mouse moved to (761, 333)
Screenshot: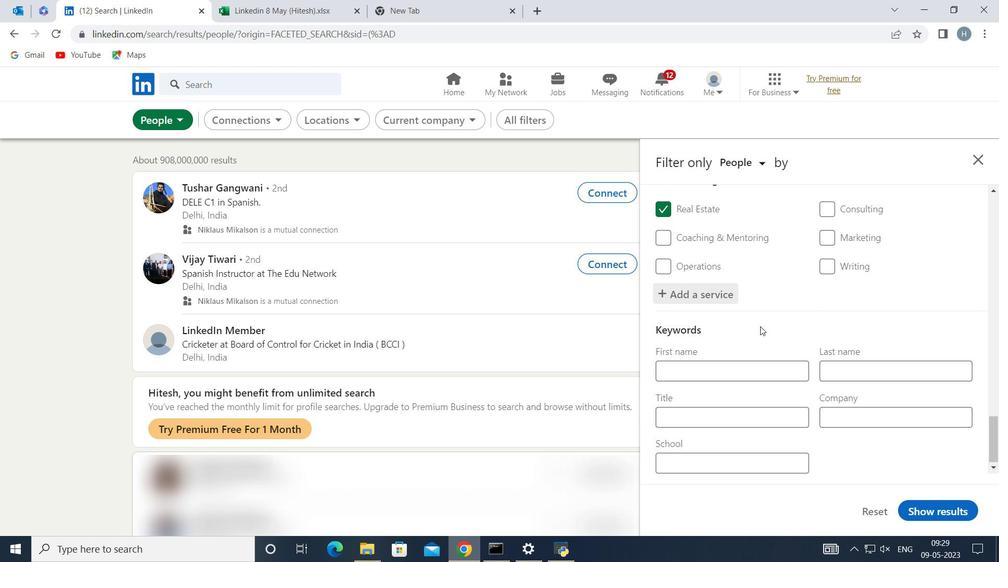 
Action: Mouse scrolled (760, 330) with delta (0, 0)
Screenshot: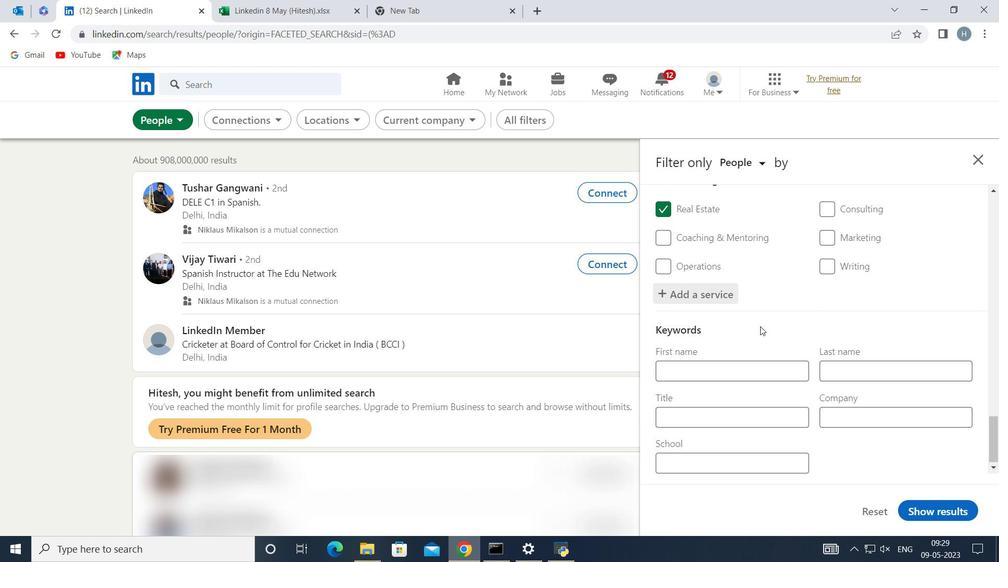 
Action: Mouse moved to (759, 409)
Screenshot: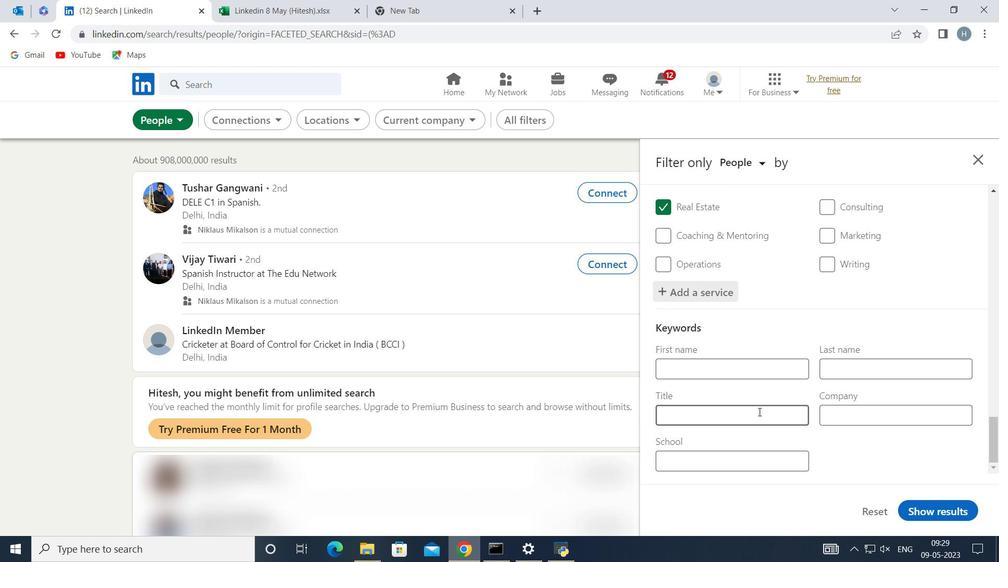 
Action: Mouse pressed left at (759, 409)
Screenshot: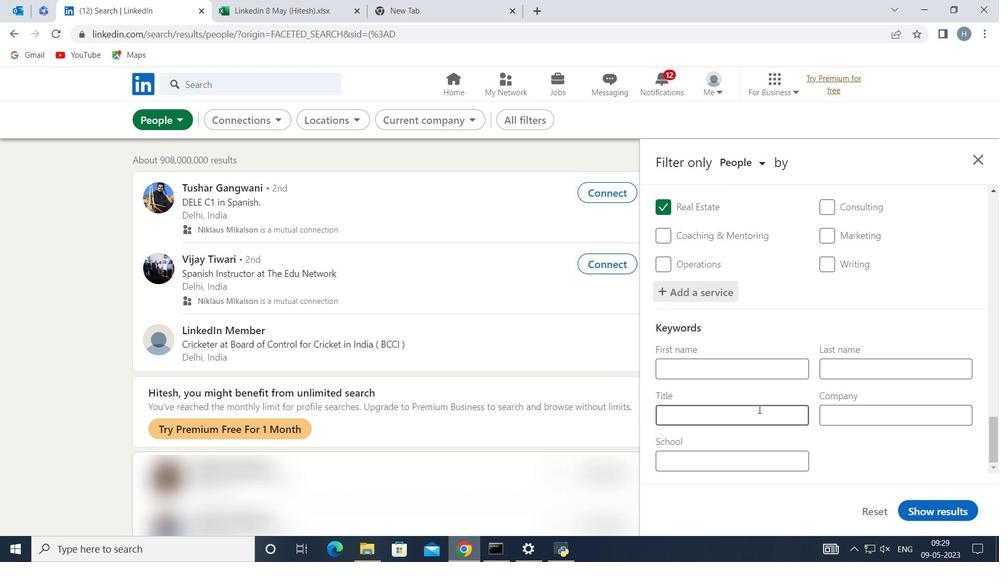 
Action: Mouse moved to (759, 408)
Screenshot: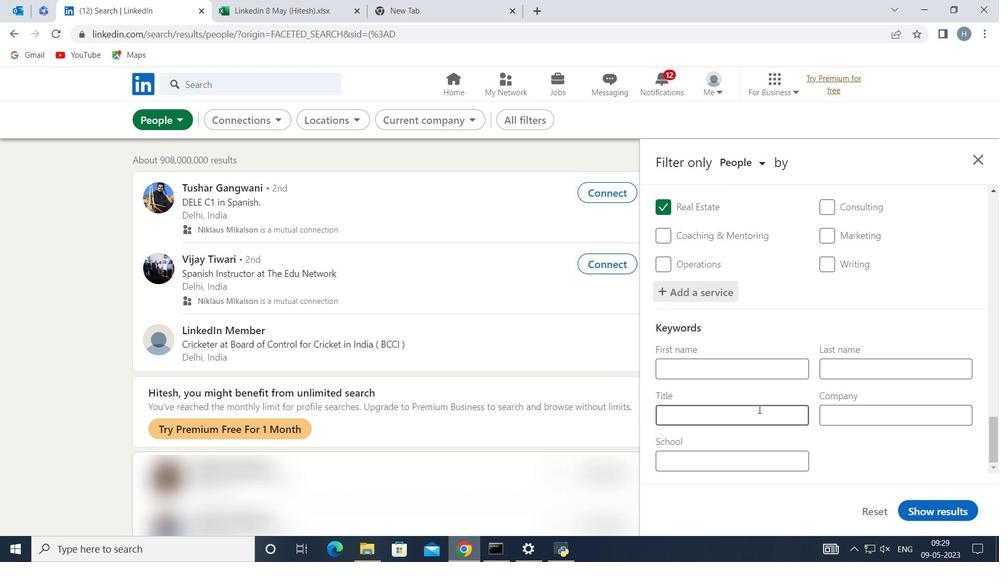 
Action: Key pressed <Key.shift>Sales<Key.space><Key.shift>Manage
Screenshot: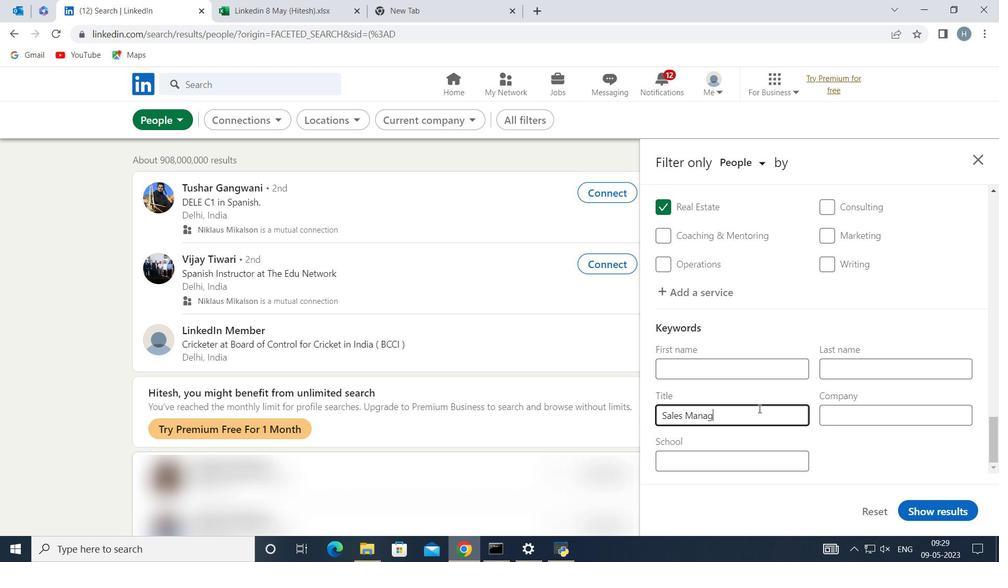 
Action: Mouse moved to (760, 408)
Screenshot: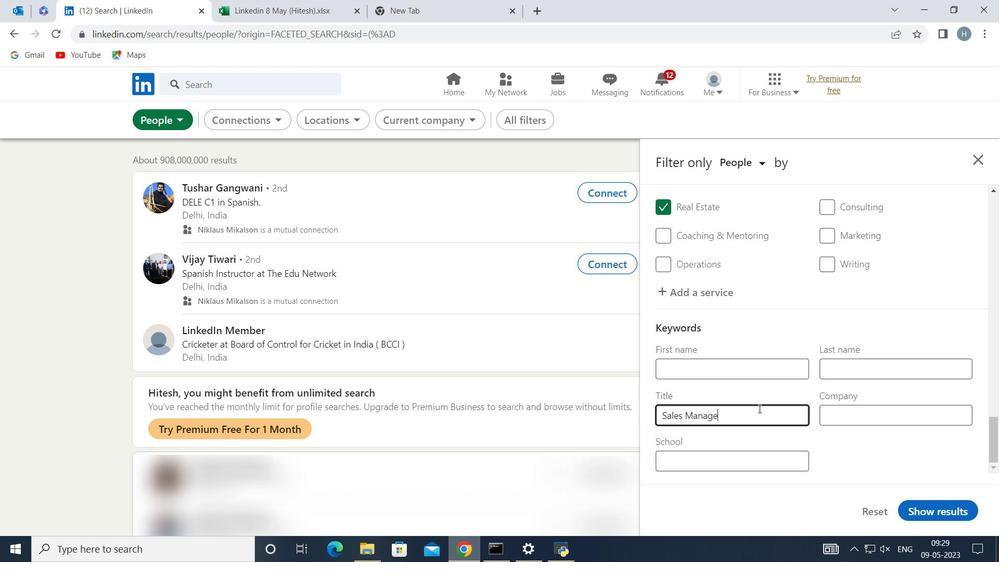 
Action: Key pressed r
Screenshot: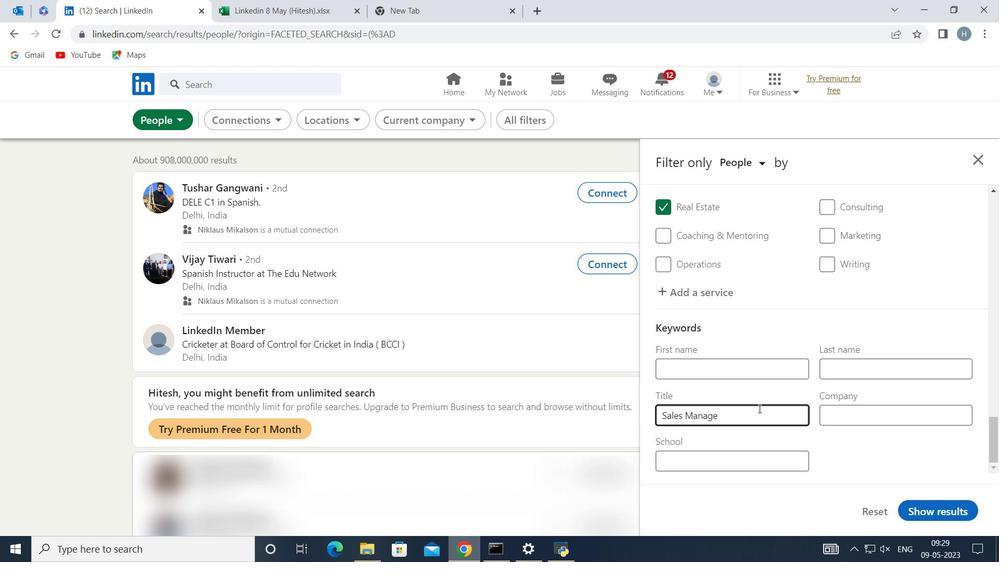 
Action: Mouse moved to (948, 510)
Screenshot: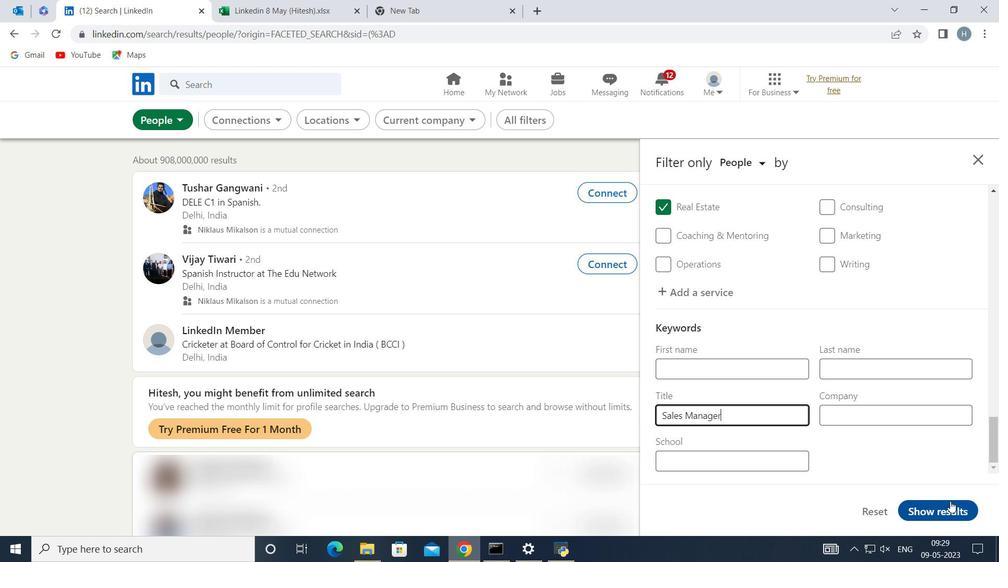 
Action: Mouse pressed left at (948, 510)
Screenshot: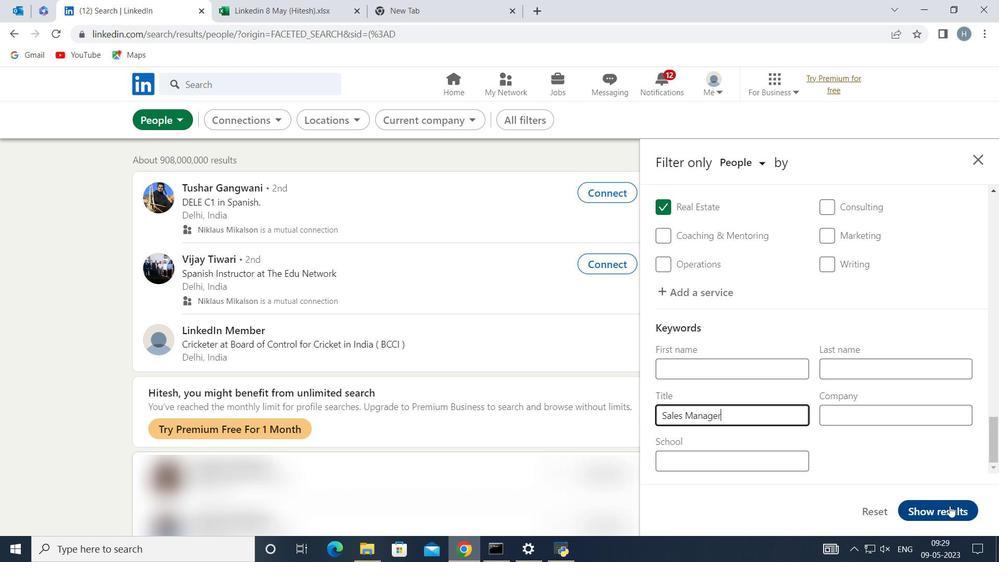 
